 Task: Look for space in Orestiáda, Greece from 12th July, 2023 to 16th July, 2023 for 8 adults in price range Rs.10000 to Rs.16000. Place can be private room with 8 bedrooms having 8 beds and 8 bathrooms. Property type can be house, flat, hotel. Amenities needed are: wifi, TV, free parkinig on premises, gym, breakfast. Booking option can be shelf check-in. Required host language is English.
Action: Mouse moved to (450, 94)
Screenshot: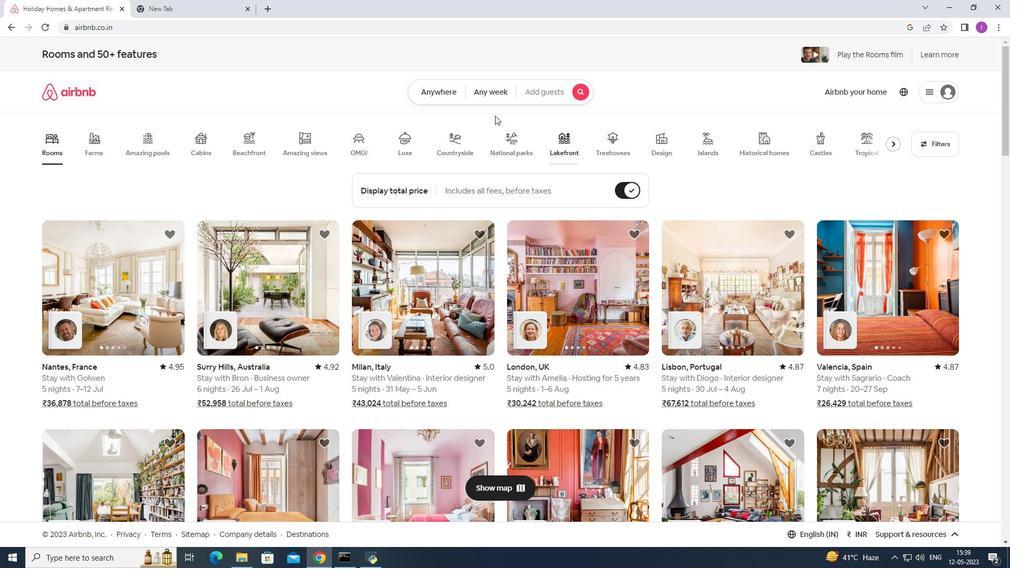 
Action: Mouse pressed left at (450, 94)
Screenshot: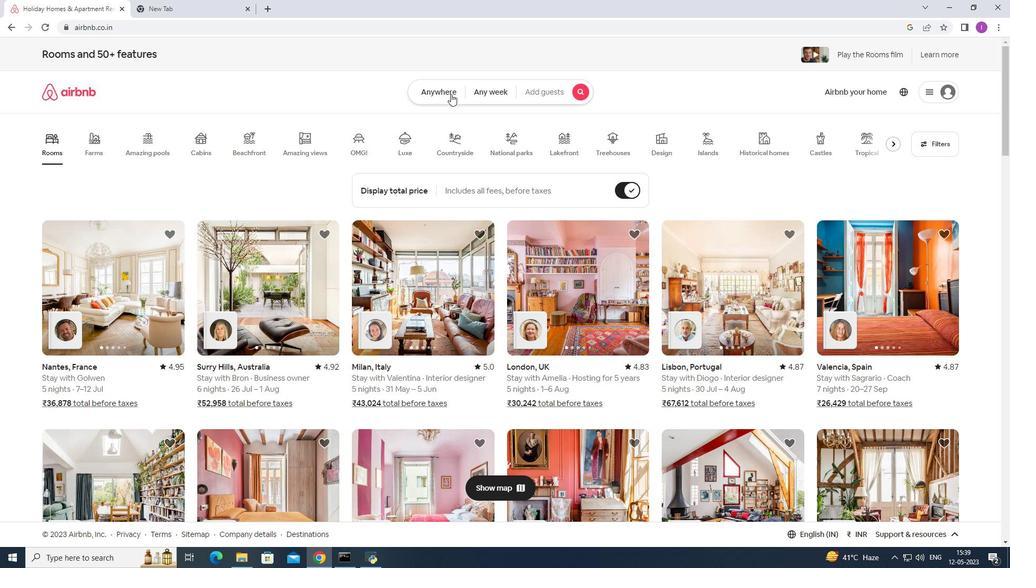
Action: Mouse moved to (301, 129)
Screenshot: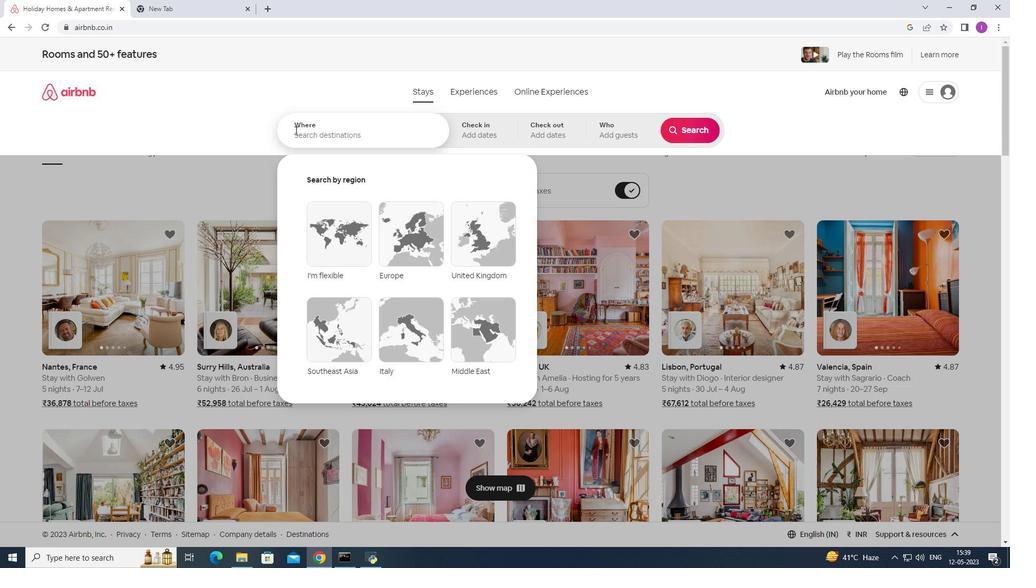 
Action: Mouse pressed left at (301, 129)
Screenshot: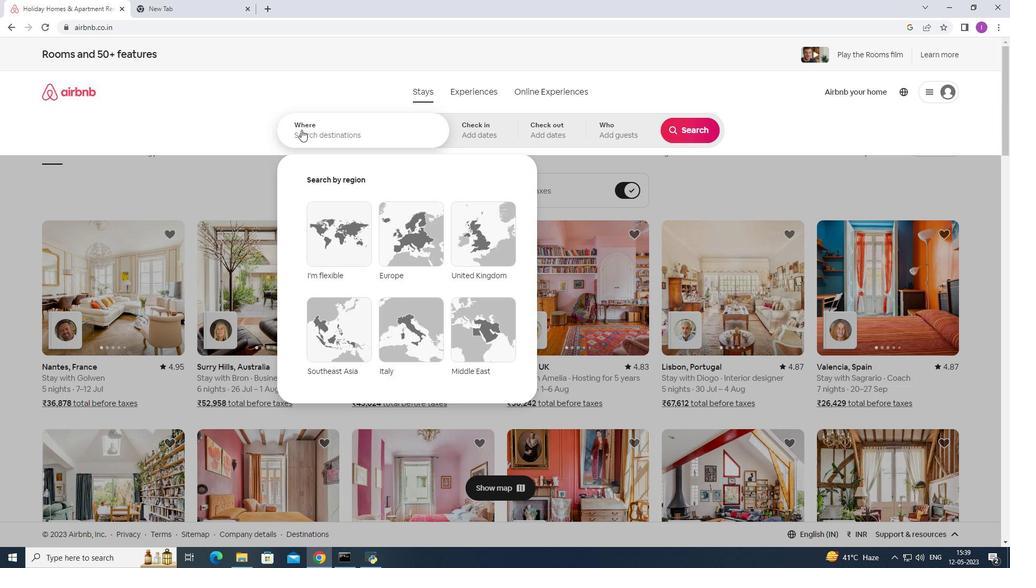 
Action: Mouse moved to (342, 132)
Screenshot: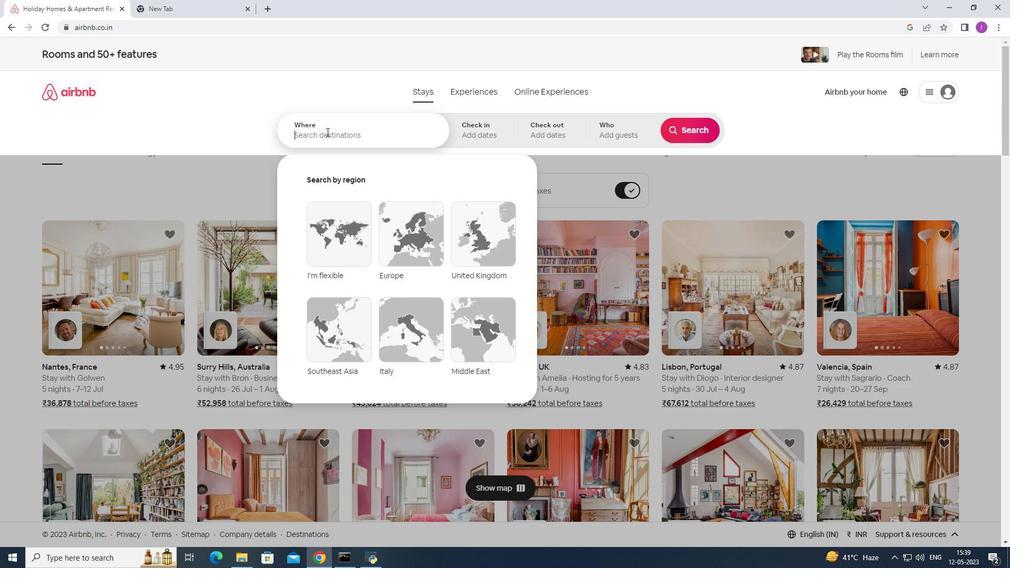 
Action: Key pressed <Key.shift>Orestis<Key.backspace>ada,<Key.shift><Key.shift><Key.shift><Key.shift><Key.shift><Key.shift><Key.shift><Key.shift><Key.shift><Key.shift><Key.shift><Key.shift><Key.shift><Key.shift><Key.shift><Key.shift><Key.shift><Key.shift><Key.shift>Ge<Key.backspace>reece
Screenshot: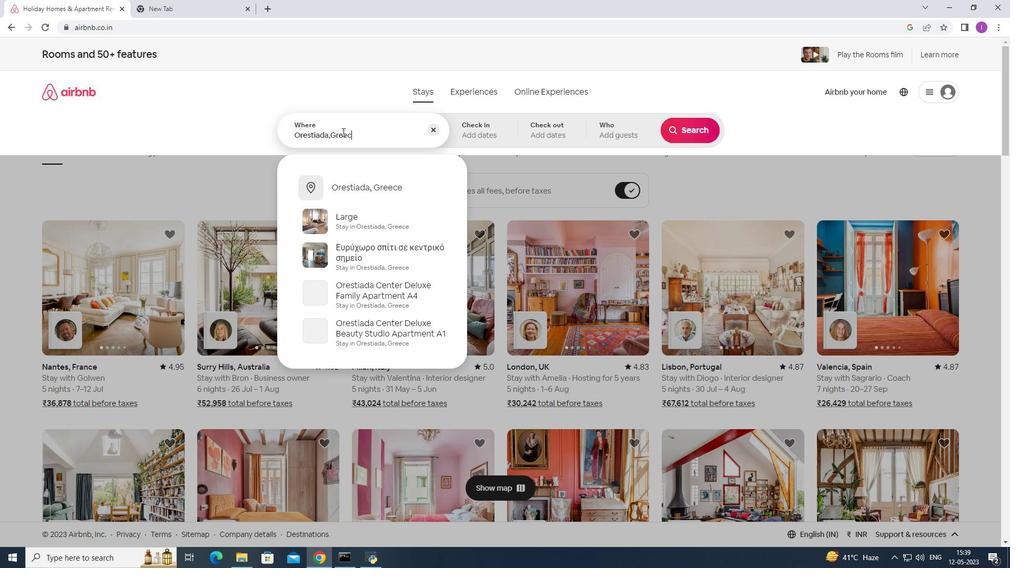
Action: Mouse moved to (372, 190)
Screenshot: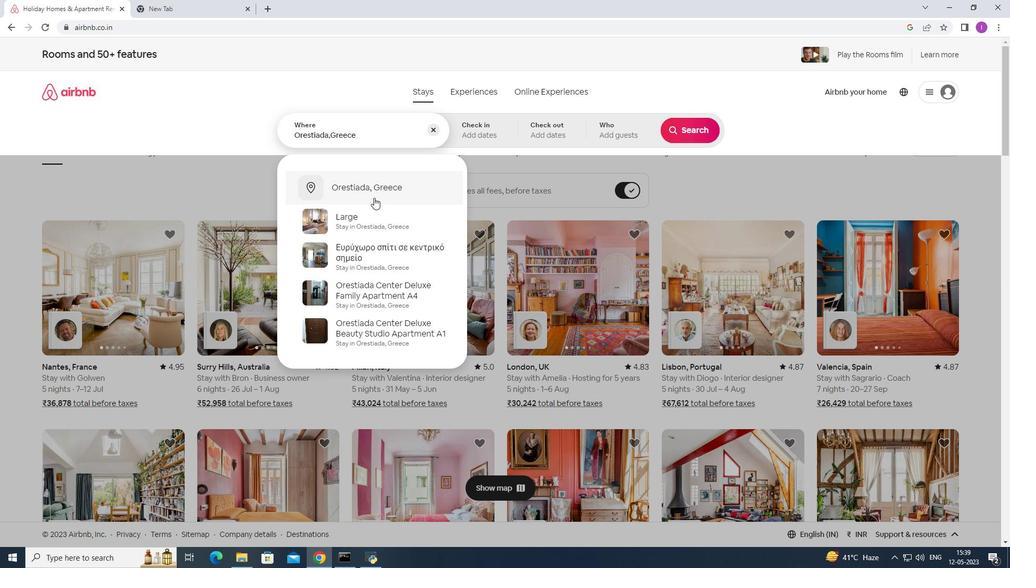 
Action: Mouse pressed left at (372, 190)
Screenshot: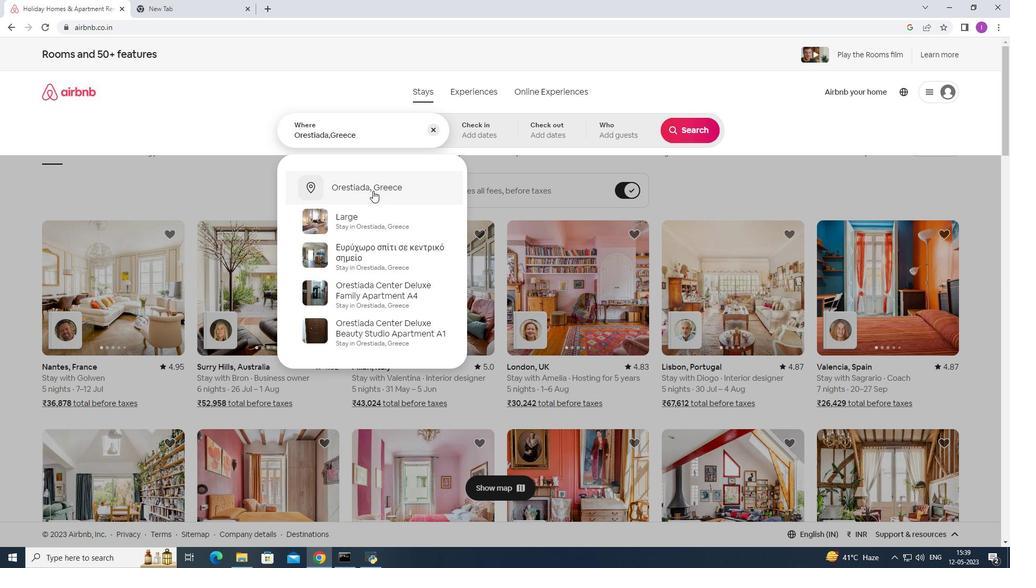 
Action: Mouse moved to (689, 210)
Screenshot: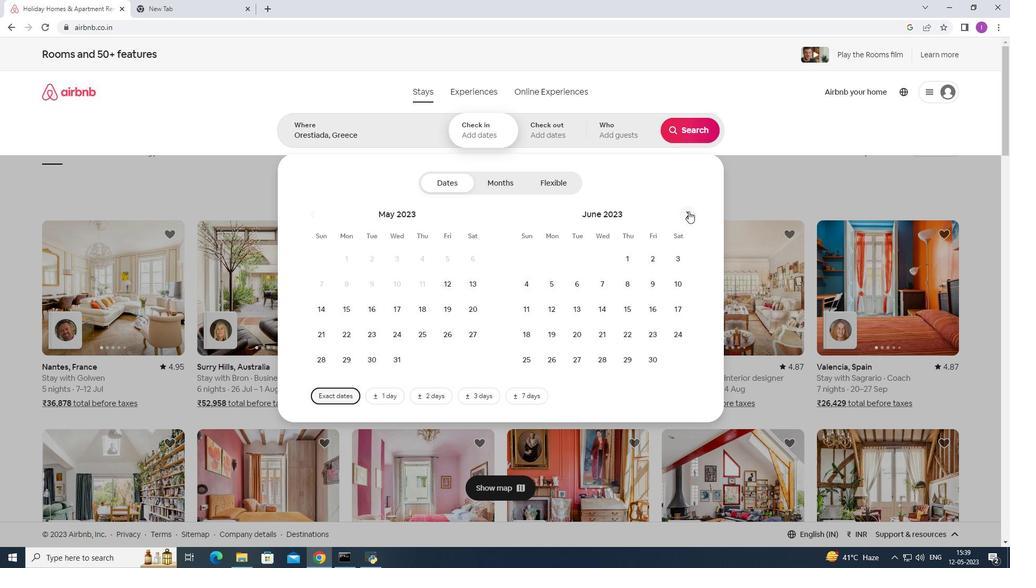 
Action: Mouse pressed left at (689, 210)
Screenshot: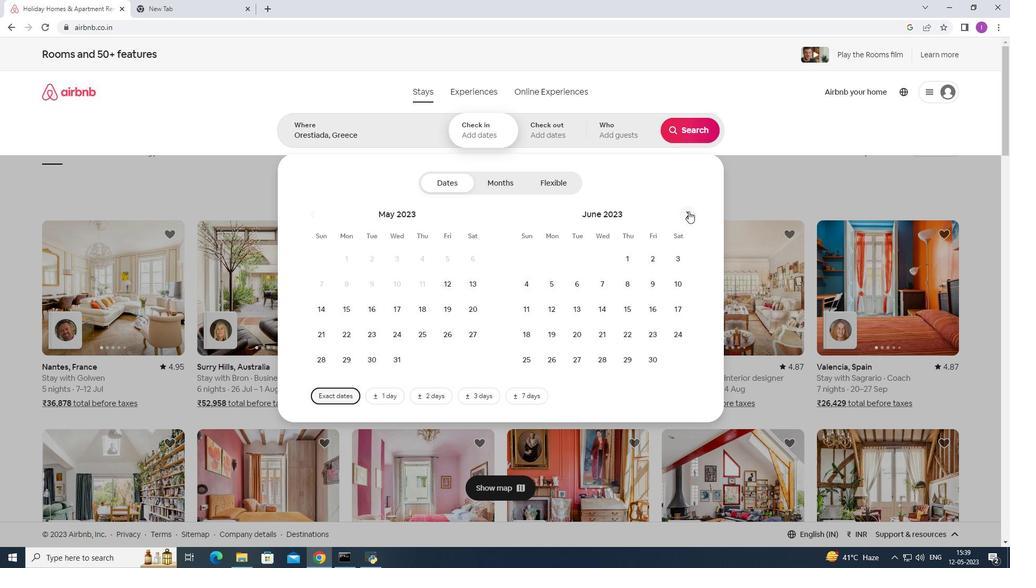 
Action: Mouse moved to (605, 310)
Screenshot: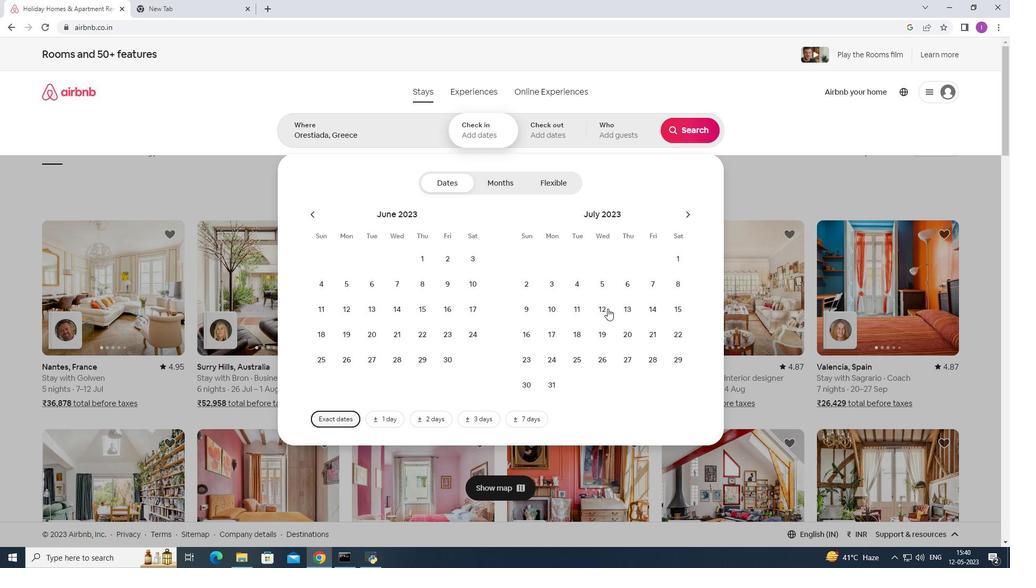 
Action: Mouse pressed left at (605, 310)
Screenshot: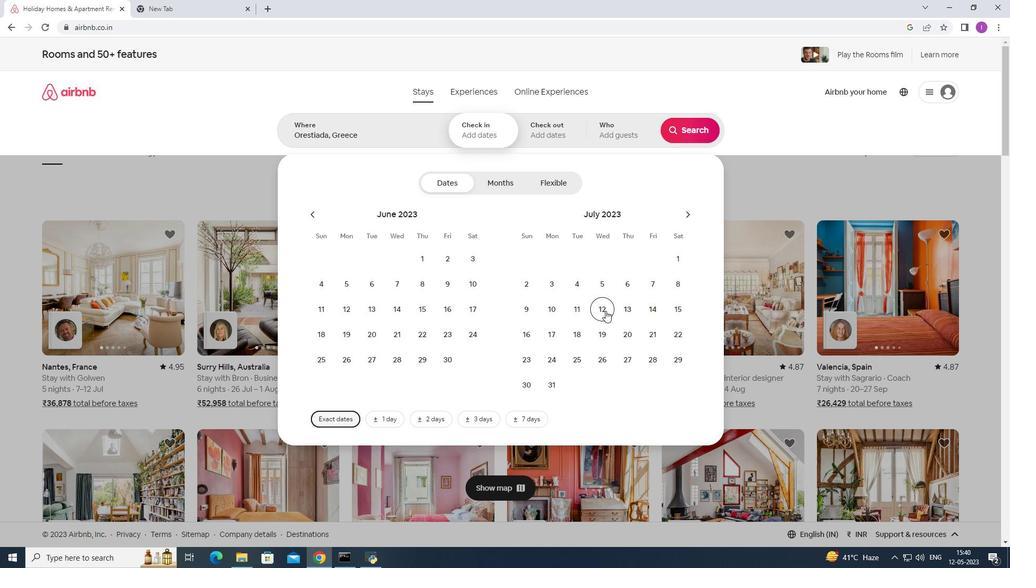 
Action: Mouse moved to (530, 334)
Screenshot: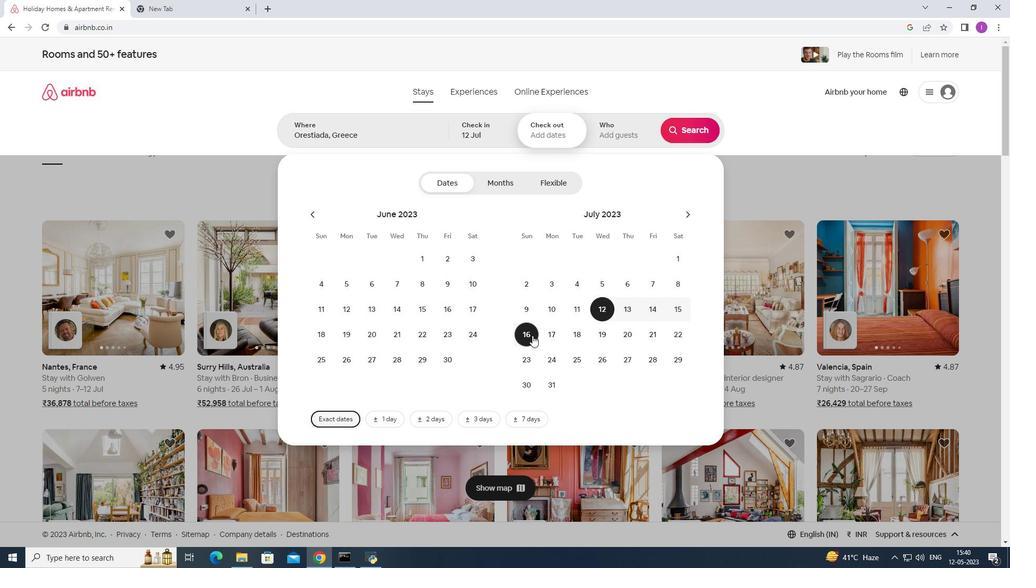 
Action: Mouse pressed left at (530, 334)
Screenshot: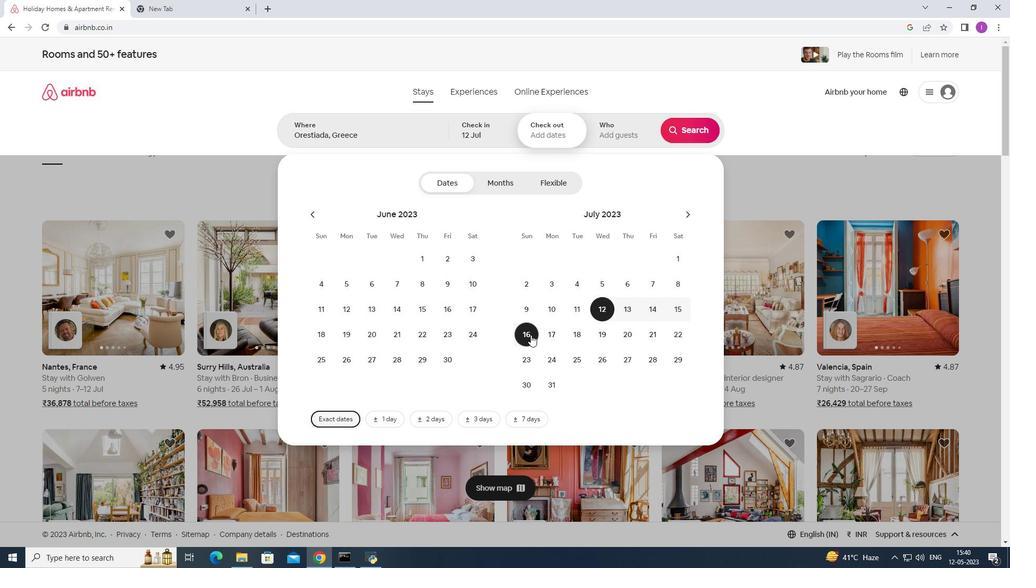 
Action: Mouse moved to (604, 132)
Screenshot: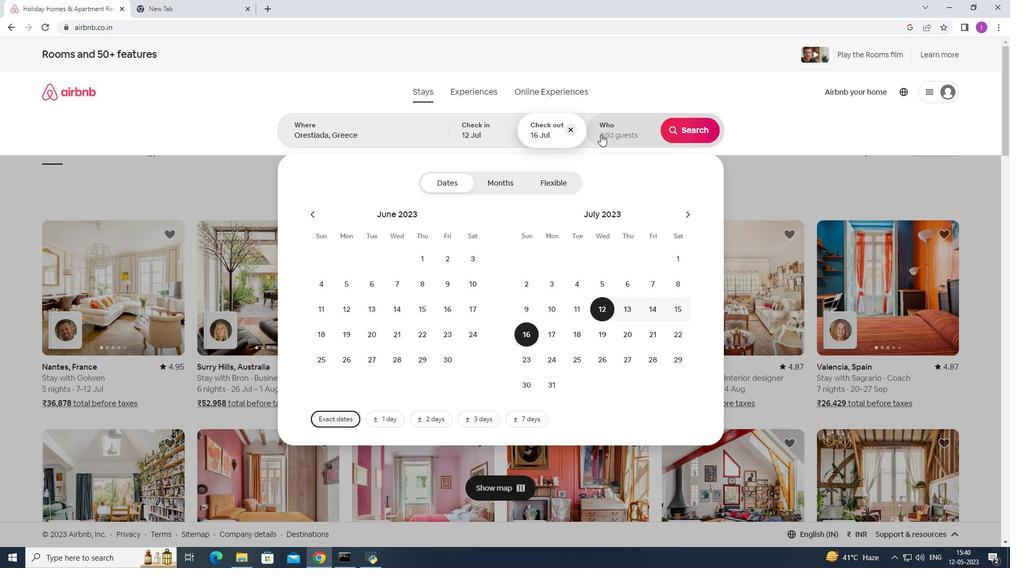 
Action: Mouse pressed left at (604, 132)
Screenshot: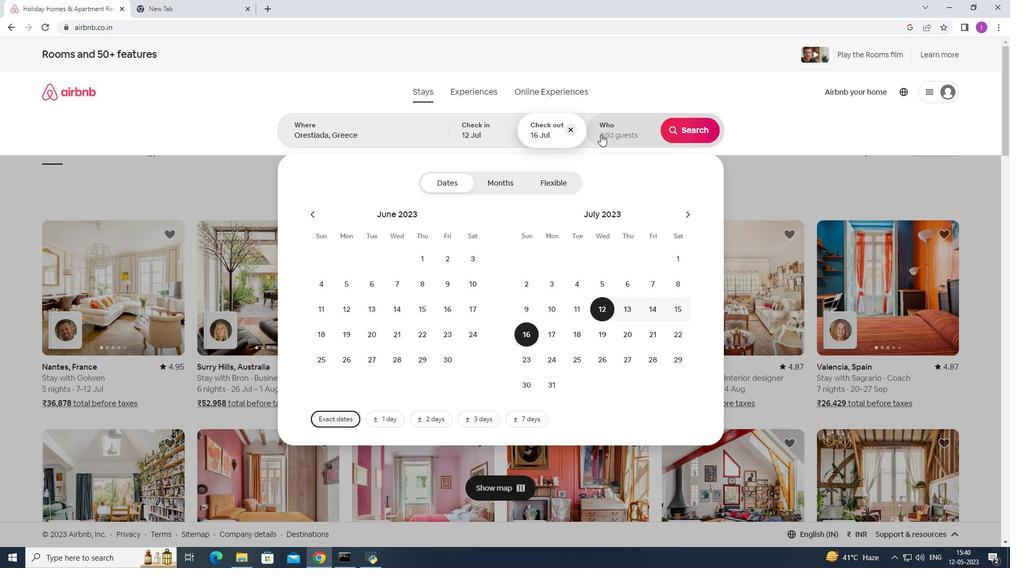 
Action: Mouse moved to (698, 189)
Screenshot: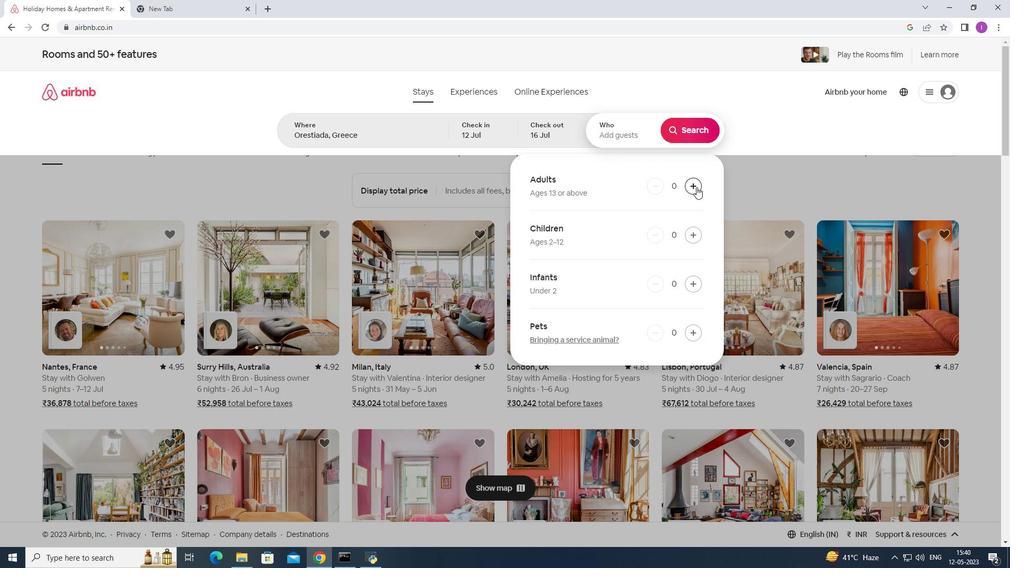 
Action: Mouse pressed left at (698, 189)
Screenshot: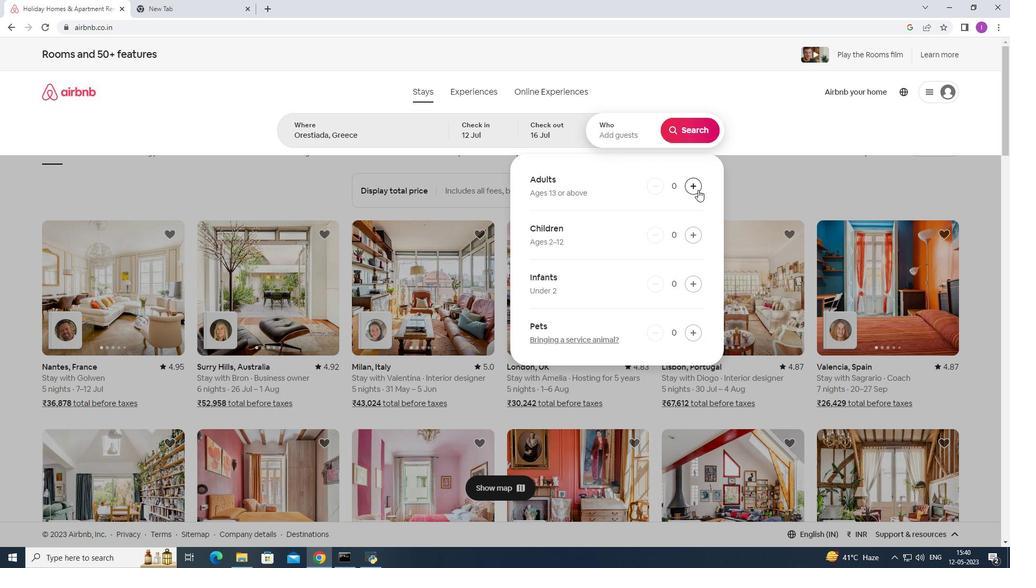 
Action: Mouse moved to (695, 186)
Screenshot: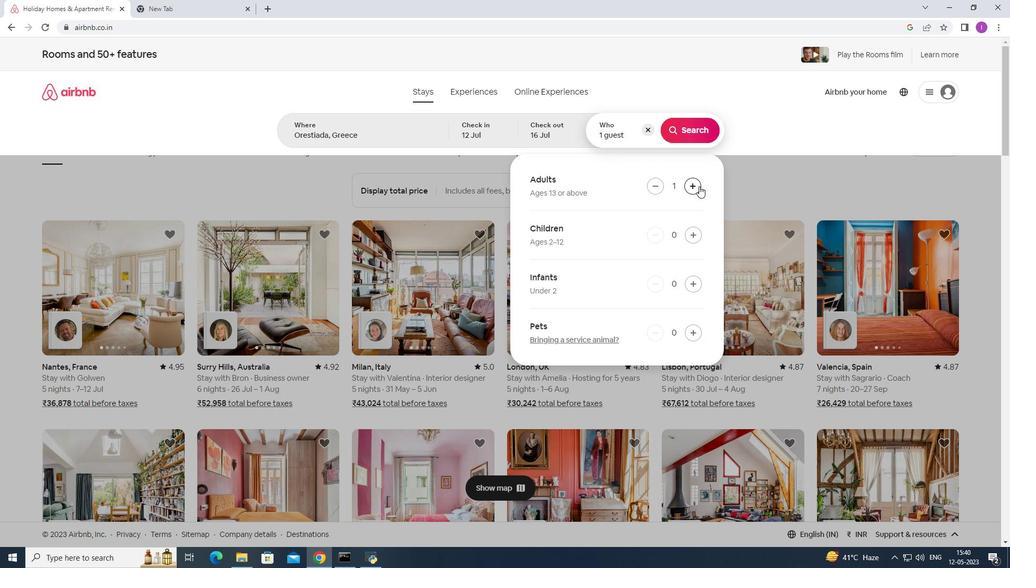 
Action: Mouse pressed left at (695, 186)
Screenshot: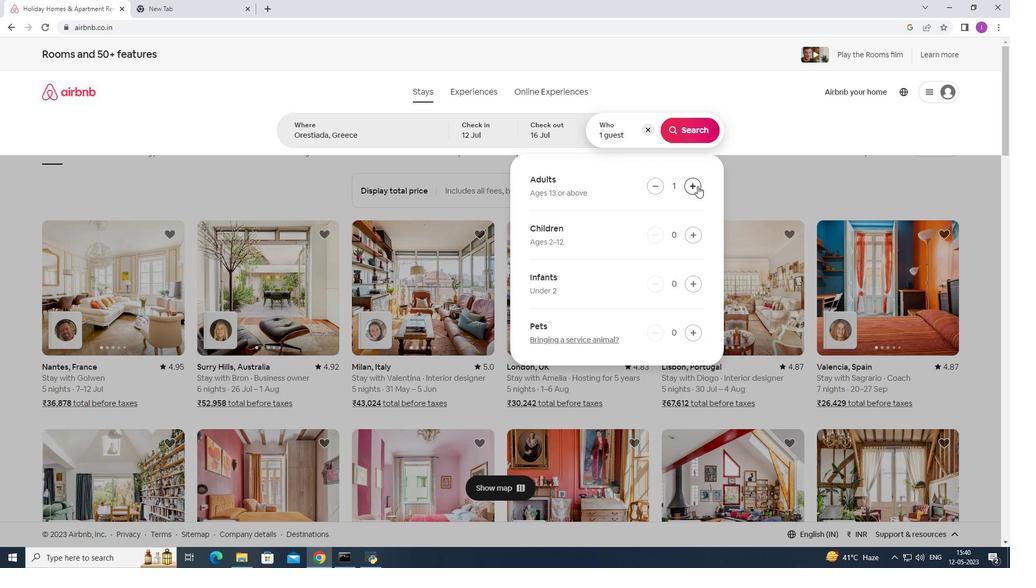 
Action: Mouse pressed left at (695, 186)
Screenshot: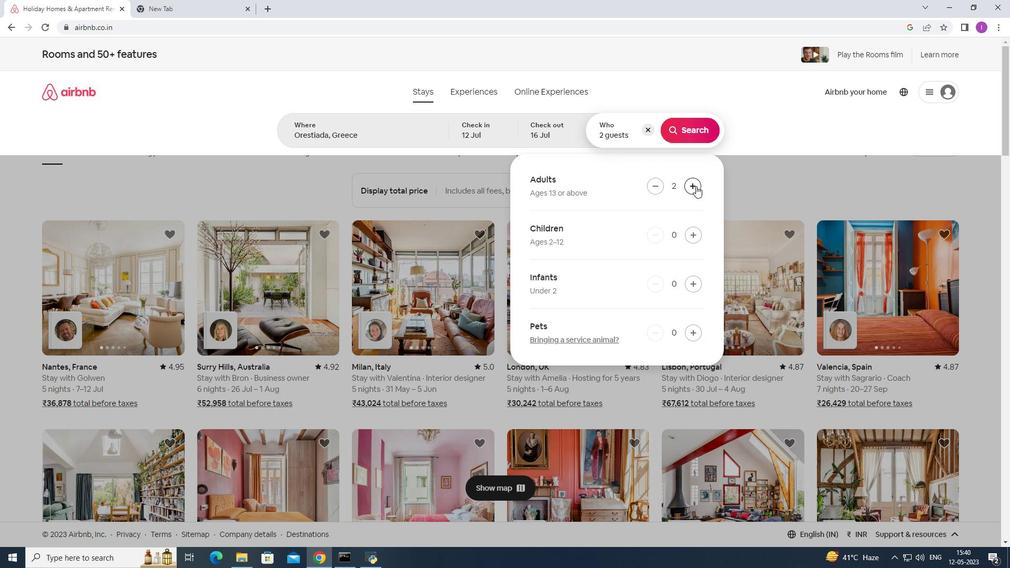 
Action: Mouse pressed left at (695, 186)
Screenshot: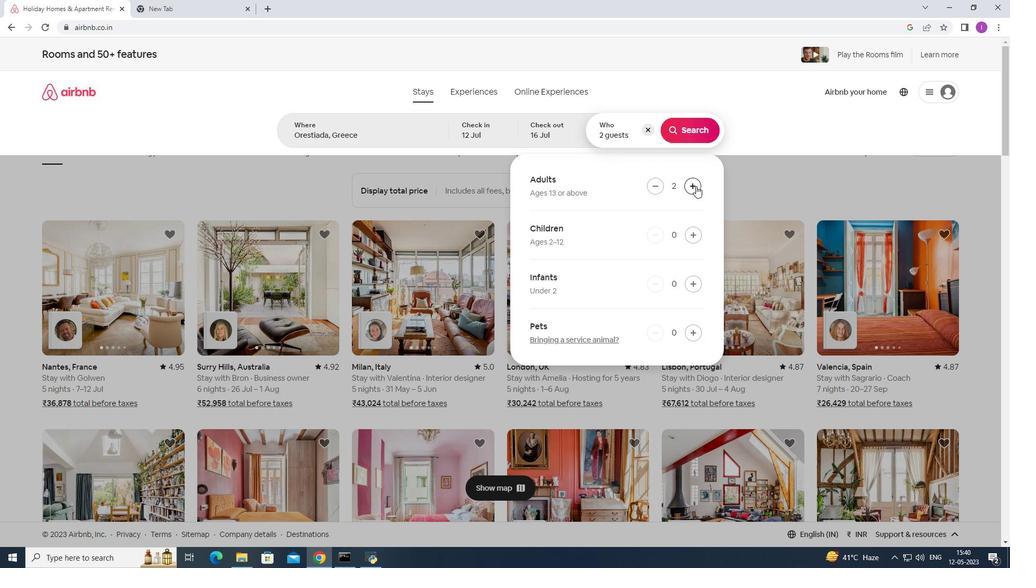 
Action: Mouse pressed left at (695, 186)
Screenshot: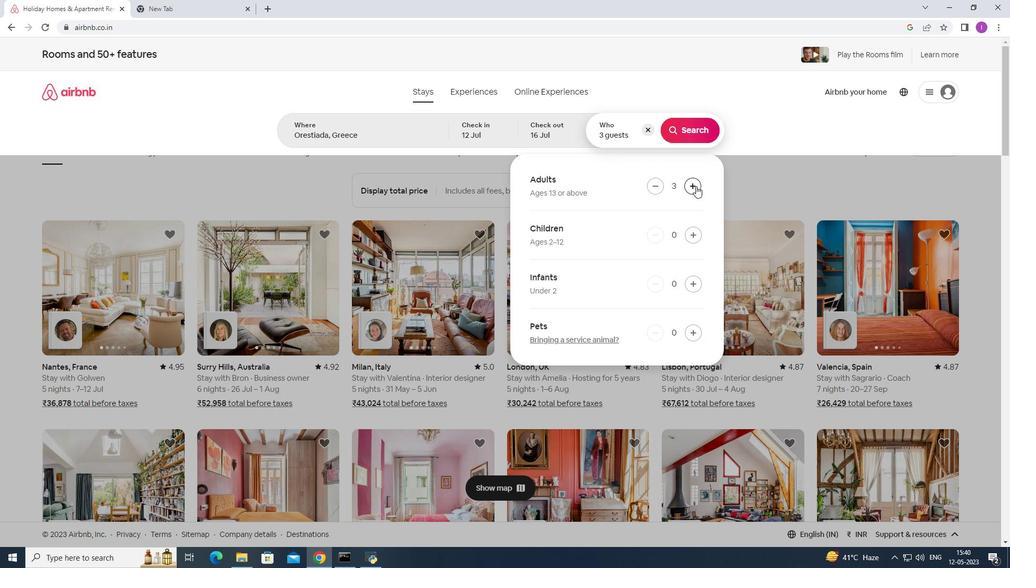 
Action: Mouse pressed left at (695, 186)
Screenshot: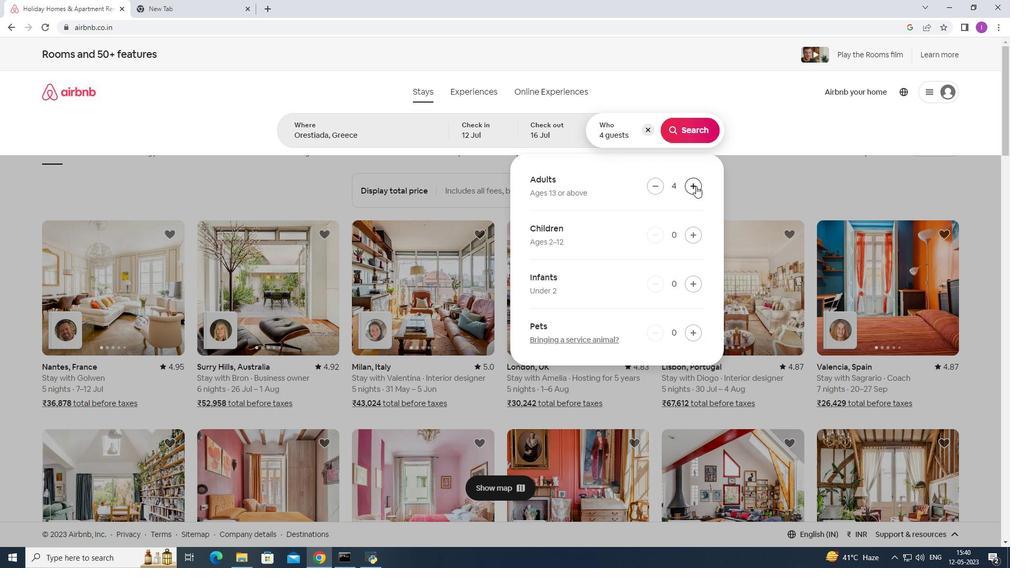 
Action: Mouse pressed left at (695, 186)
Screenshot: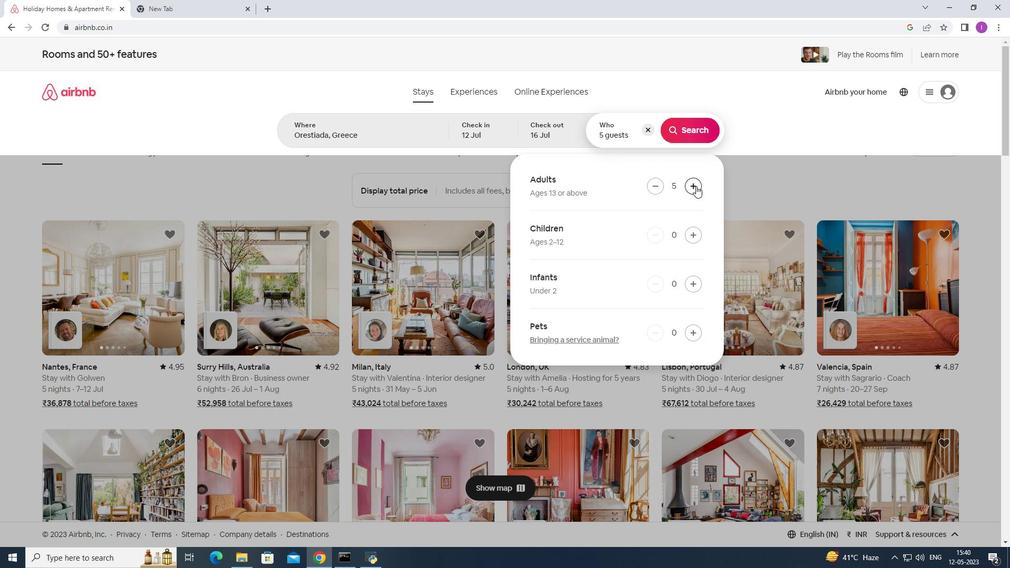 
Action: Mouse pressed left at (695, 186)
Screenshot: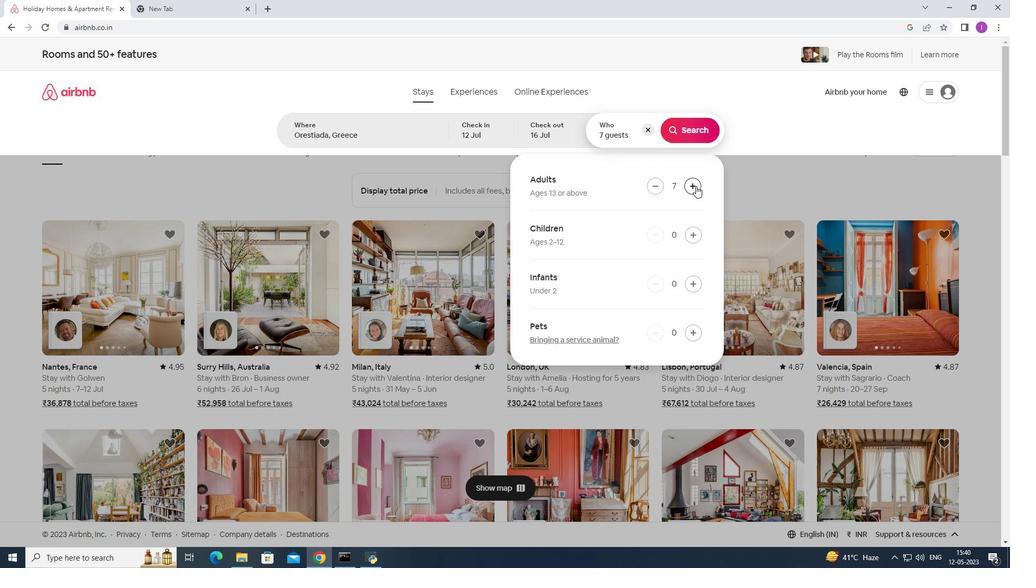 
Action: Mouse moved to (665, 128)
Screenshot: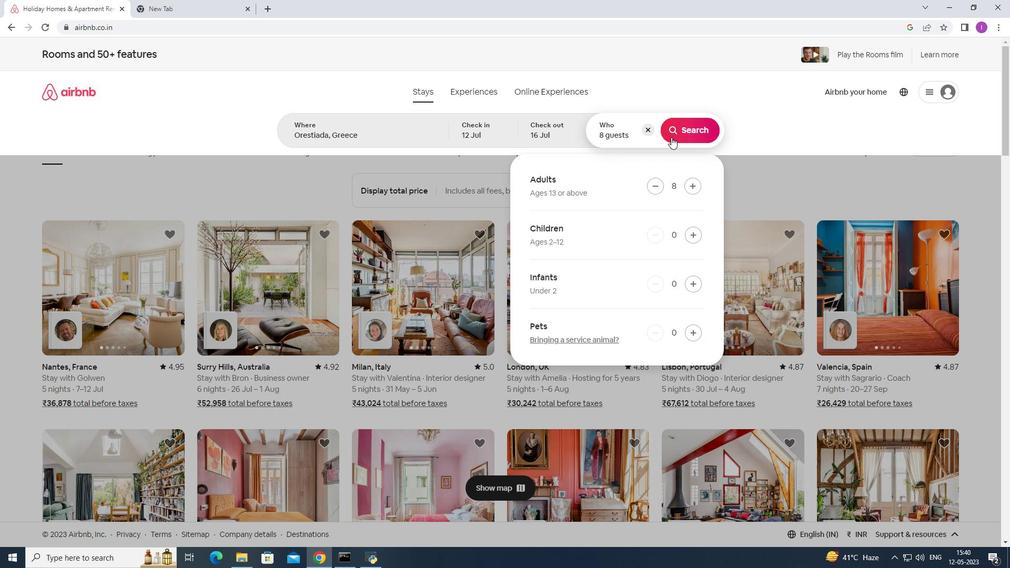 
Action: Mouse pressed left at (665, 128)
Screenshot: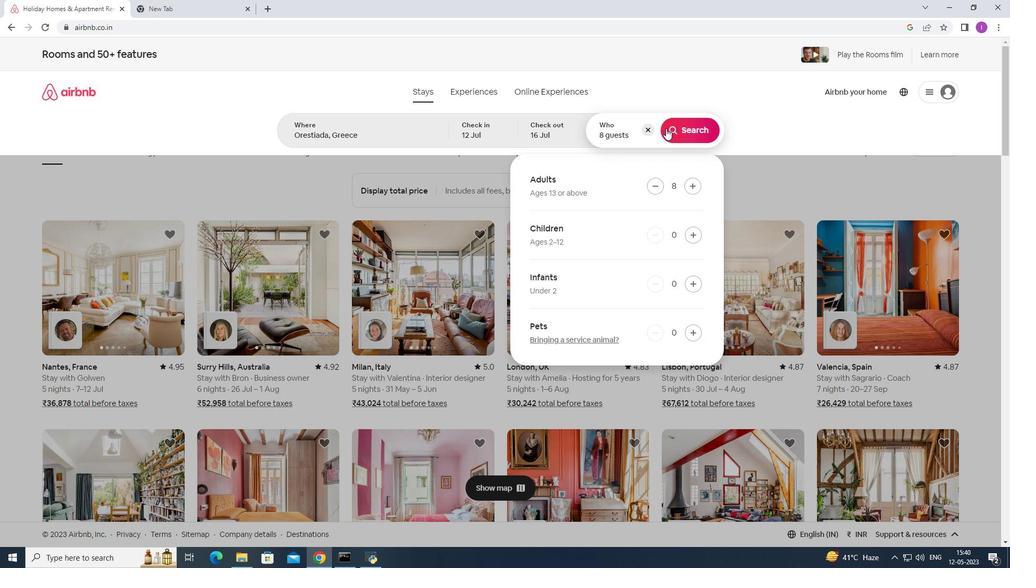 
Action: Mouse moved to (969, 101)
Screenshot: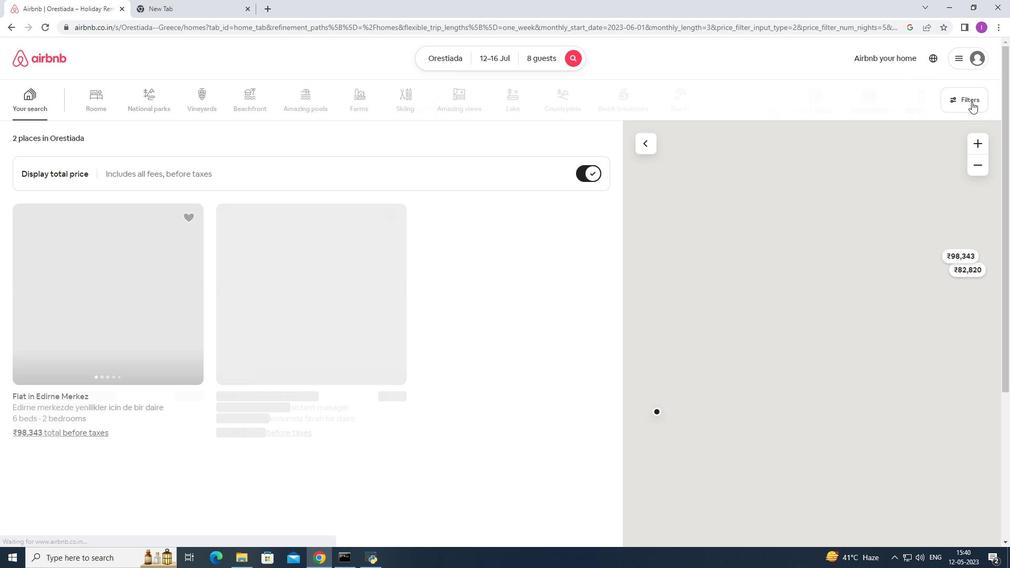 
Action: Mouse pressed left at (969, 101)
Screenshot: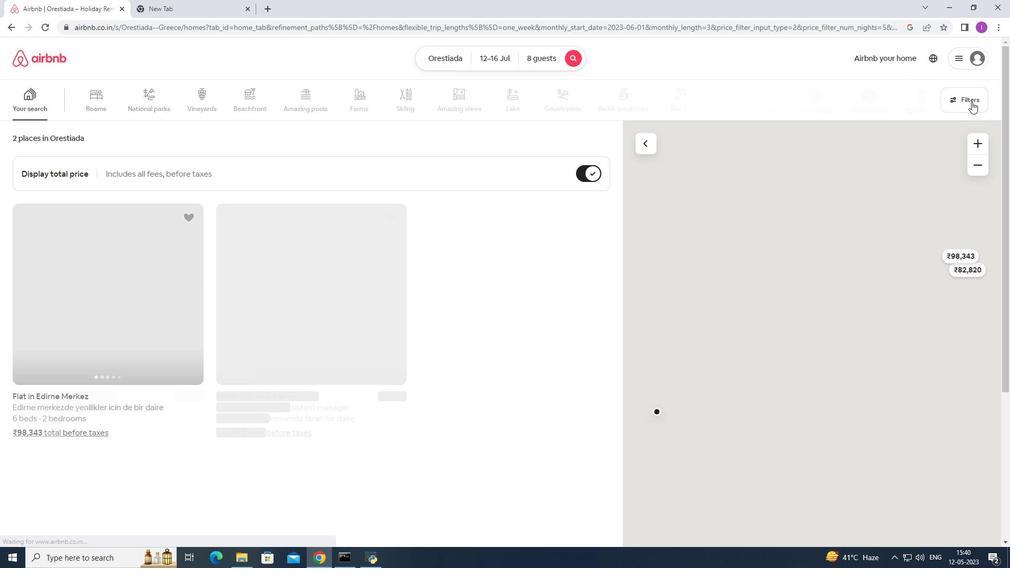
Action: Mouse moved to (570, 361)
Screenshot: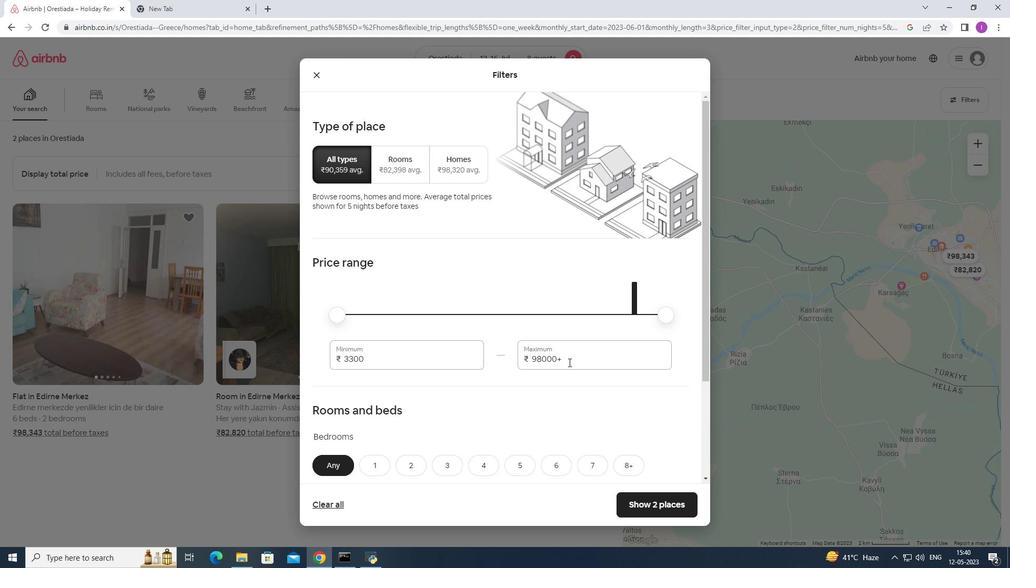 
Action: Mouse pressed left at (570, 361)
Screenshot: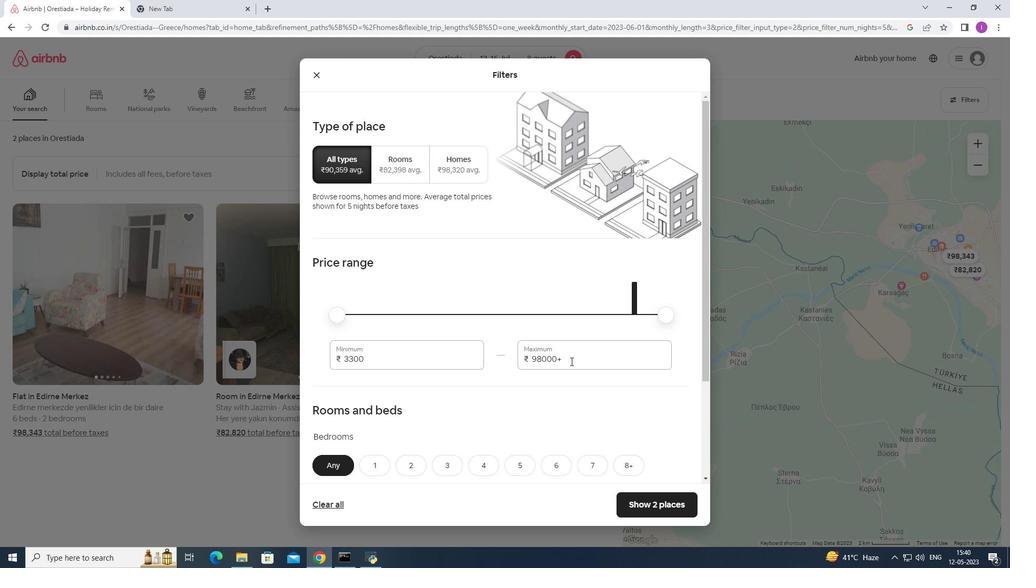 
Action: Mouse moved to (567, 357)
Screenshot: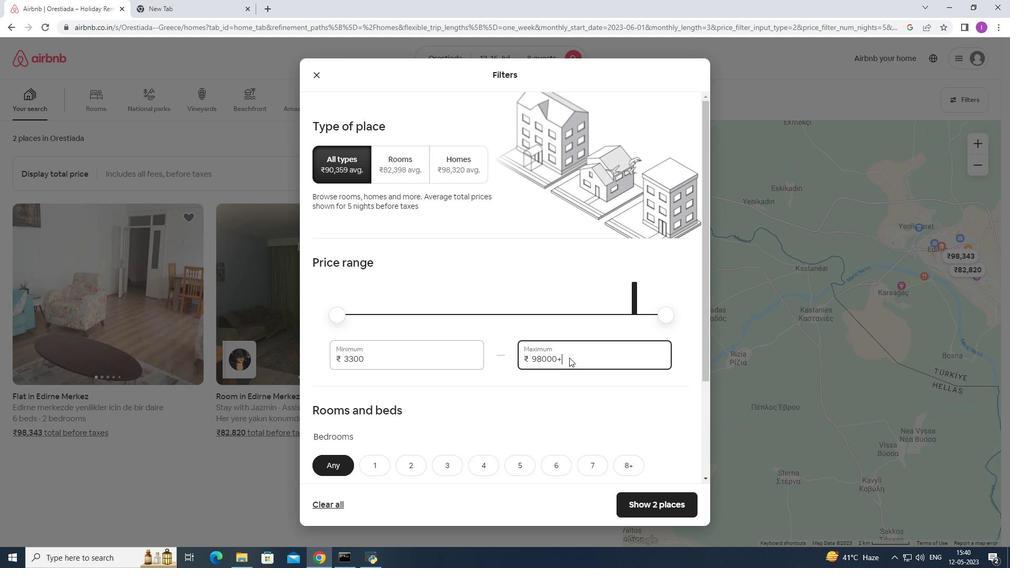 
Action: Mouse pressed left at (567, 357)
Screenshot: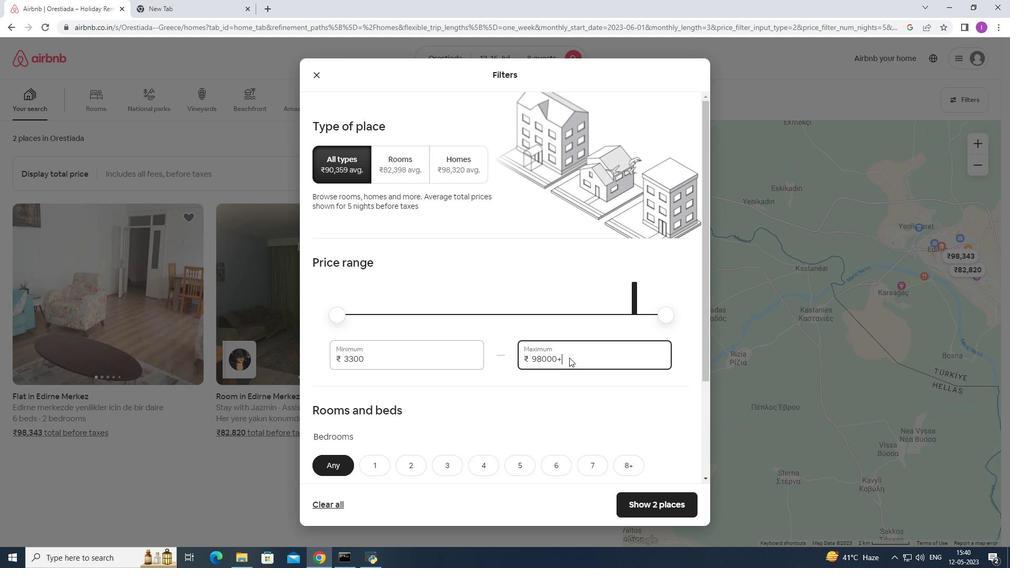 
Action: Mouse moved to (592, 355)
Screenshot: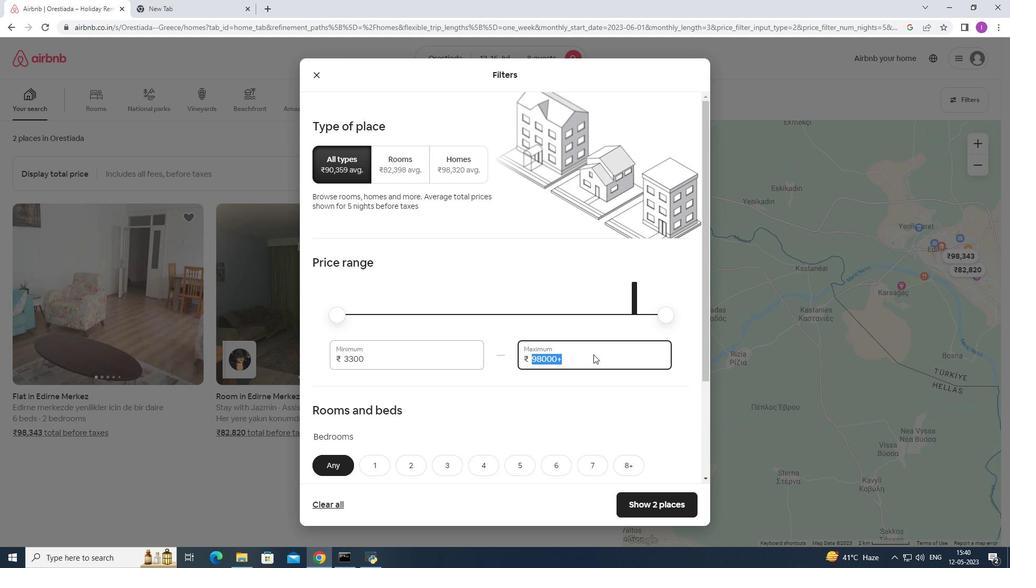 
Action: Key pressed 16000
Screenshot: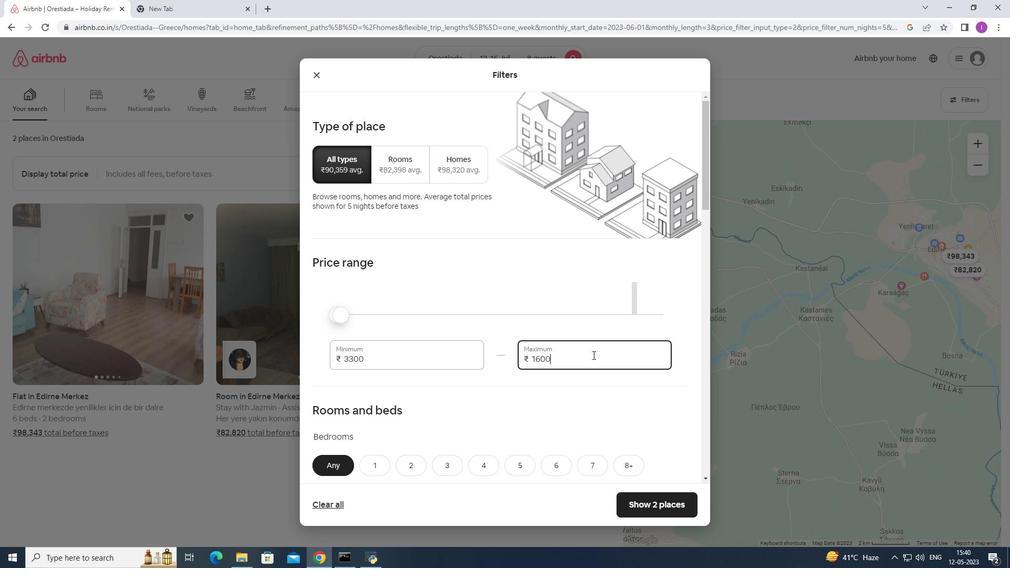 
Action: Mouse moved to (367, 361)
Screenshot: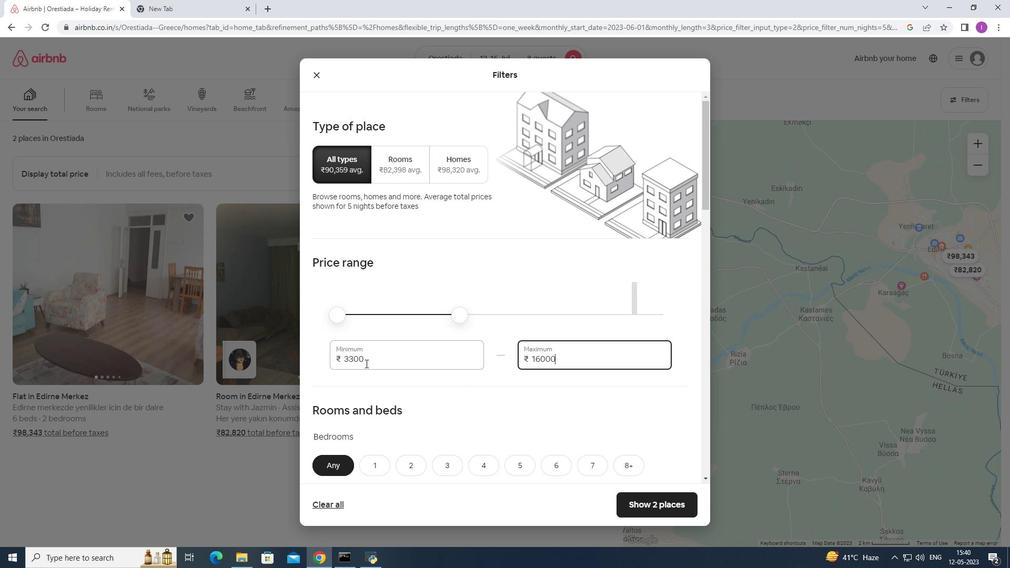 
Action: Mouse pressed left at (367, 361)
Screenshot: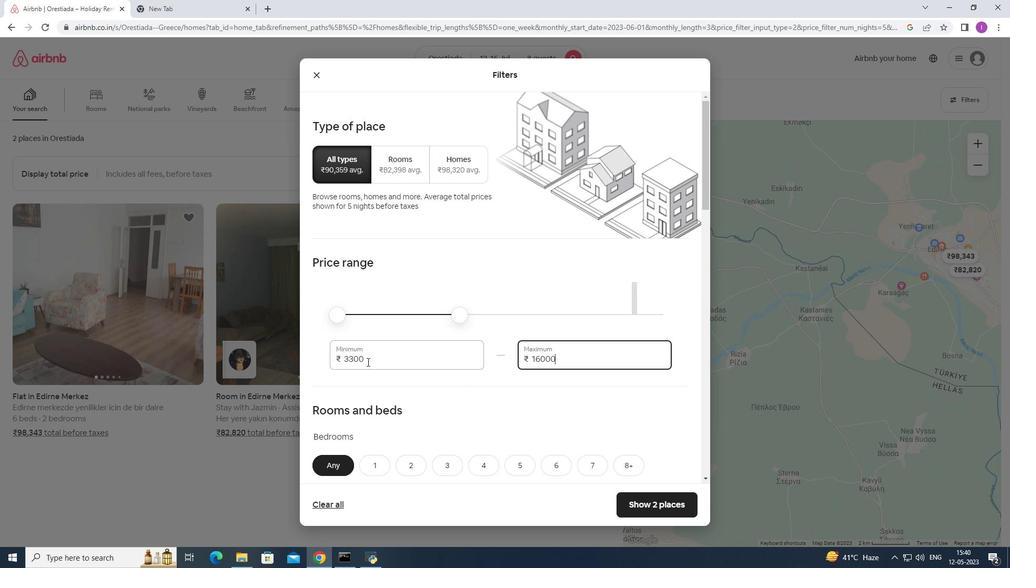 
Action: Mouse moved to (429, 374)
Screenshot: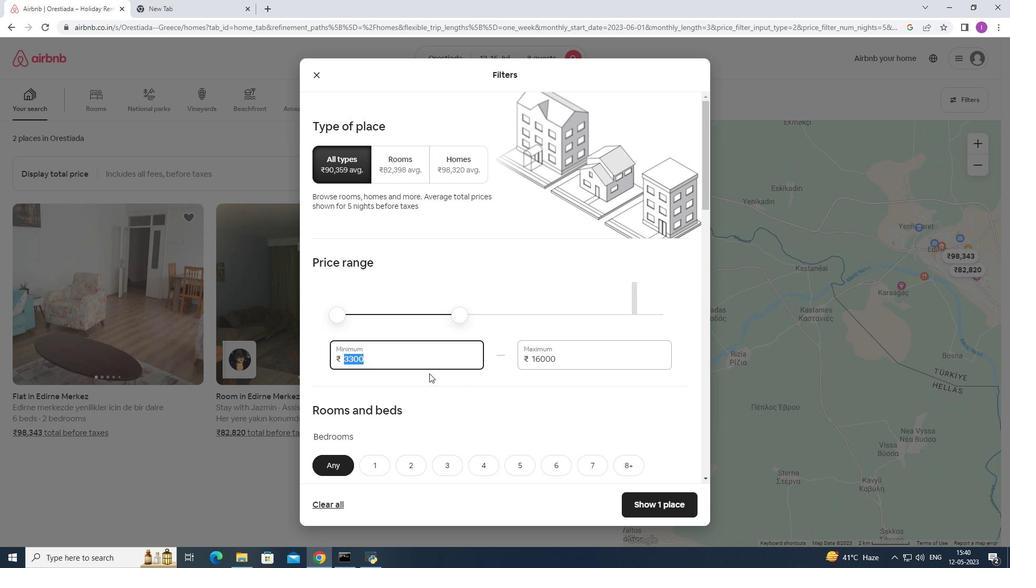 
Action: Key pressed 10
Screenshot: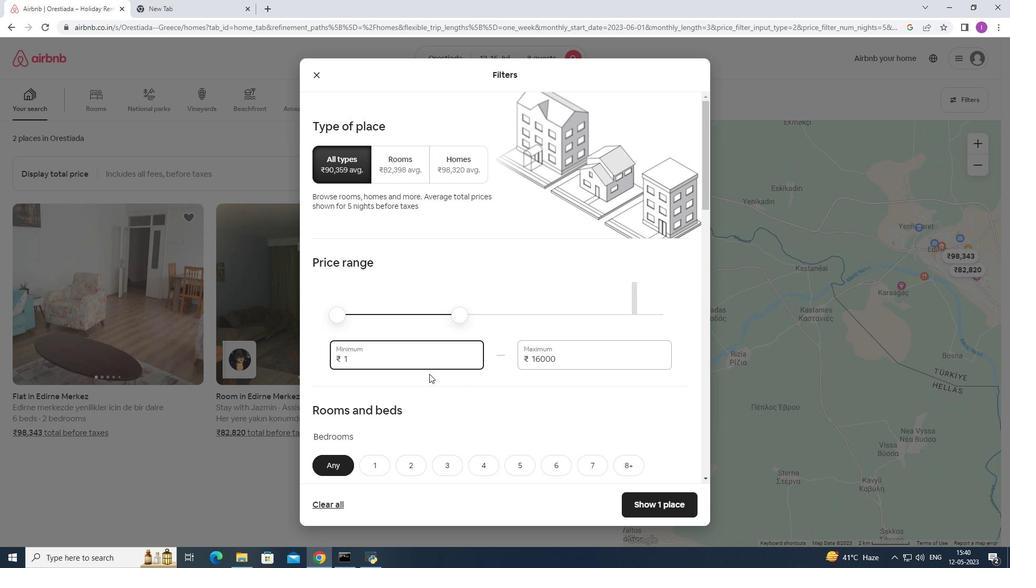 
Action: Mouse moved to (429, 374)
Screenshot: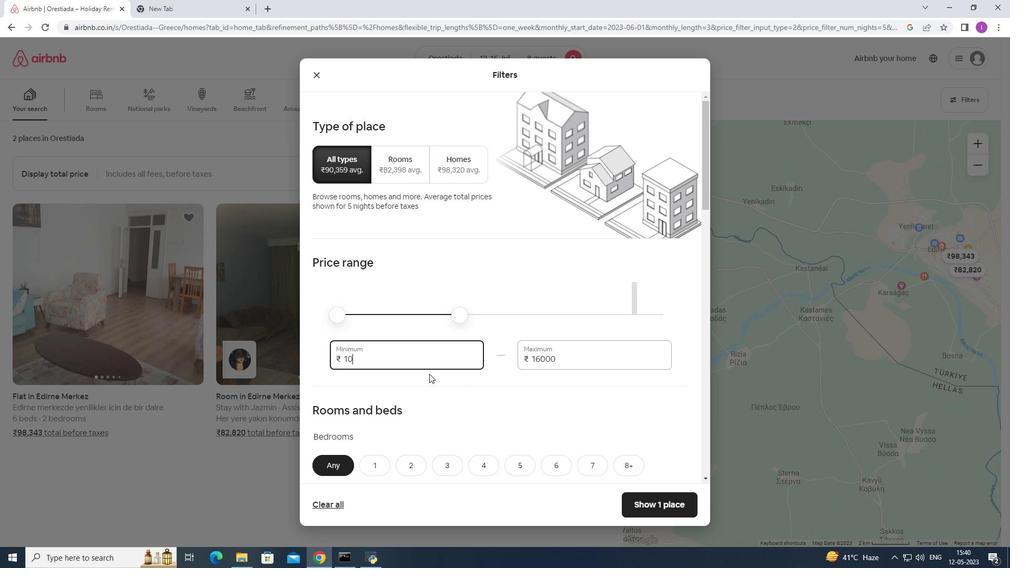 
Action: Key pressed 00
Screenshot: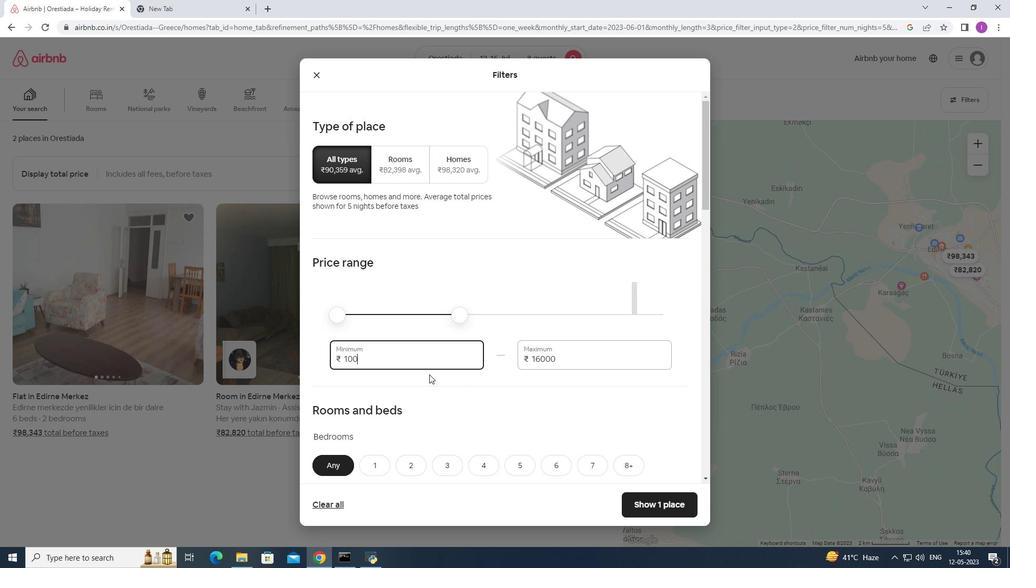 
Action: Mouse moved to (430, 374)
Screenshot: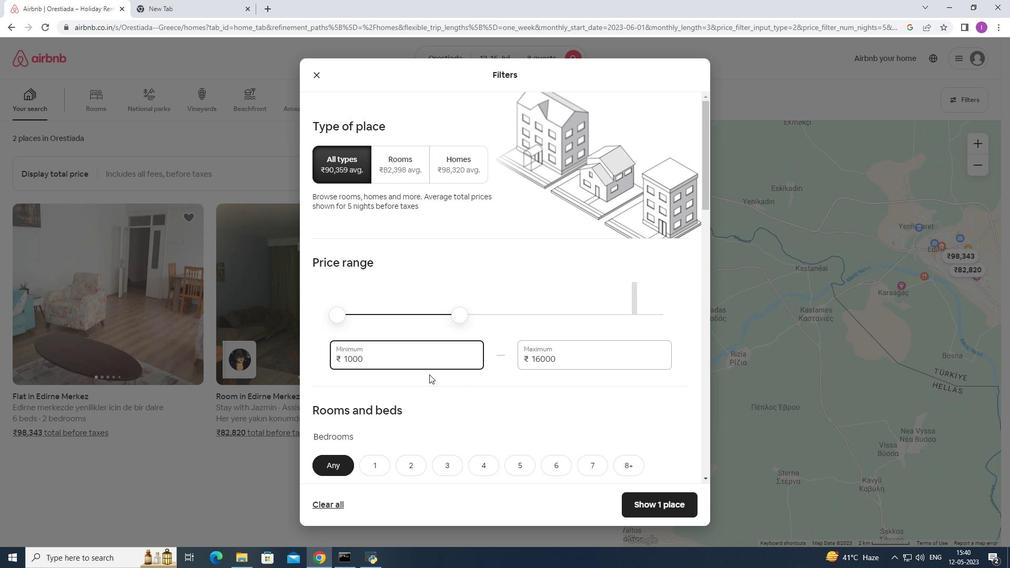 
Action: Key pressed 0
Screenshot: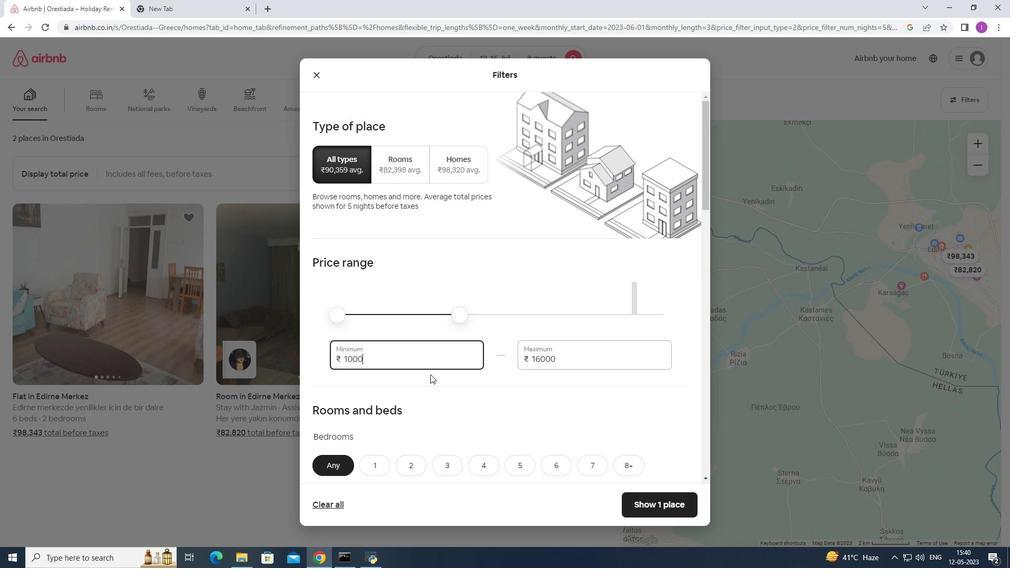 
Action: Mouse moved to (448, 372)
Screenshot: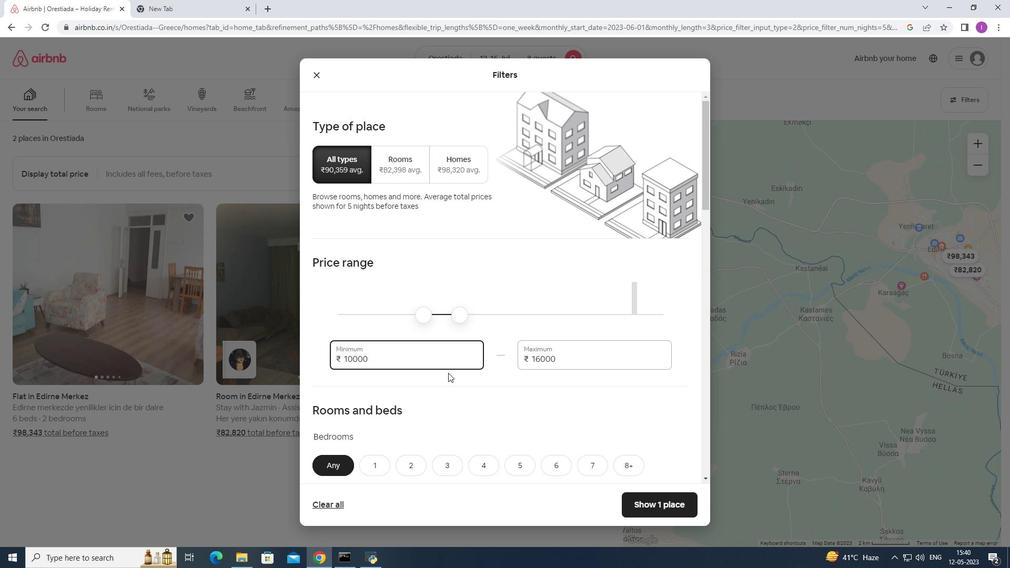 
Action: Mouse scrolled (448, 372) with delta (0, 0)
Screenshot: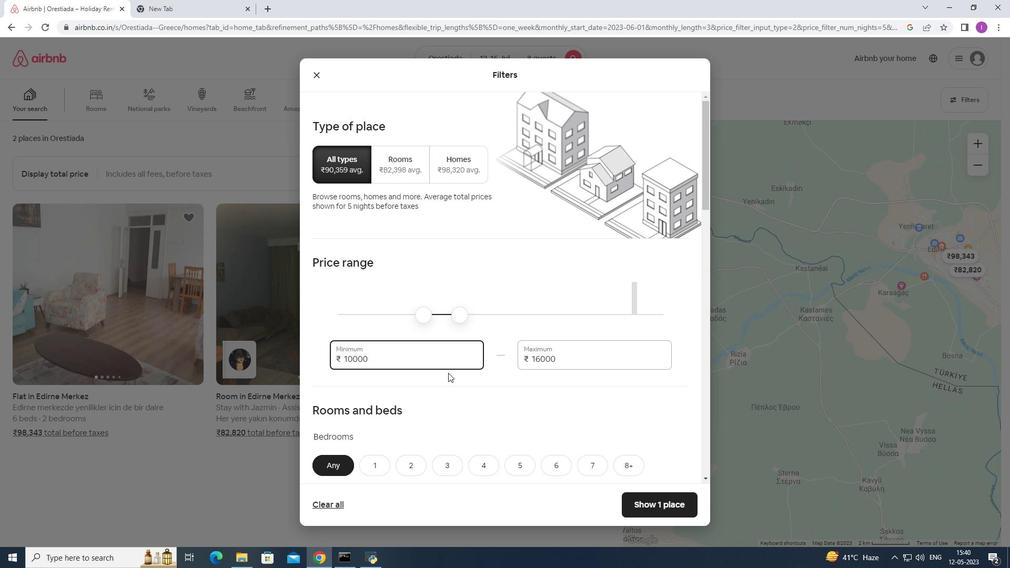 
Action: Mouse scrolled (448, 372) with delta (0, 0)
Screenshot: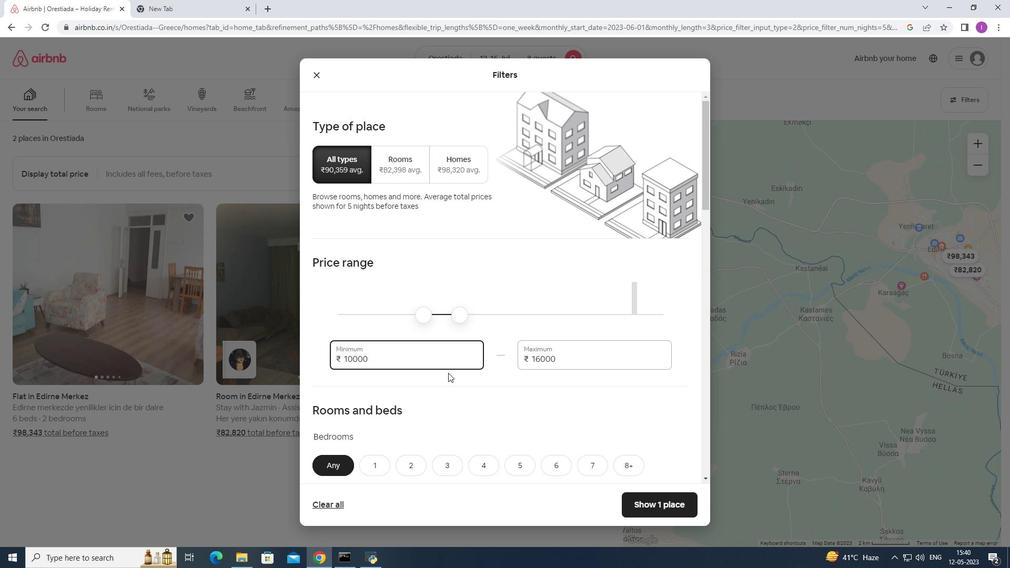 
Action: Mouse scrolled (448, 372) with delta (0, 0)
Screenshot: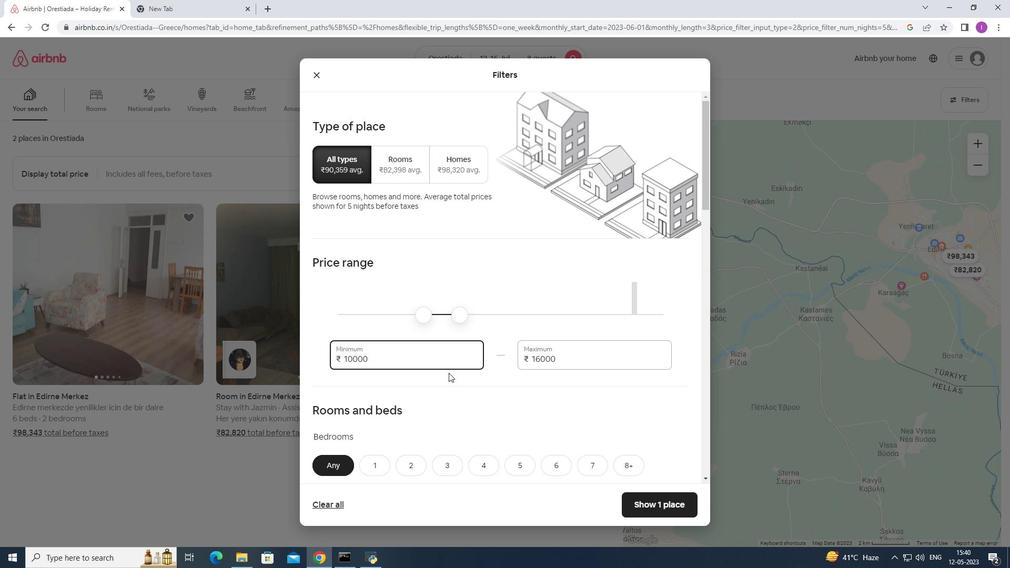 
Action: Mouse moved to (632, 307)
Screenshot: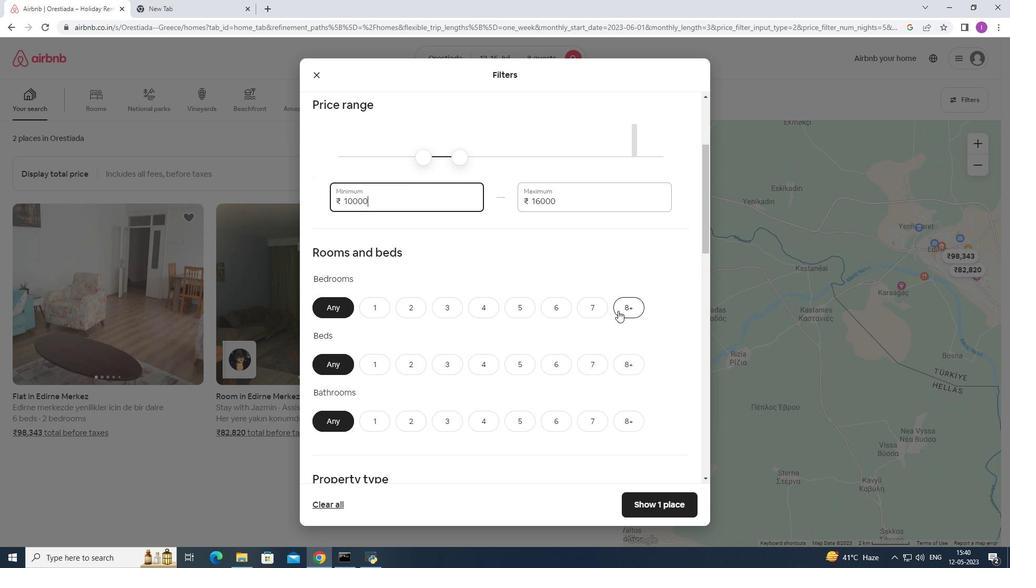 
Action: Mouse pressed left at (632, 307)
Screenshot: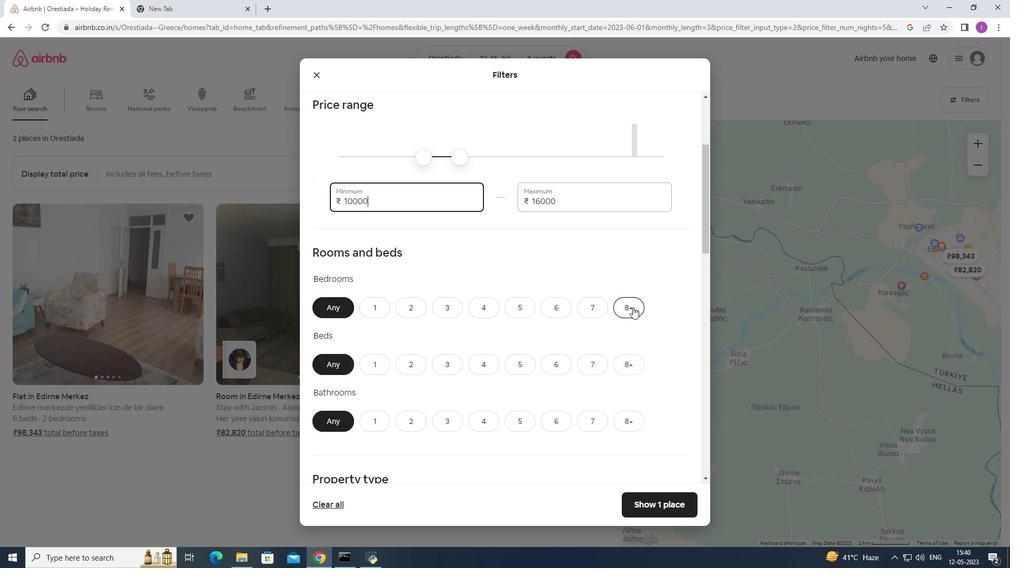 
Action: Mouse moved to (625, 365)
Screenshot: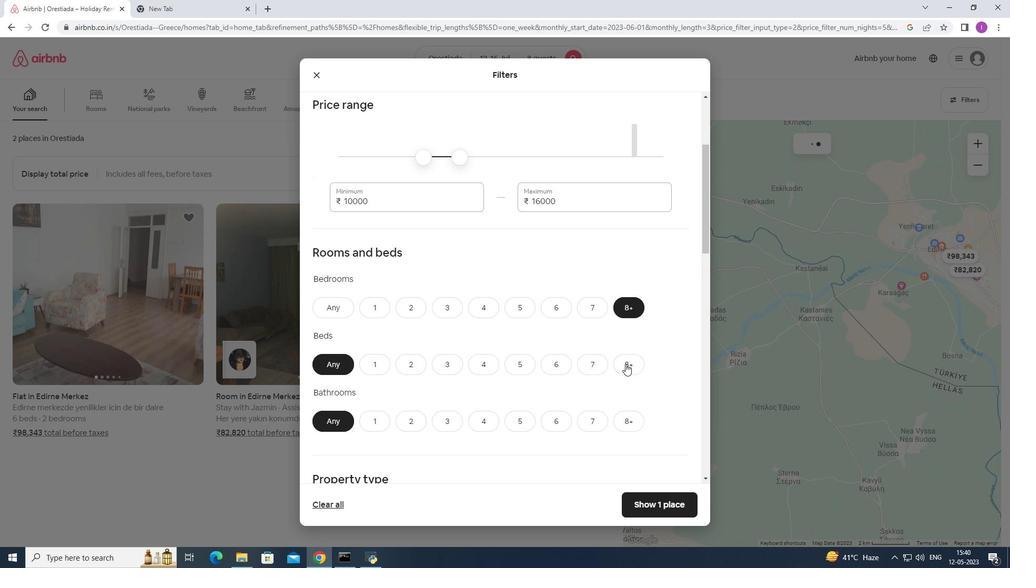 
Action: Mouse pressed left at (625, 365)
Screenshot: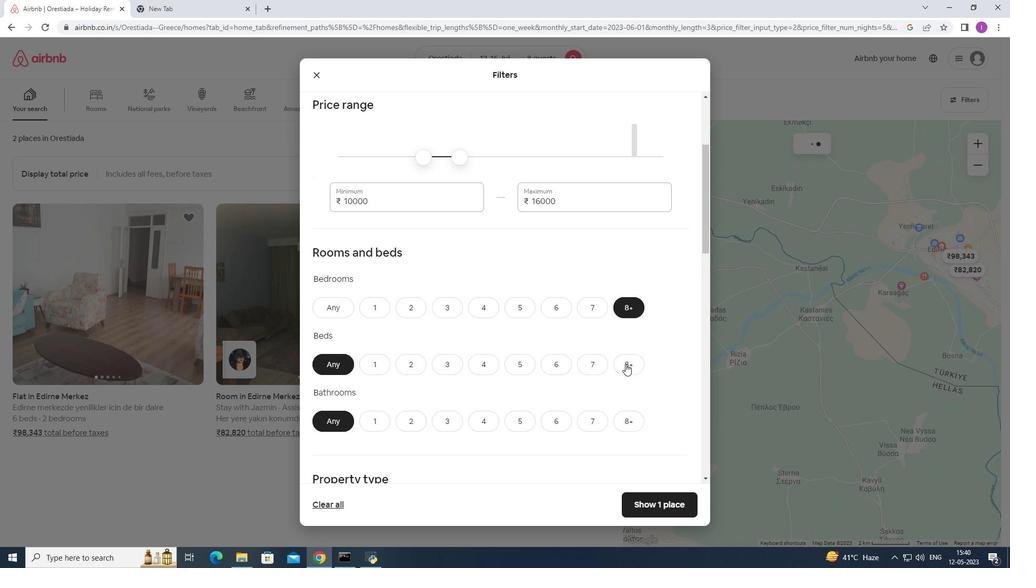 
Action: Mouse moved to (624, 420)
Screenshot: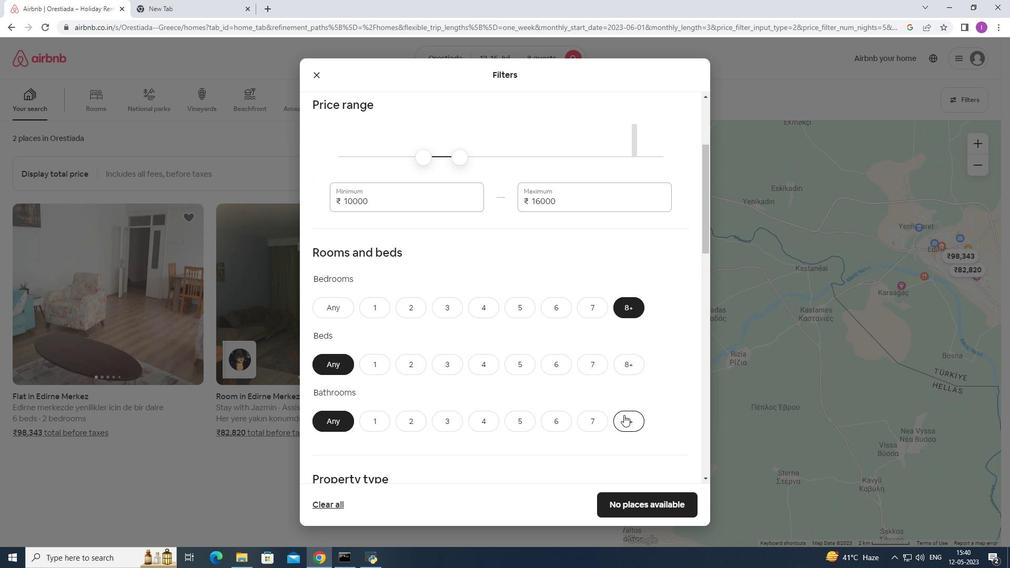 
Action: Mouse pressed left at (624, 420)
Screenshot: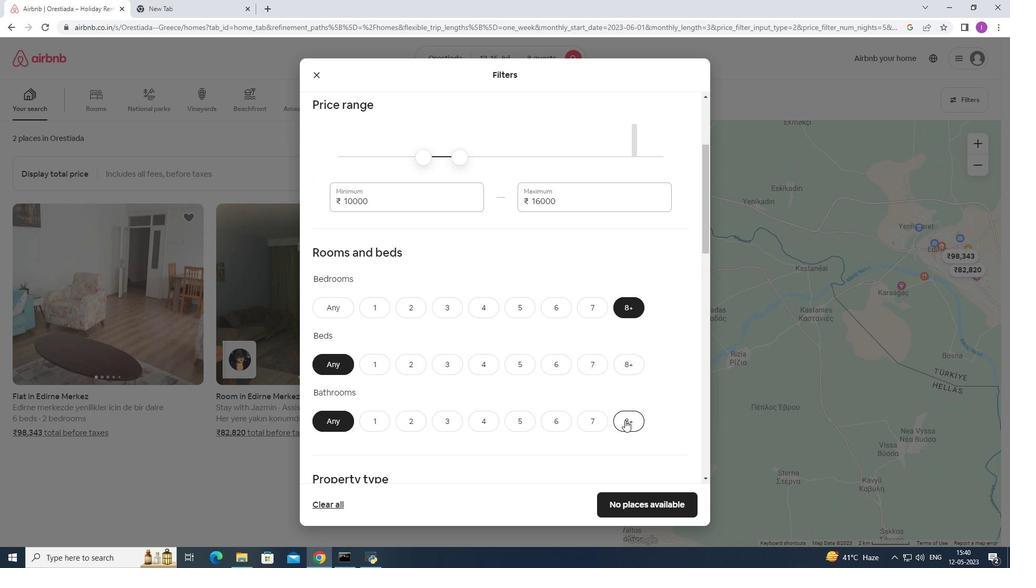 
Action: Mouse moved to (638, 364)
Screenshot: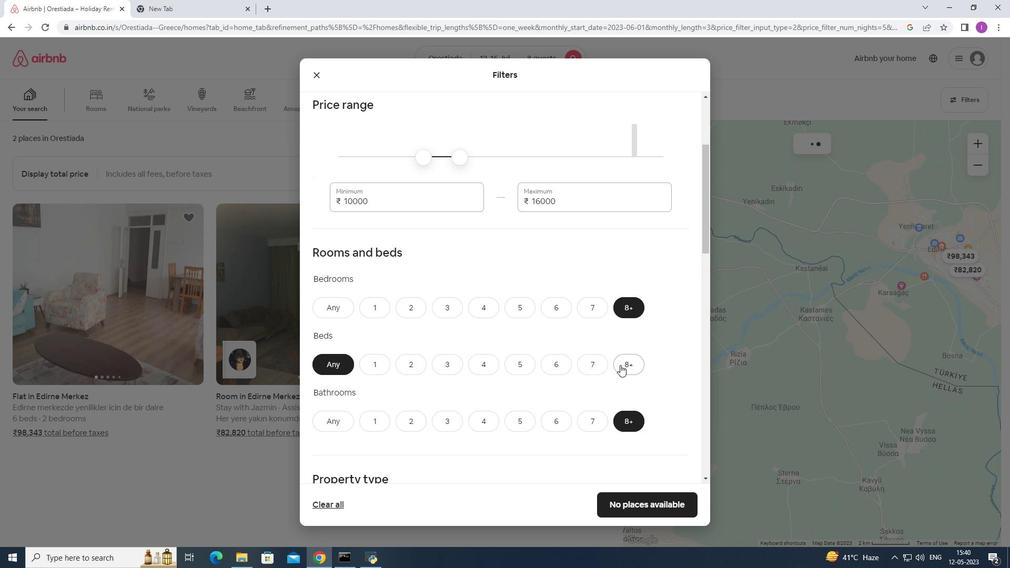 
Action: Mouse pressed left at (638, 364)
Screenshot: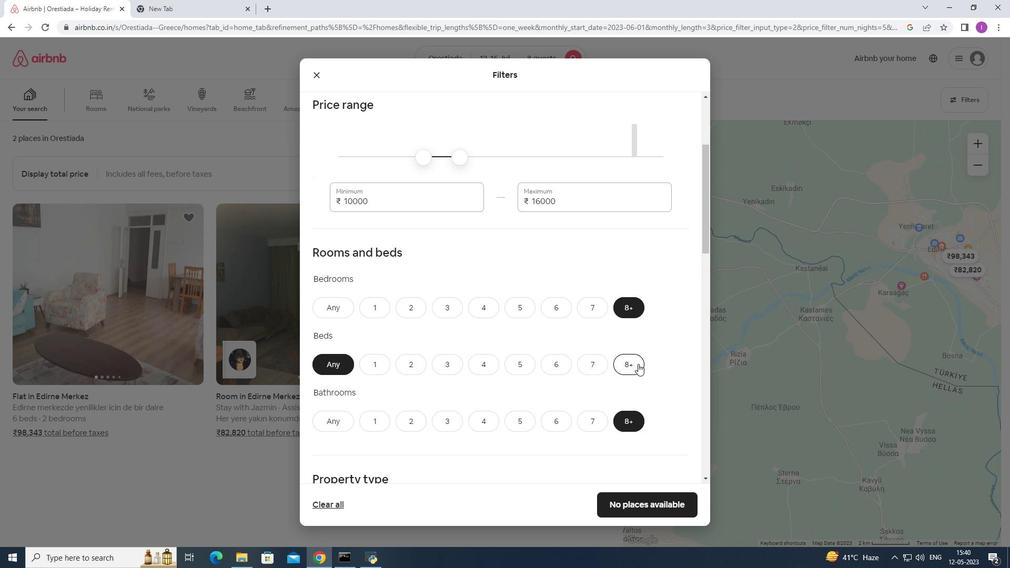 
Action: Mouse moved to (391, 365)
Screenshot: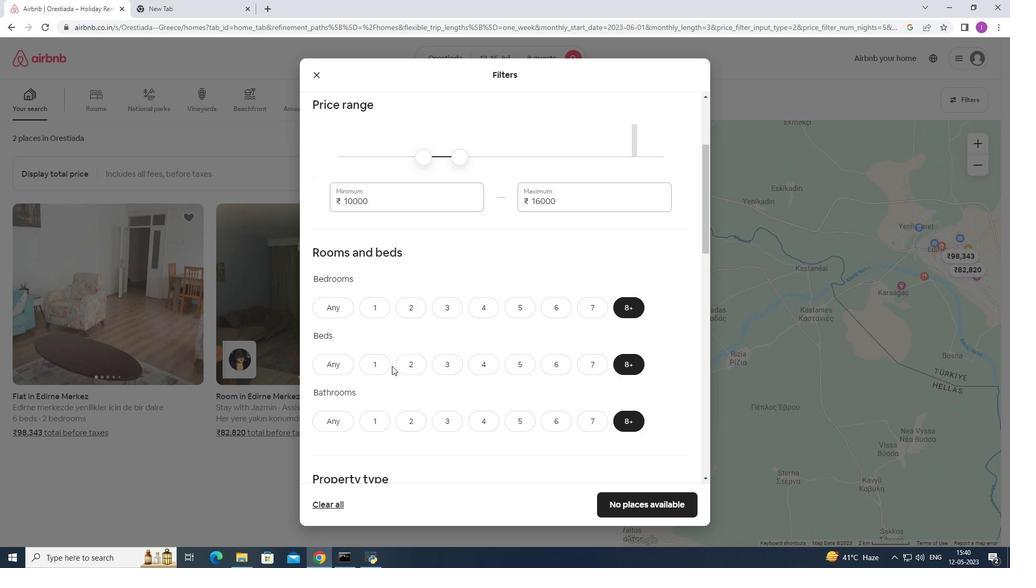 
Action: Mouse scrolled (391, 365) with delta (0, 0)
Screenshot: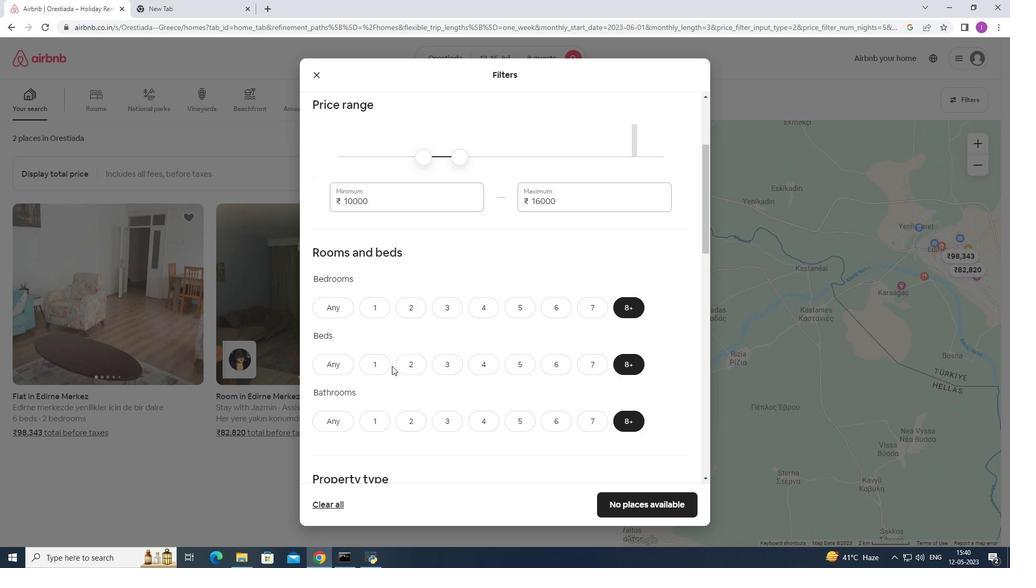 
Action: Mouse moved to (391, 365)
Screenshot: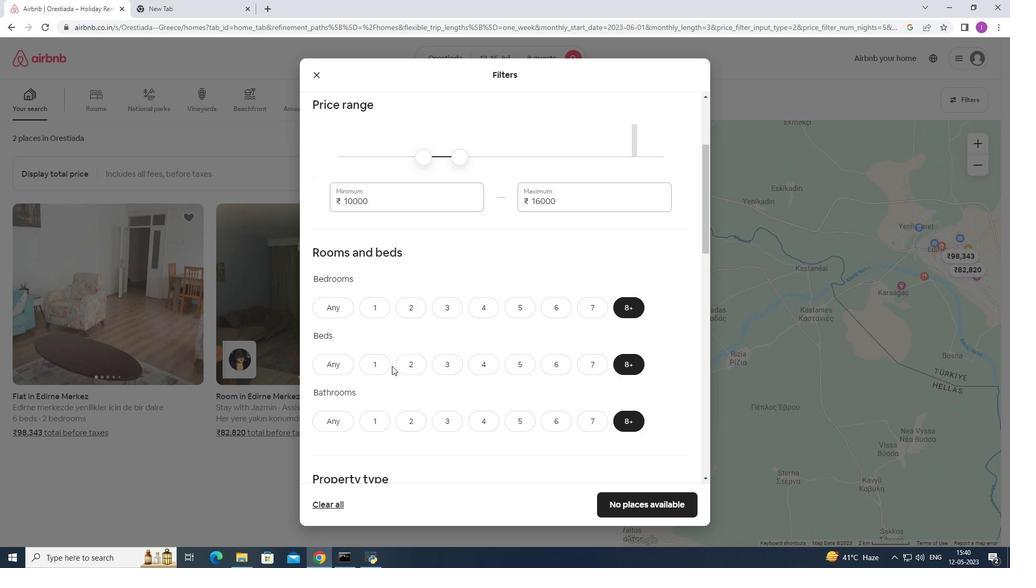 
Action: Mouse scrolled (391, 365) with delta (0, 0)
Screenshot: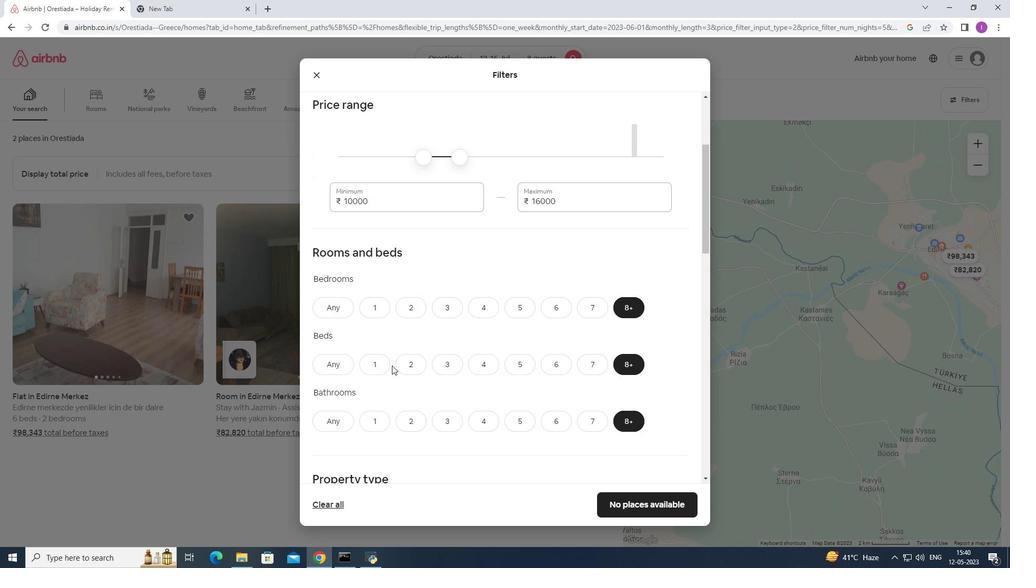 
Action: Mouse scrolled (391, 365) with delta (0, 0)
Screenshot: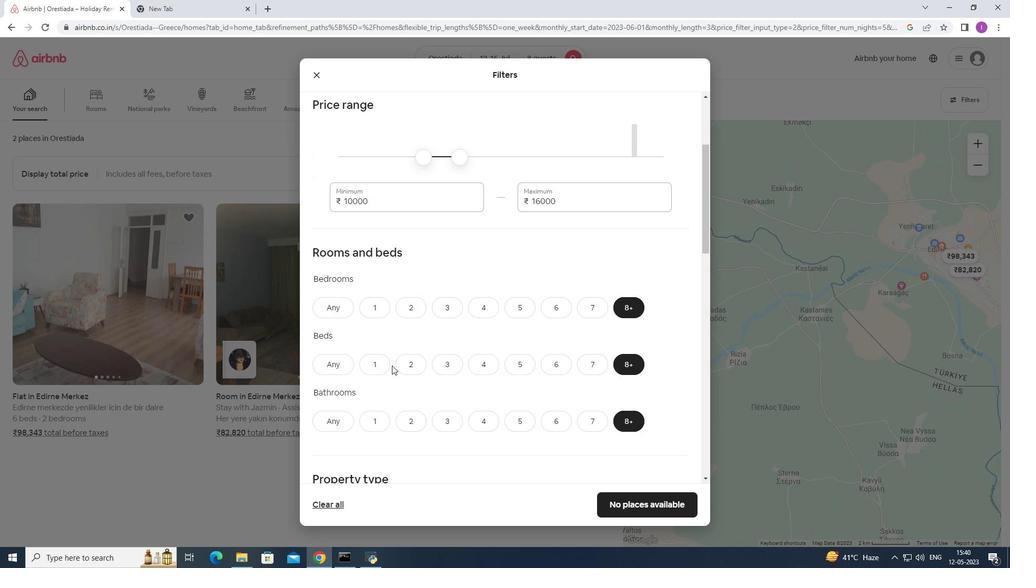 
Action: Mouse scrolled (391, 365) with delta (0, 0)
Screenshot: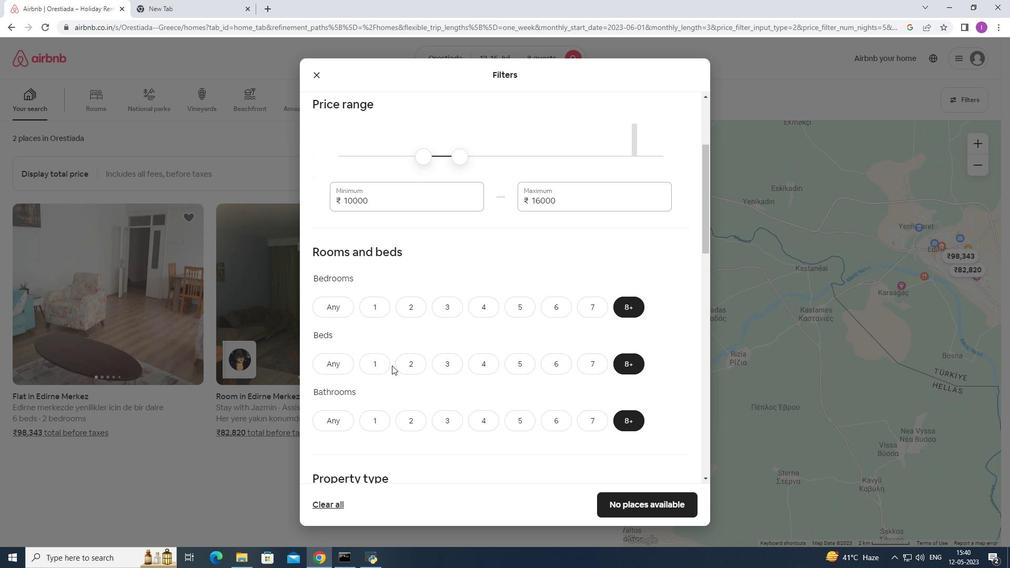 
Action: Mouse moved to (407, 365)
Screenshot: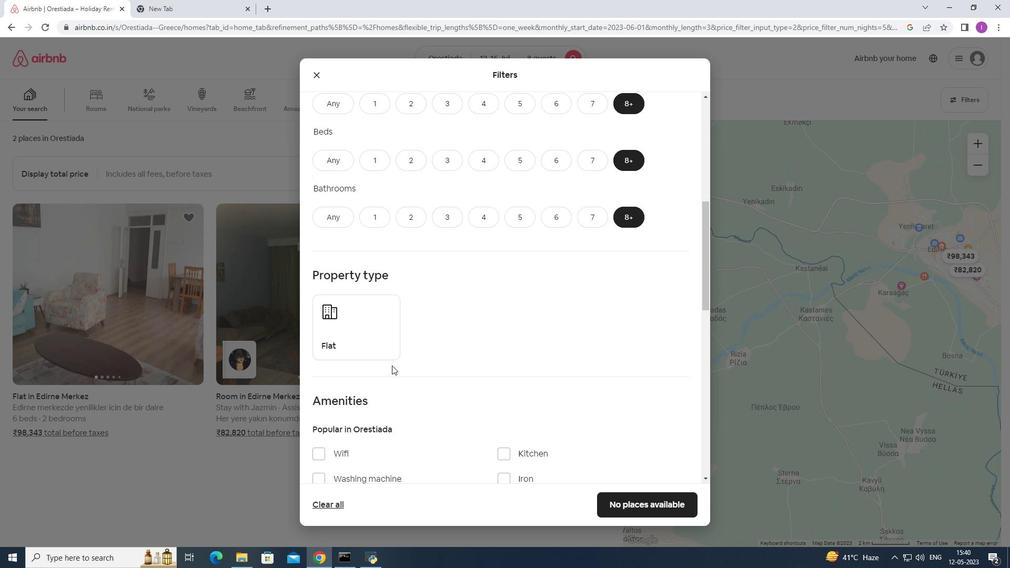 
Action: Mouse scrolled (407, 365) with delta (0, 0)
Screenshot: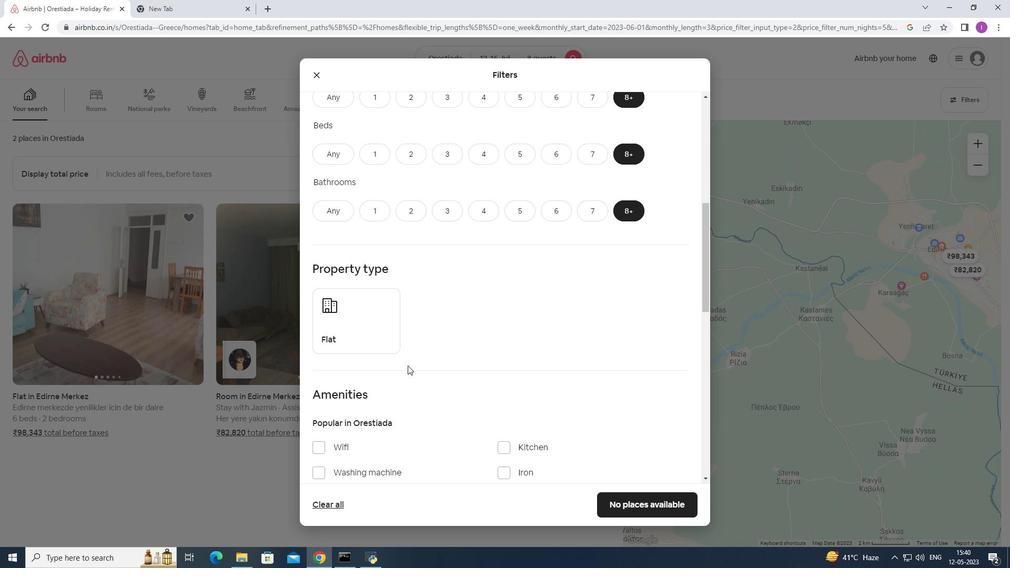 
Action: Mouse scrolled (407, 365) with delta (0, 0)
Screenshot: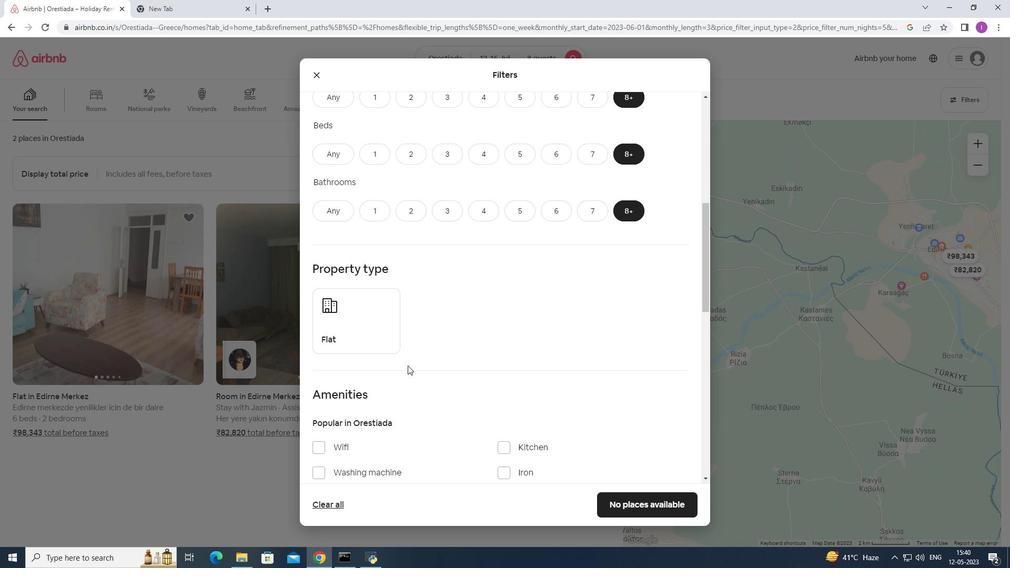 
Action: Mouse scrolled (407, 365) with delta (0, 0)
Screenshot: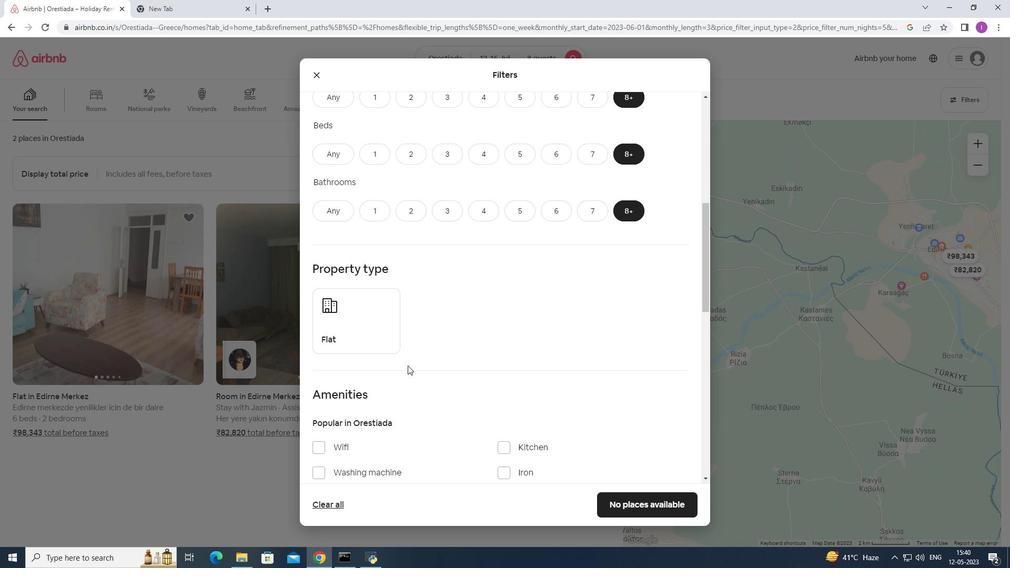
Action: Mouse moved to (409, 362)
Screenshot: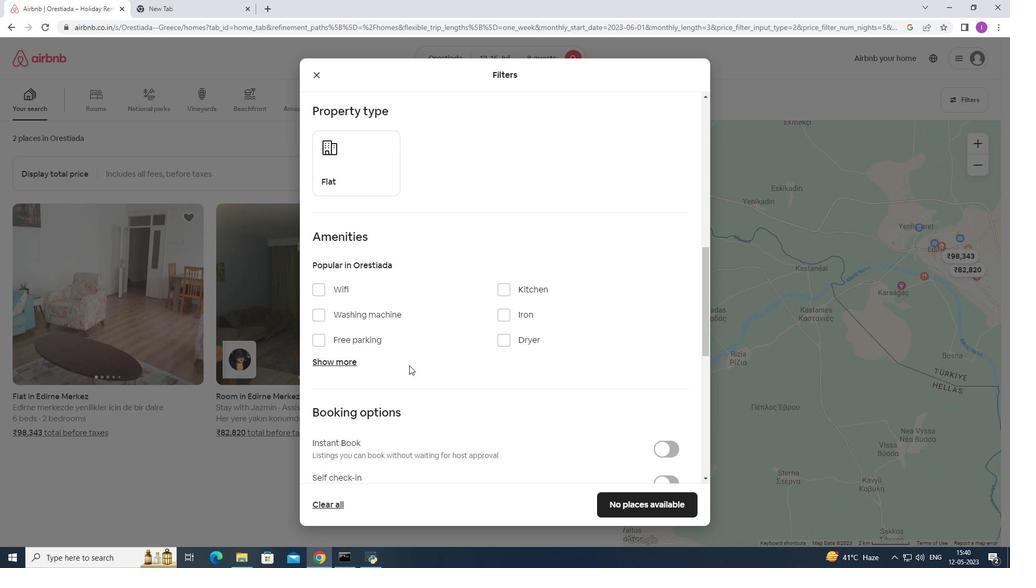 
Action: Mouse scrolled (409, 363) with delta (0, 0)
Screenshot: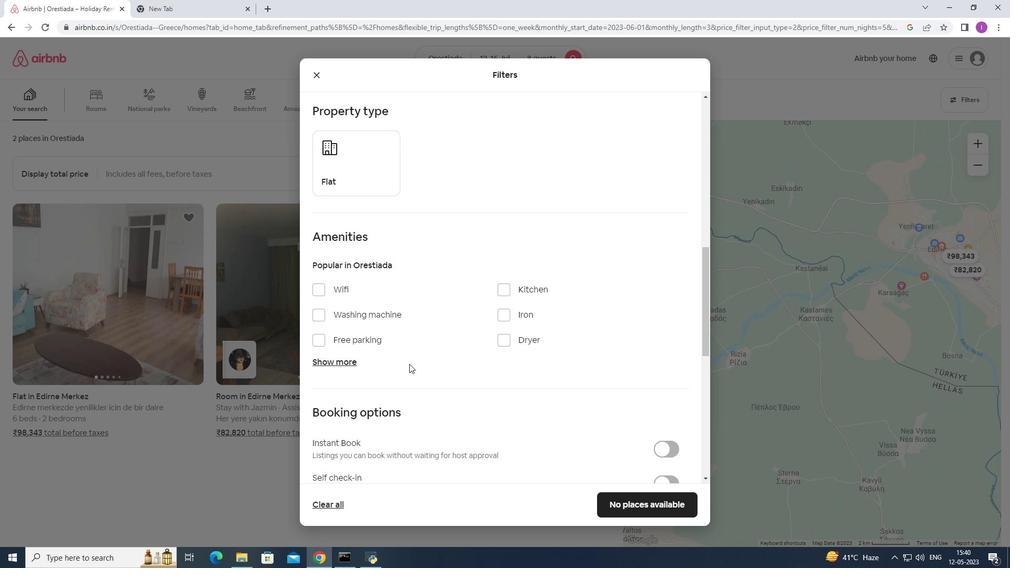 
Action: Mouse scrolled (409, 363) with delta (0, 0)
Screenshot: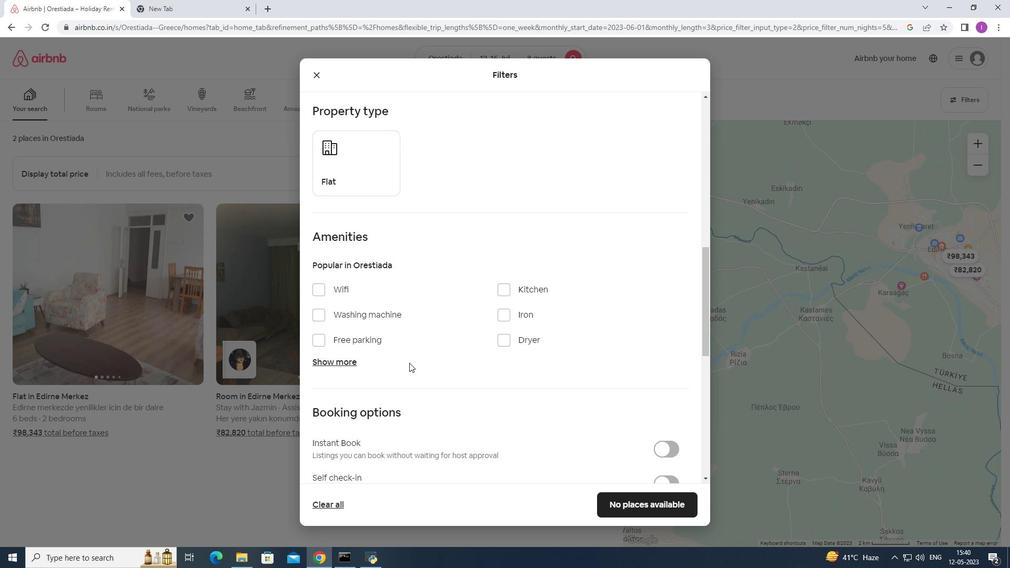 
Action: Mouse scrolled (409, 363) with delta (0, 0)
Screenshot: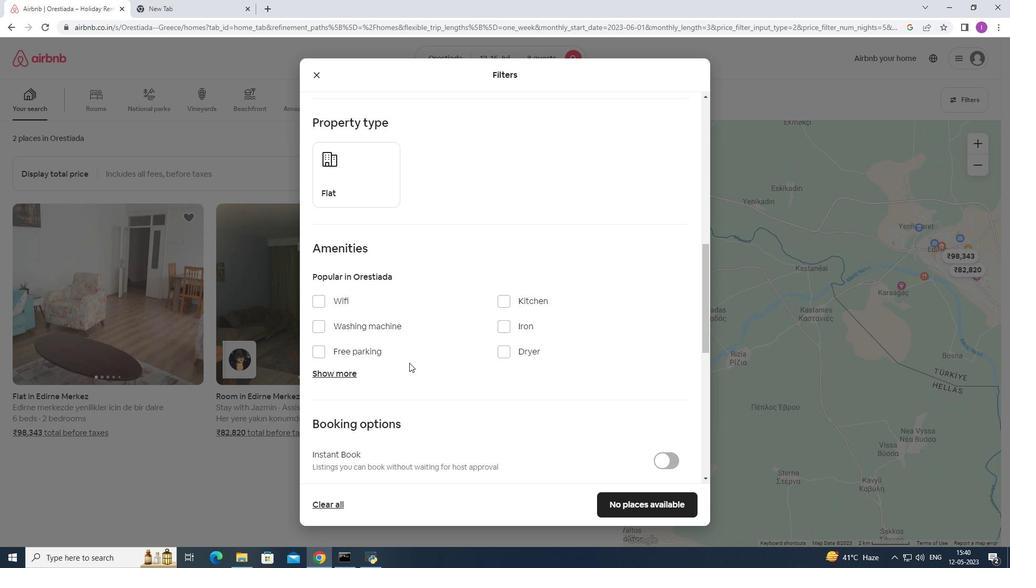 
Action: Mouse moved to (362, 336)
Screenshot: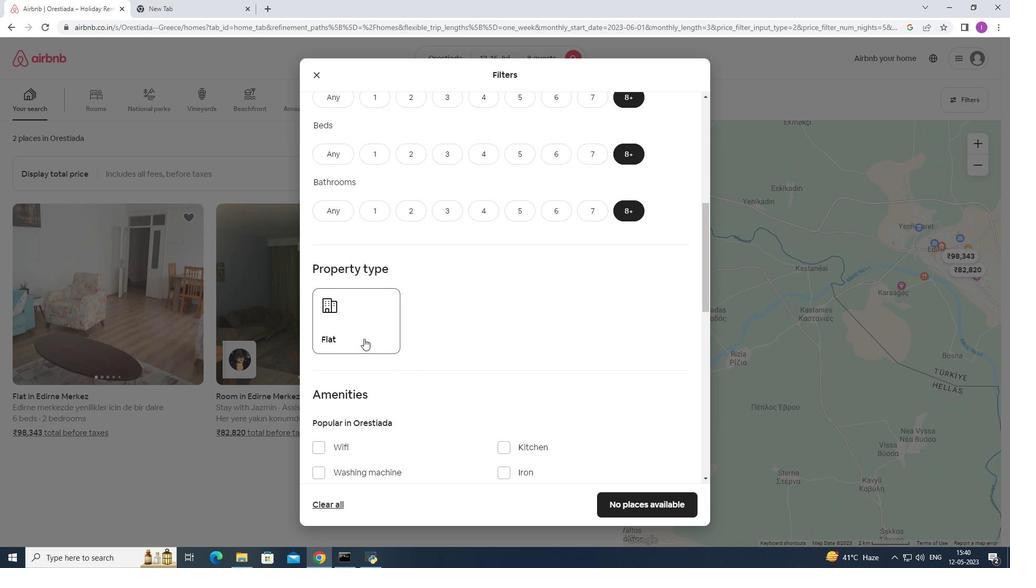 
Action: Mouse pressed left at (362, 336)
Screenshot: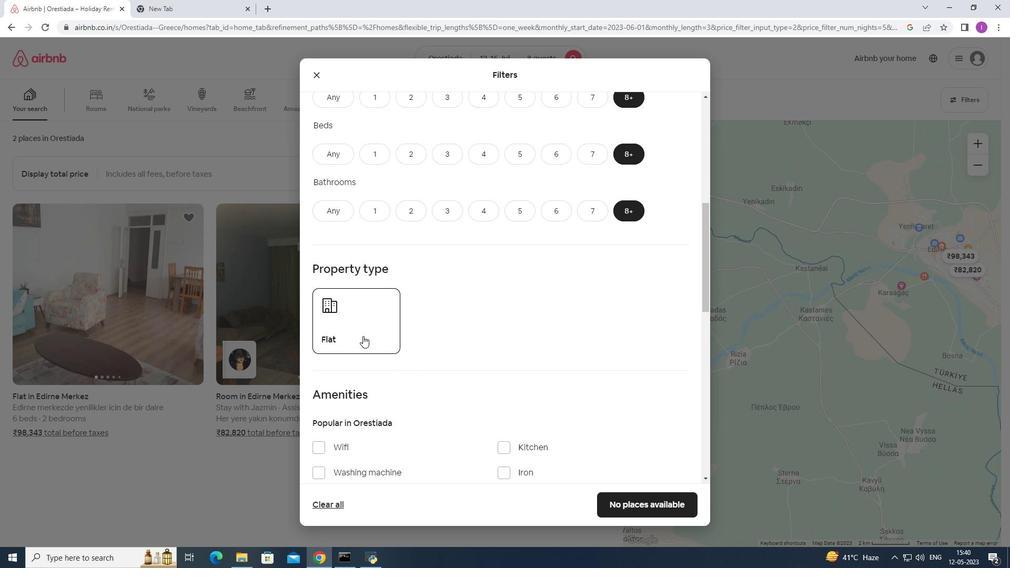 
Action: Mouse moved to (424, 345)
Screenshot: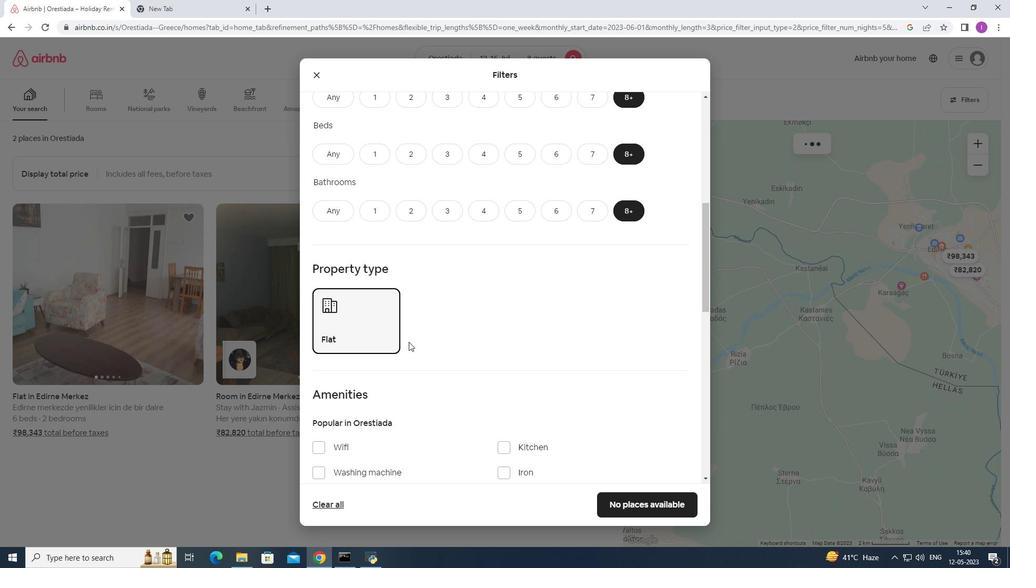 
Action: Mouse scrolled (424, 345) with delta (0, 0)
Screenshot: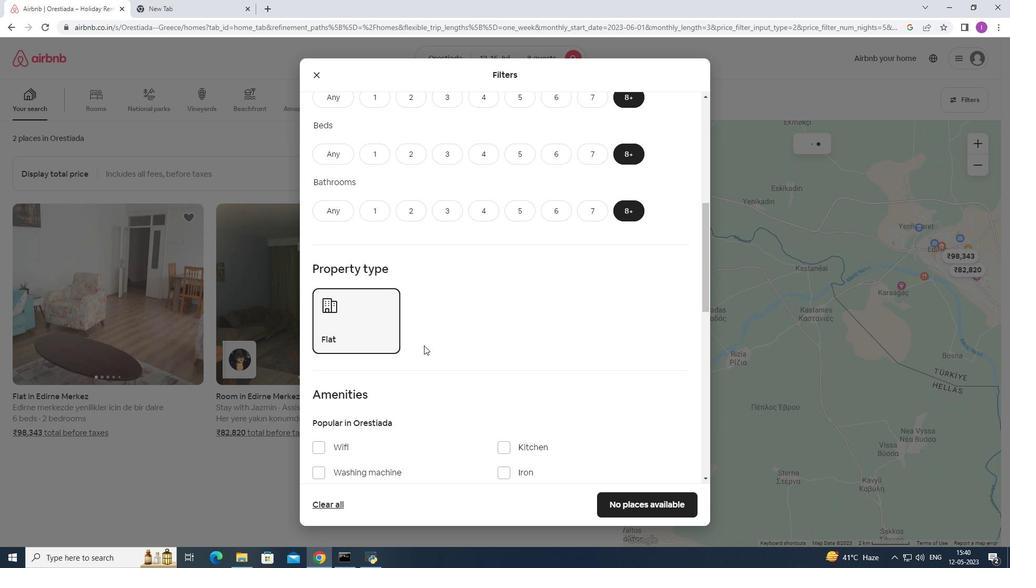
Action: Mouse scrolled (424, 345) with delta (0, 0)
Screenshot: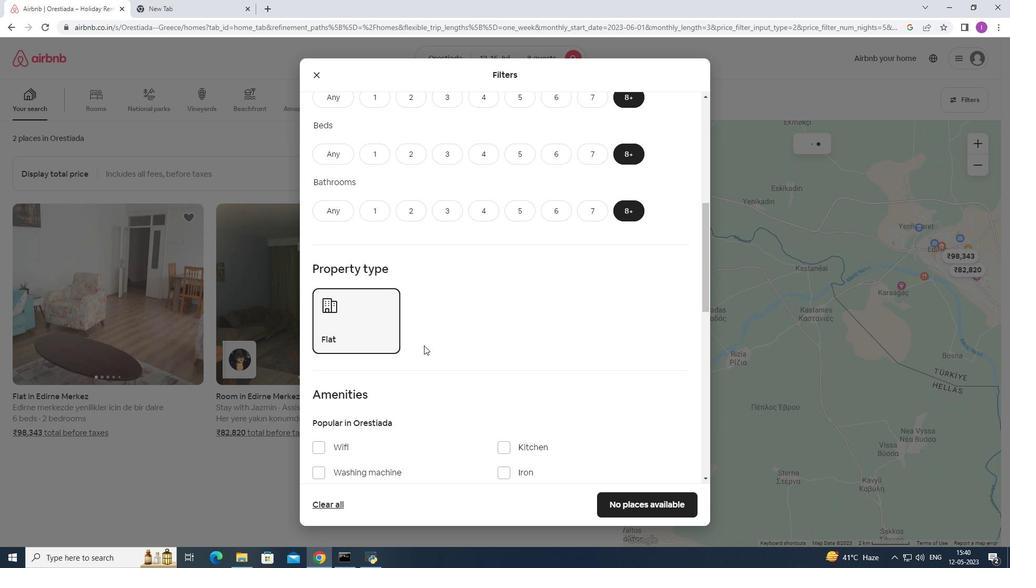 
Action: Mouse scrolled (424, 345) with delta (0, 0)
Screenshot: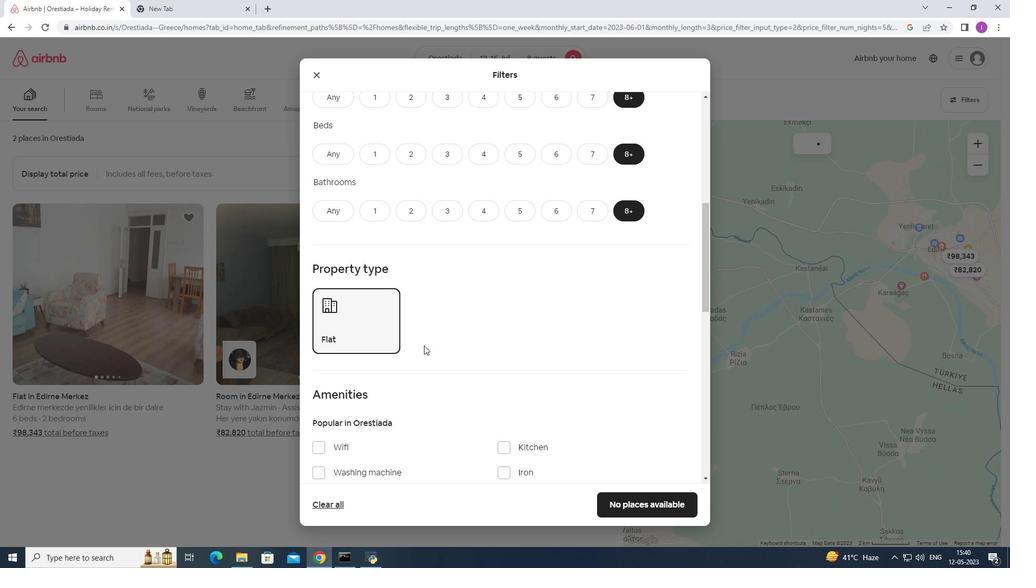 
Action: Mouse scrolled (424, 345) with delta (0, 0)
Screenshot: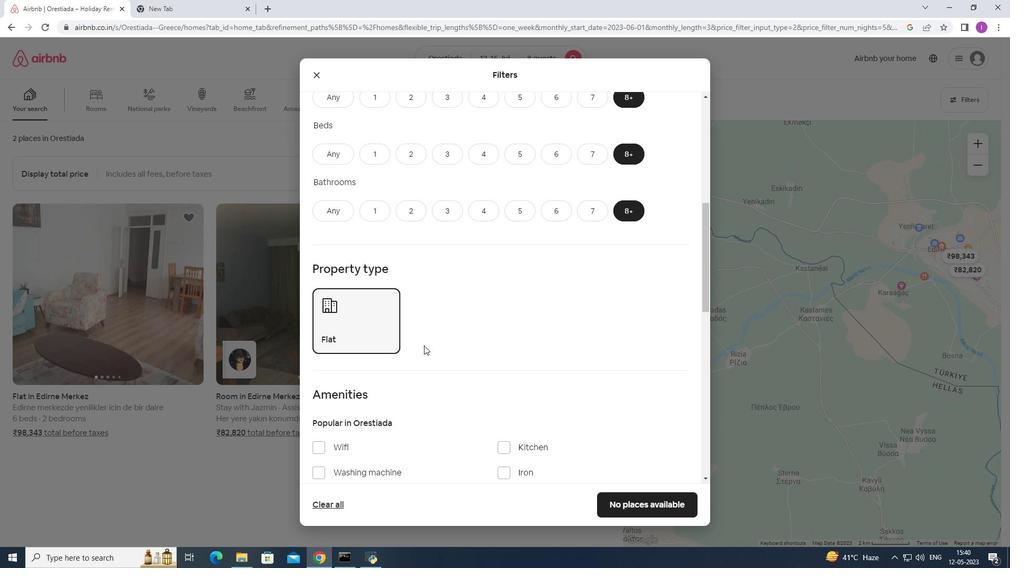 
Action: Mouse moved to (316, 291)
Screenshot: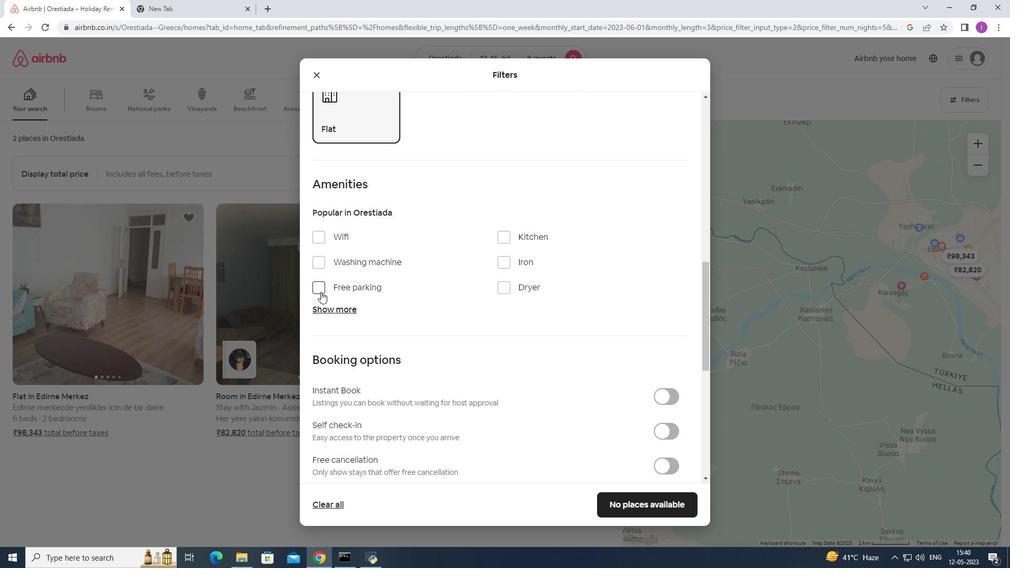 
Action: Mouse pressed left at (316, 291)
Screenshot: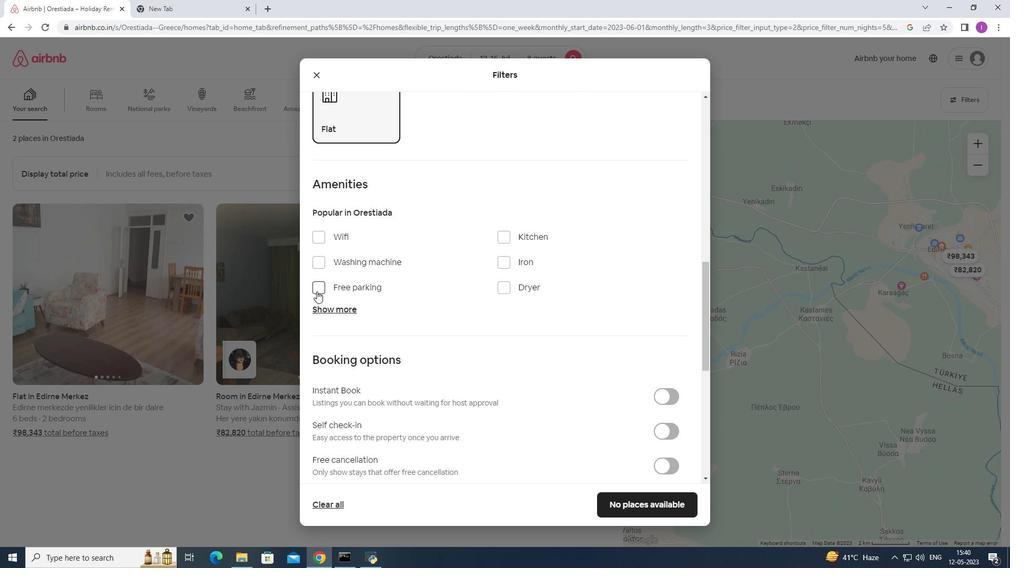 
Action: Mouse moved to (326, 236)
Screenshot: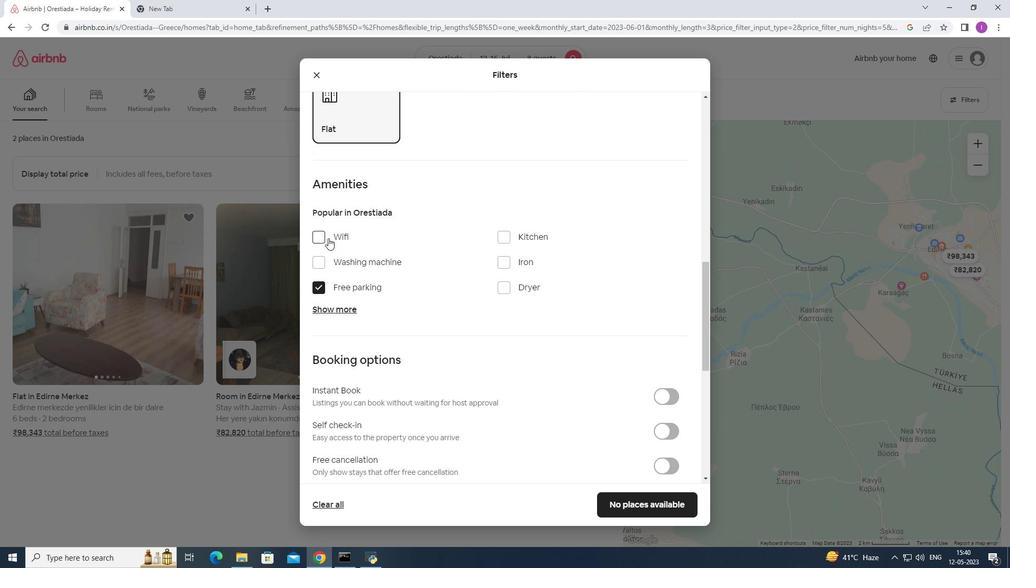 
Action: Mouse pressed left at (326, 236)
Screenshot: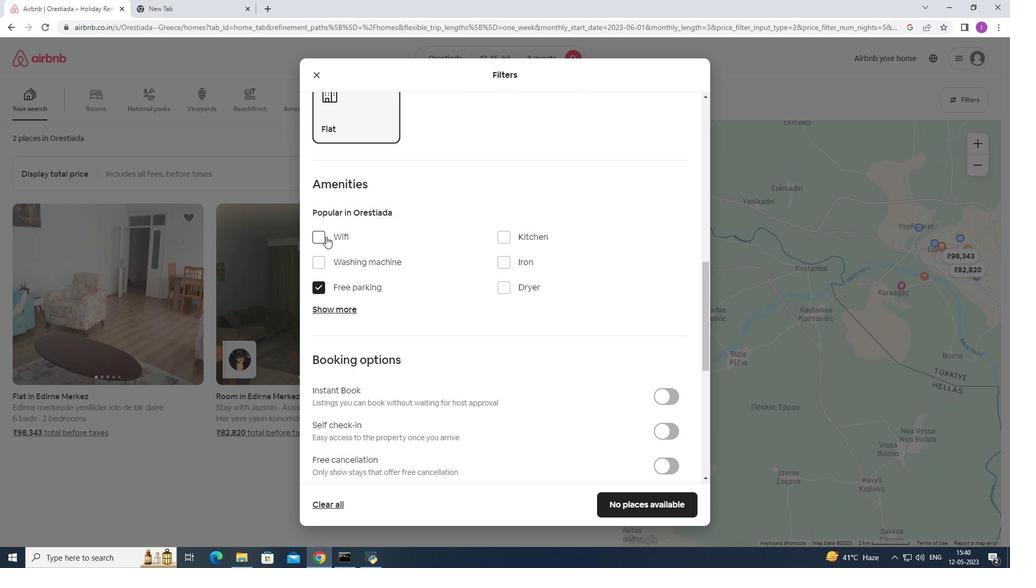 
Action: Mouse moved to (351, 308)
Screenshot: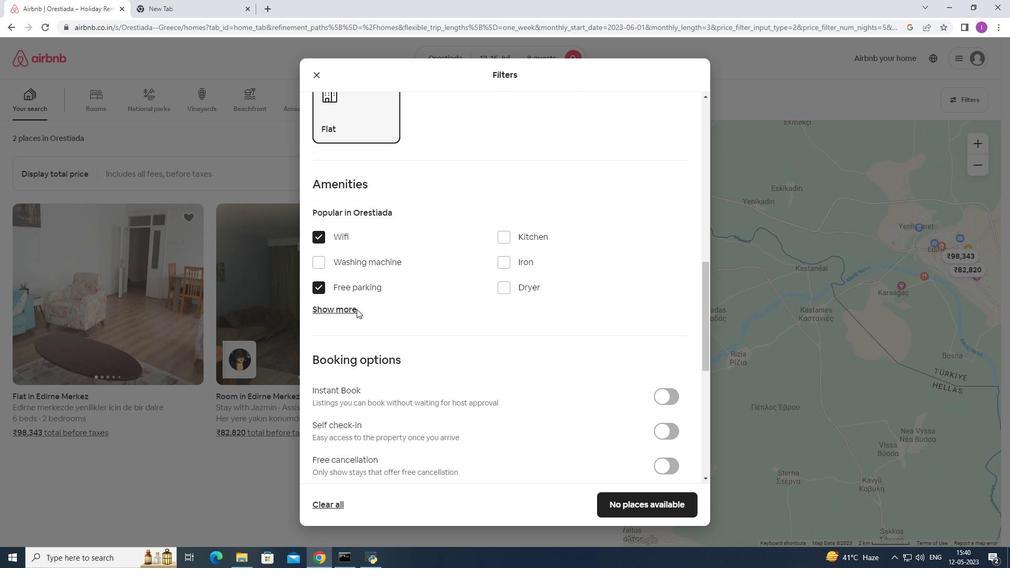 
Action: Mouse pressed left at (351, 308)
Screenshot: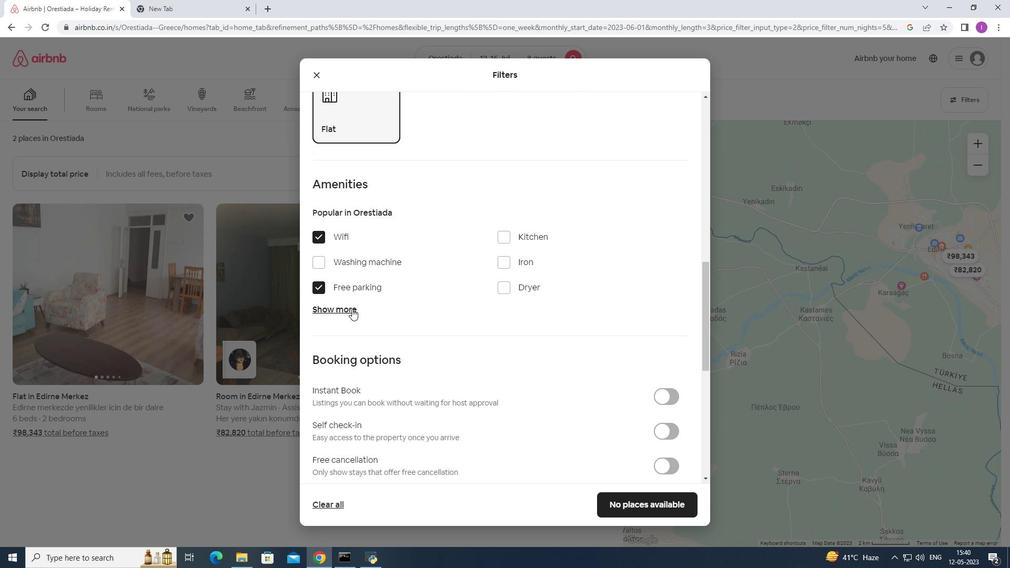 
Action: Mouse moved to (504, 371)
Screenshot: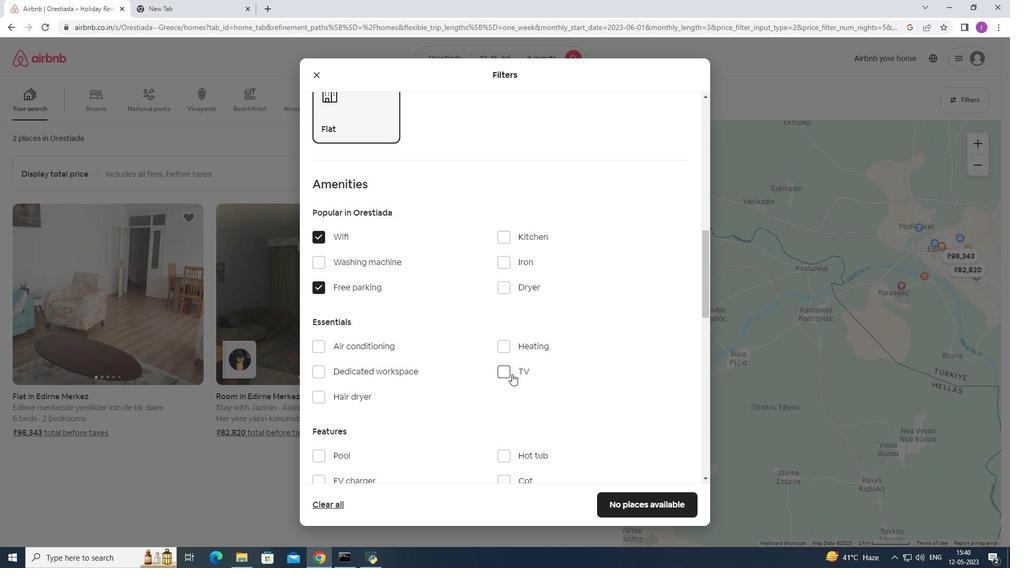 
Action: Mouse pressed left at (504, 371)
Screenshot: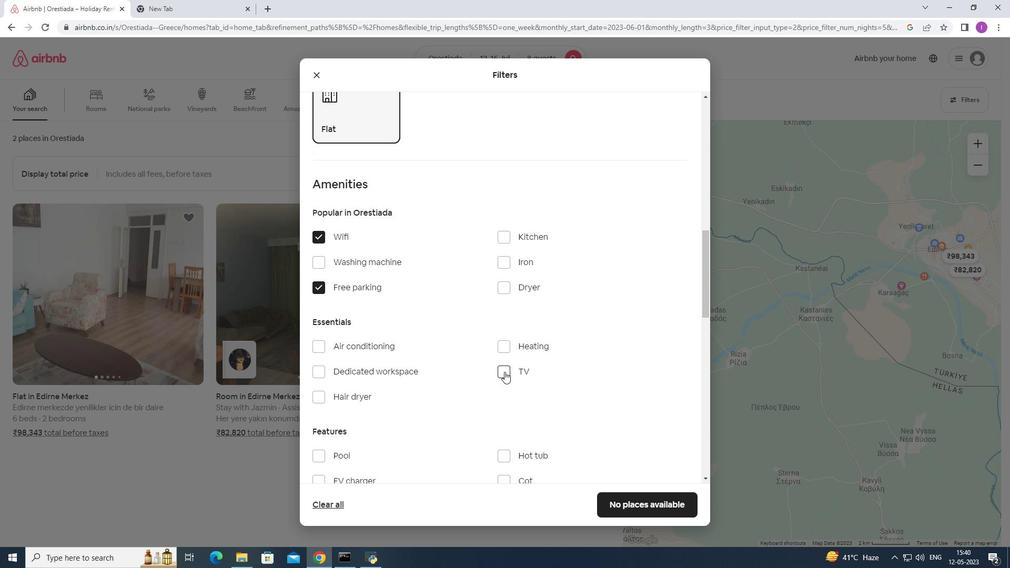 
Action: Mouse moved to (425, 357)
Screenshot: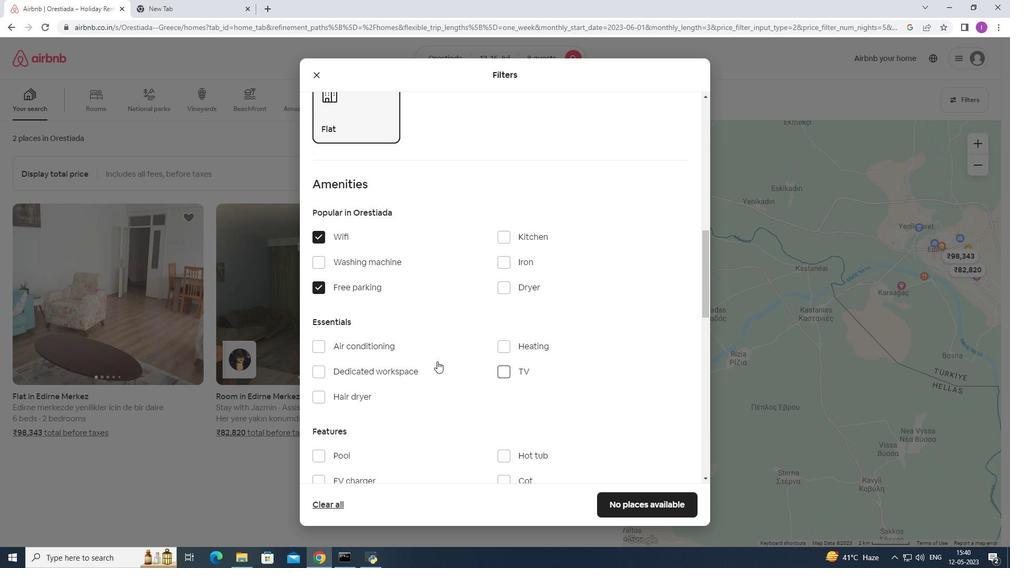 
Action: Mouse scrolled (425, 357) with delta (0, 0)
Screenshot: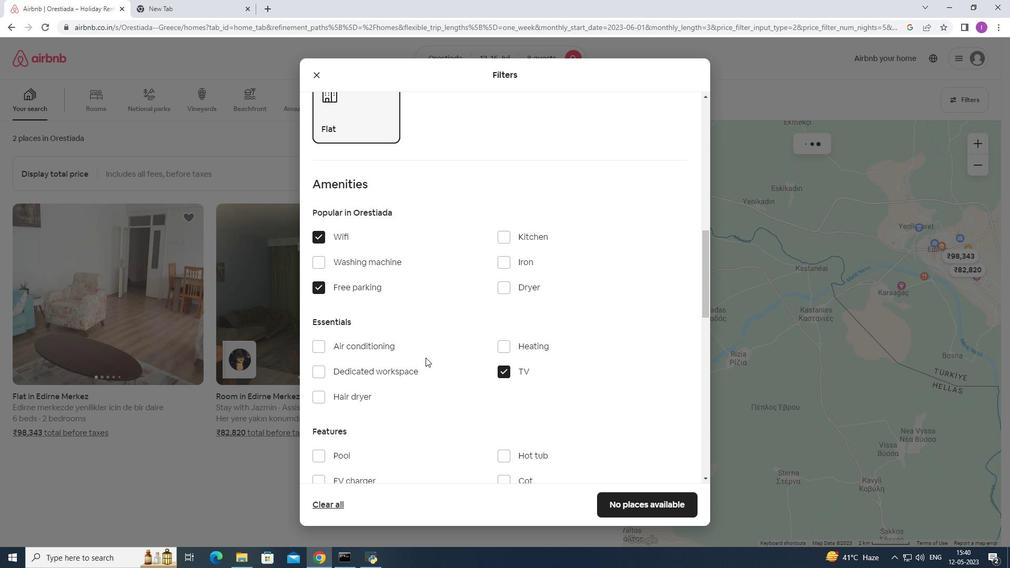 
Action: Mouse scrolled (425, 357) with delta (0, 0)
Screenshot: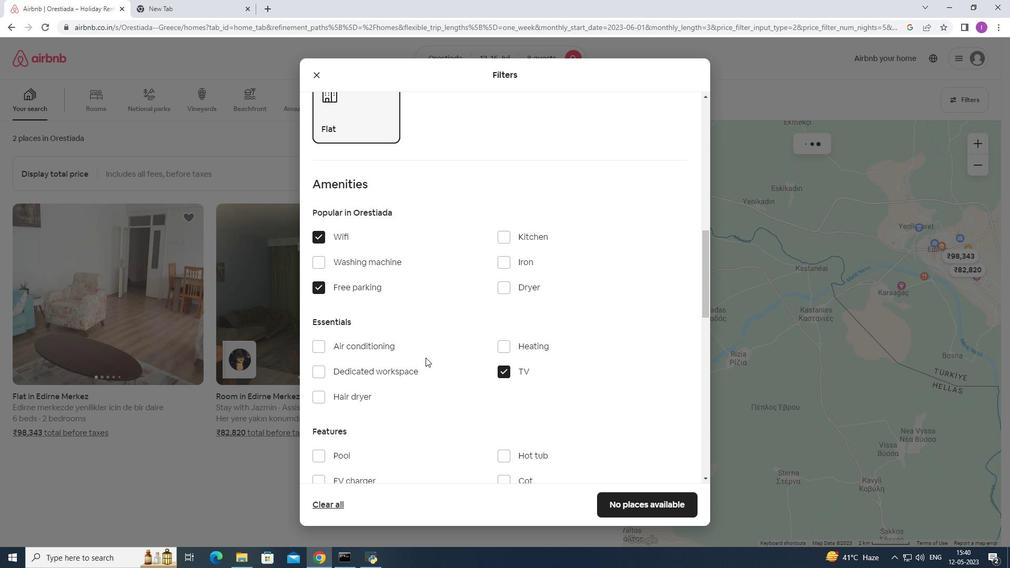
Action: Mouse scrolled (425, 357) with delta (0, 0)
Screenshot: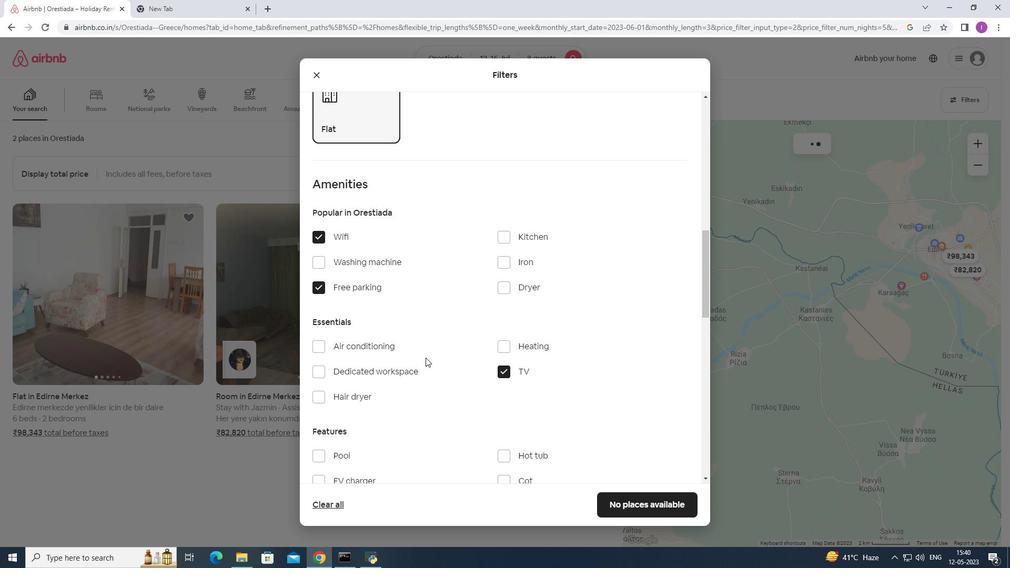 
Action: Mouse scrolled (425, 357) with delta (0, 0)
Screenshot: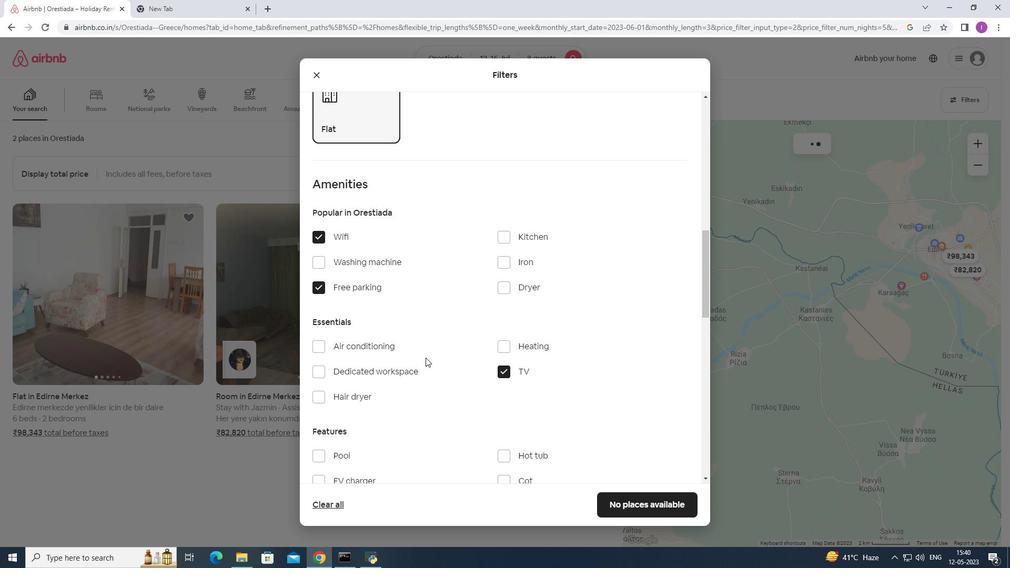 
Action: Mouse moved to (317, 296)
Screenshot: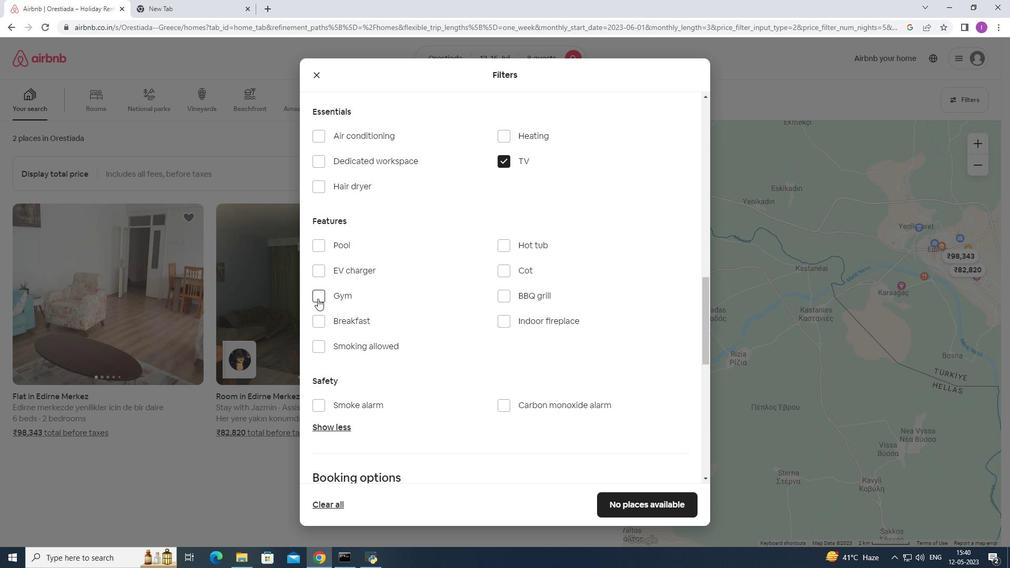 
Action: Mouse pressed left at (317, 296)
Screenshot: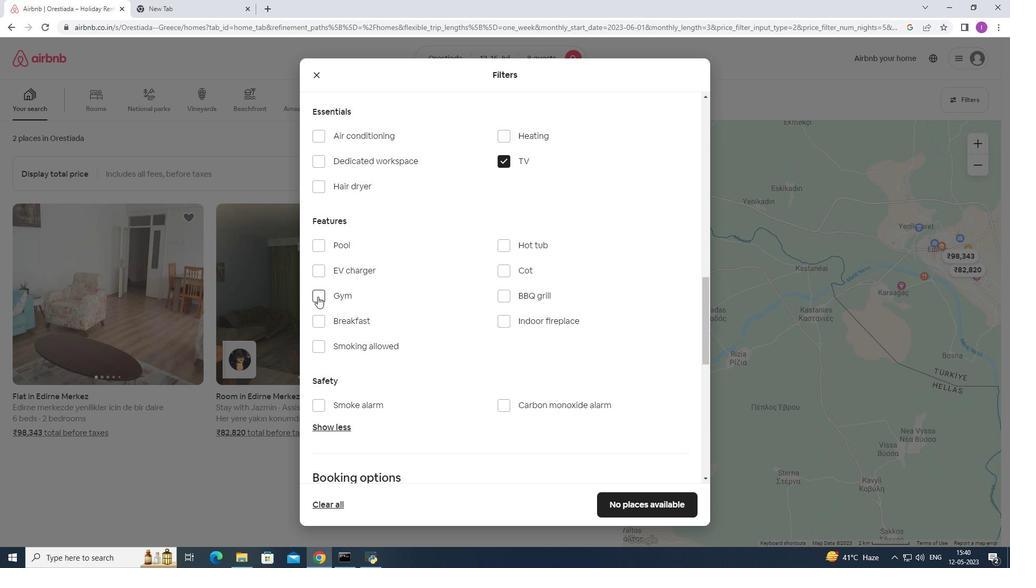 
Action: Mouse moved to (325, 322)
Screenshot: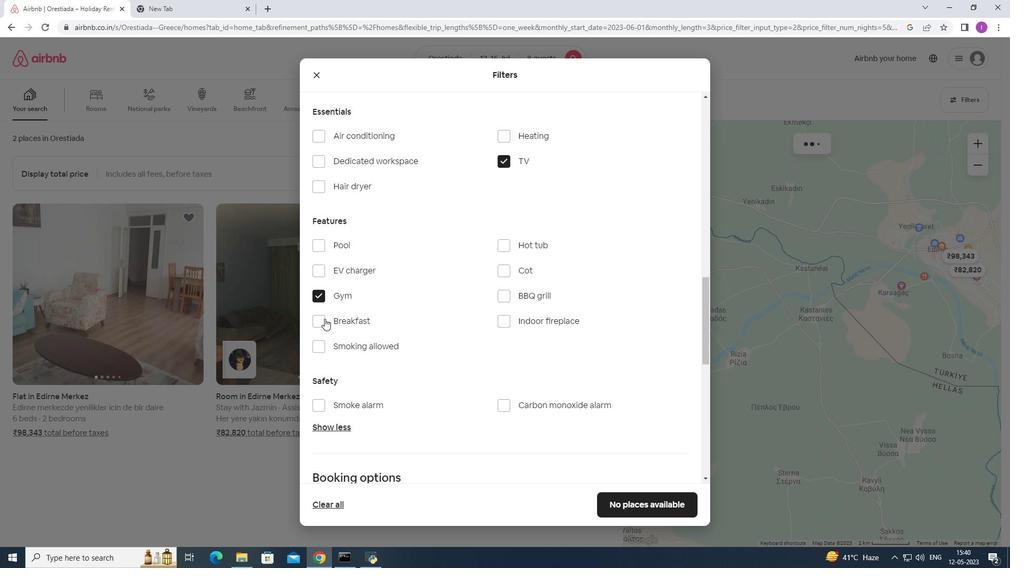 
Action: Mouse pressed left at (325, 322)
Screenshot: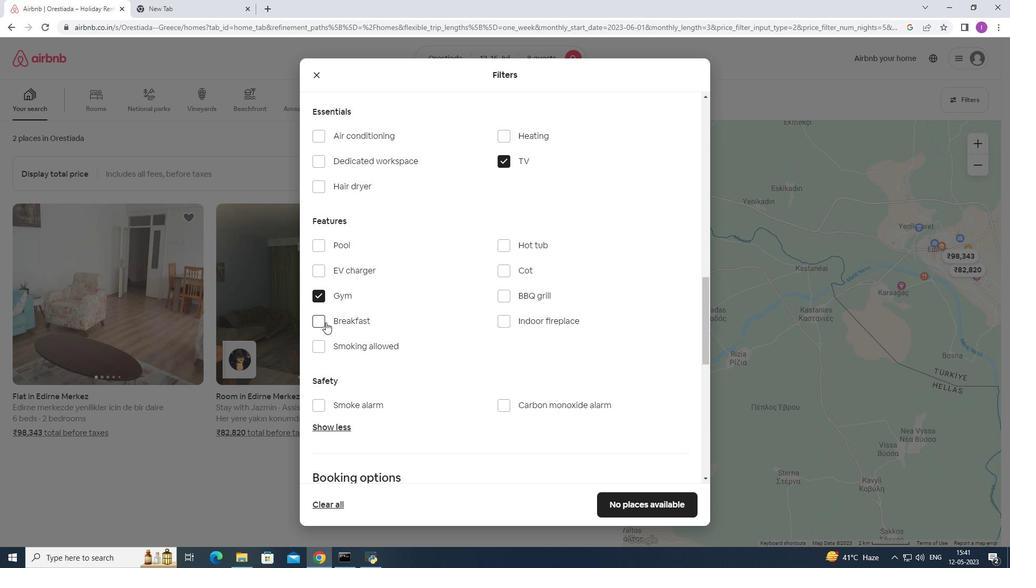 
Action: Mouse moved to (419, 342)
Screenshot: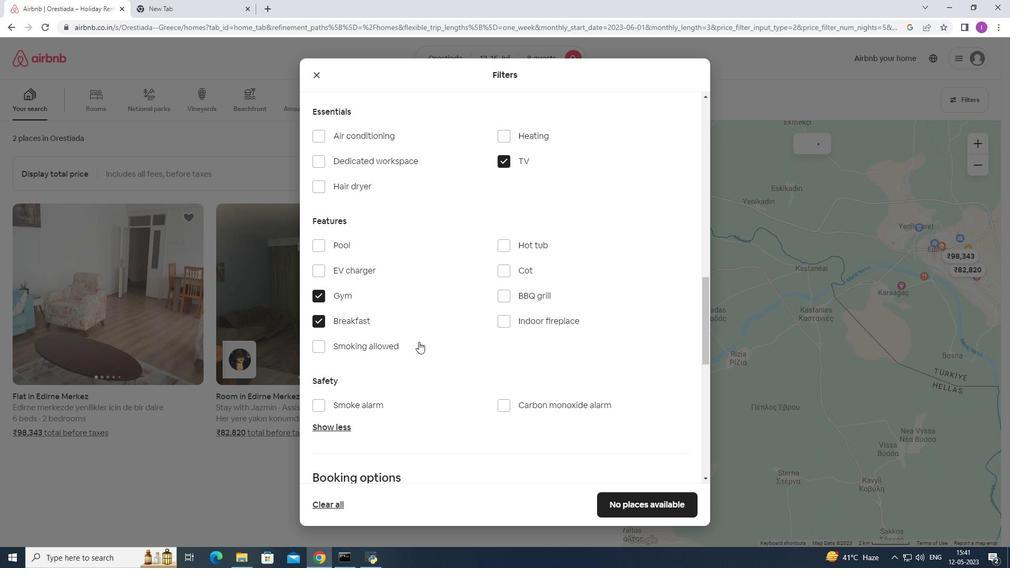 
Action: Mouse scrolled (419, 341) with delta (0, 0)
Screenshot: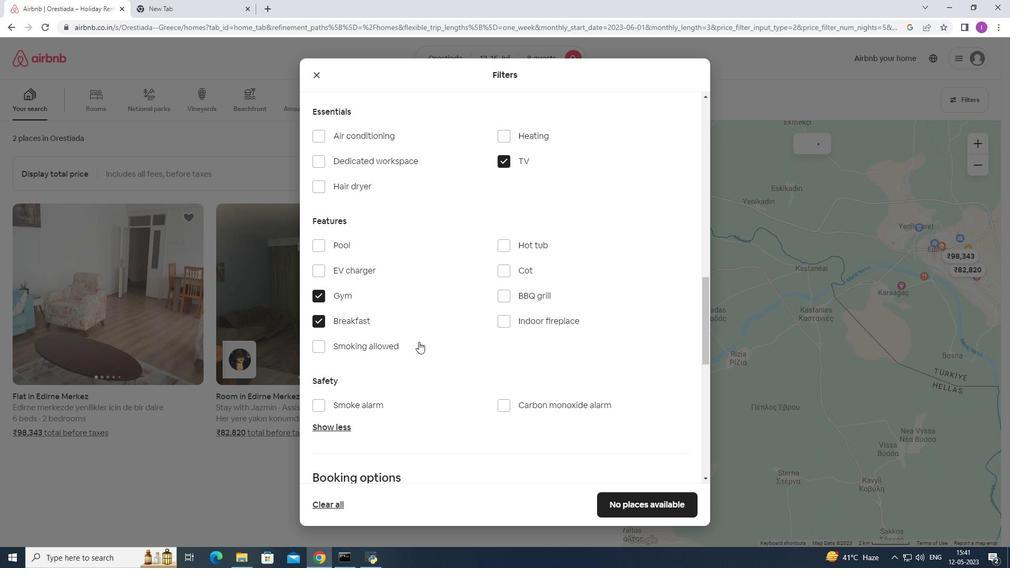 
Action: Mouse moved to (419, 342)
Screenshot: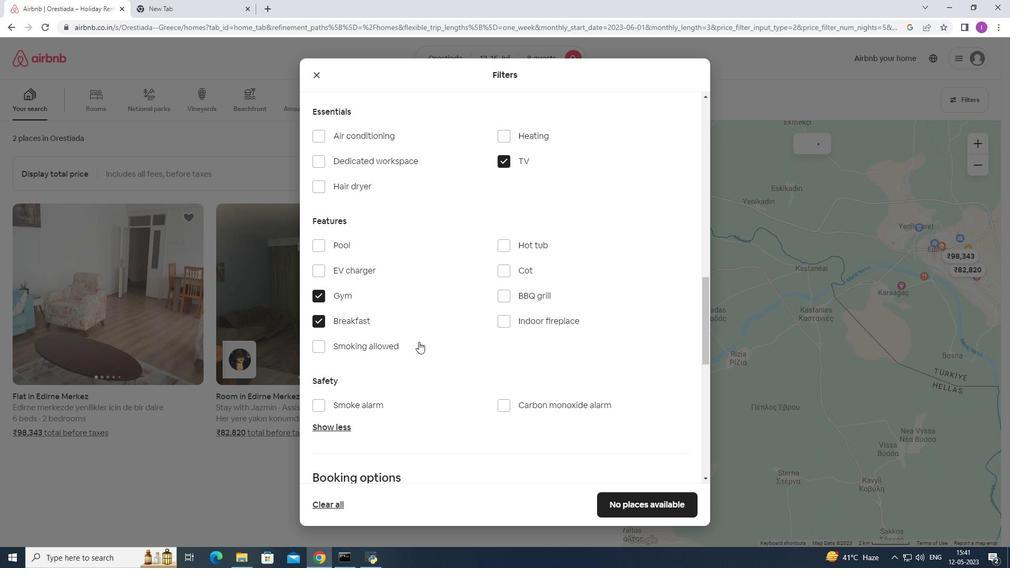 
Action: Mouse scrolled (419, 342) with delta (0, 0)
Screenshot: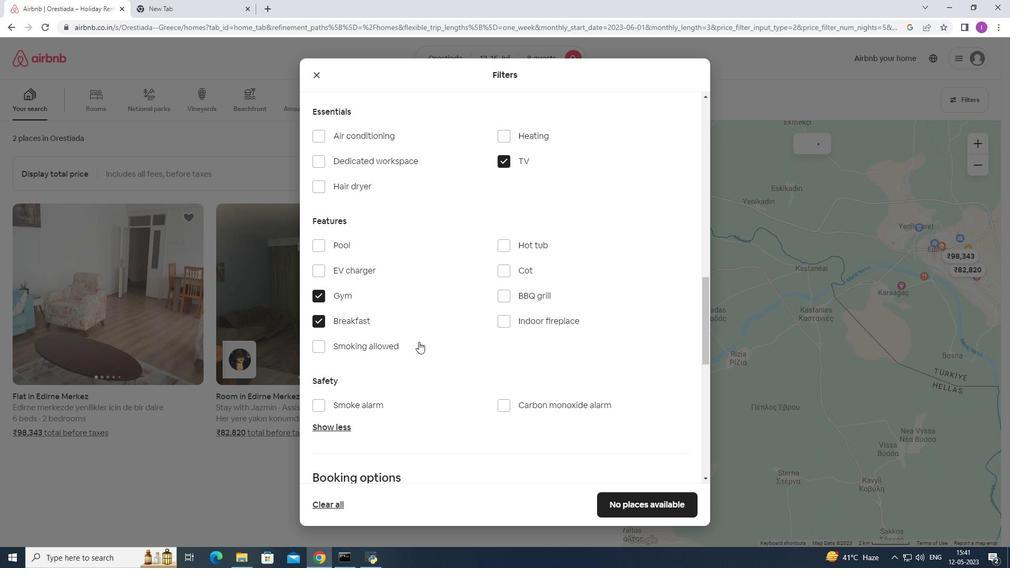 
Action: Mouse moved to (419, 343)
Screenshot: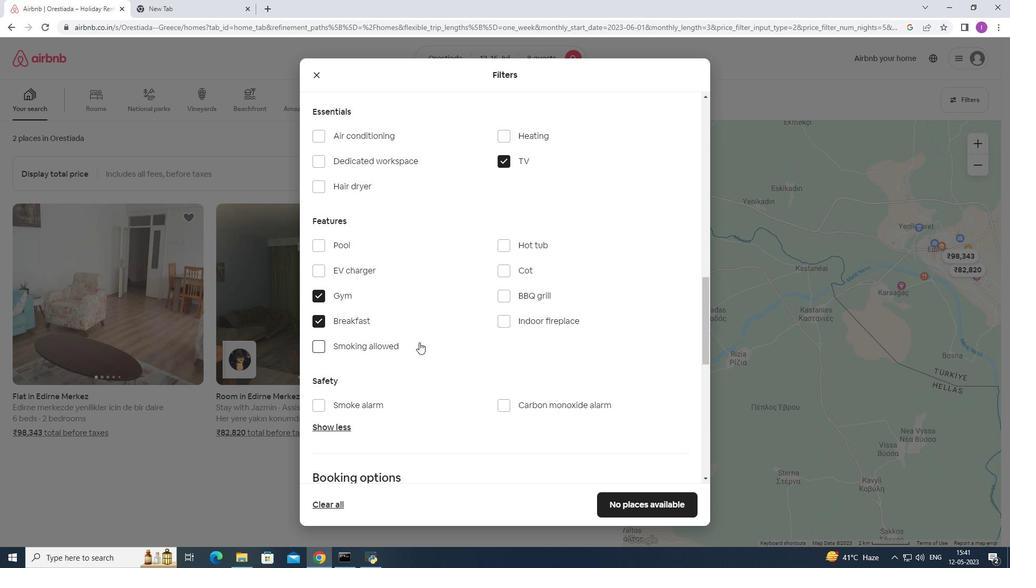 
Action: Mouse scrolled (419, 342) with delta (0, 0)
Screenshot: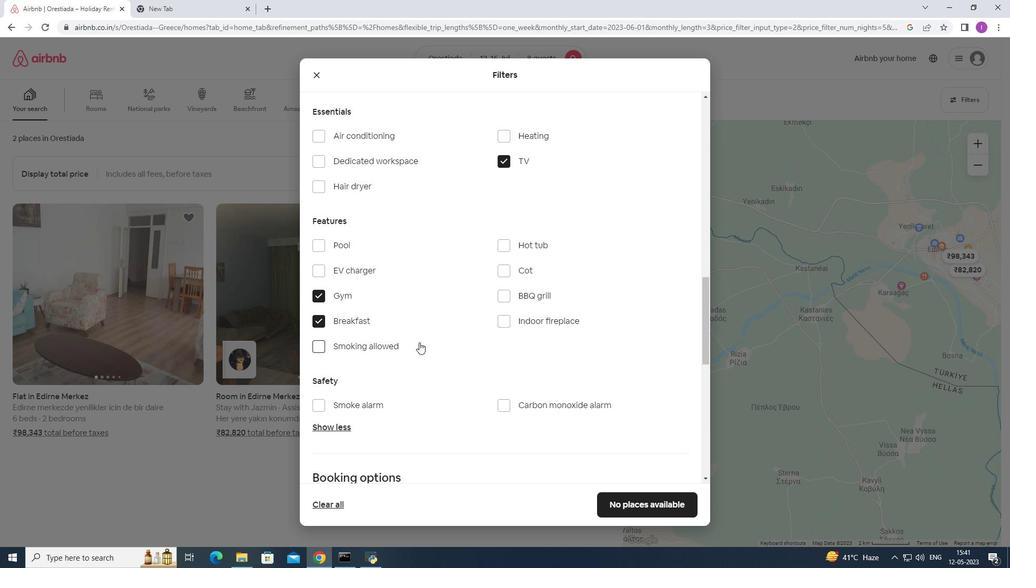 
Action: Mouse moved to (419, 343)
Screenshot: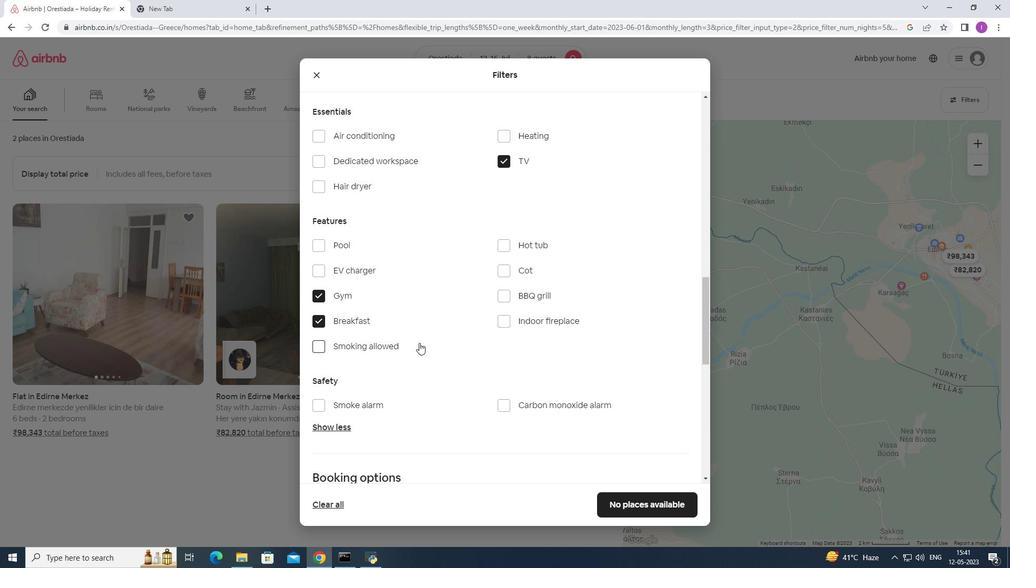 
Action: Mouse scrolled (419, 342) with delta (0, 0)
Screenshot: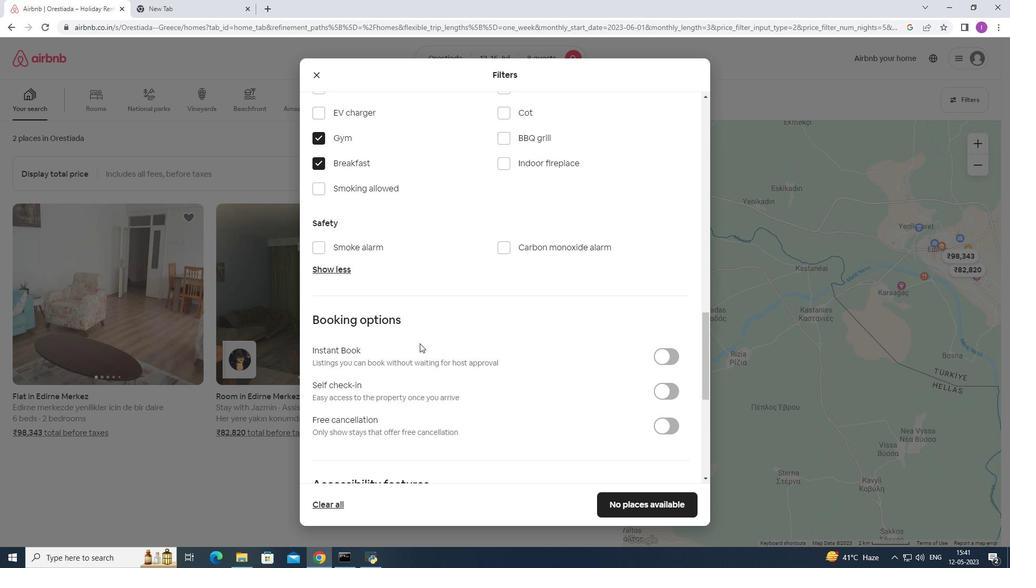 
Action: Mouse scrolled (419, 342) with delta (0, 0)
Screenshot: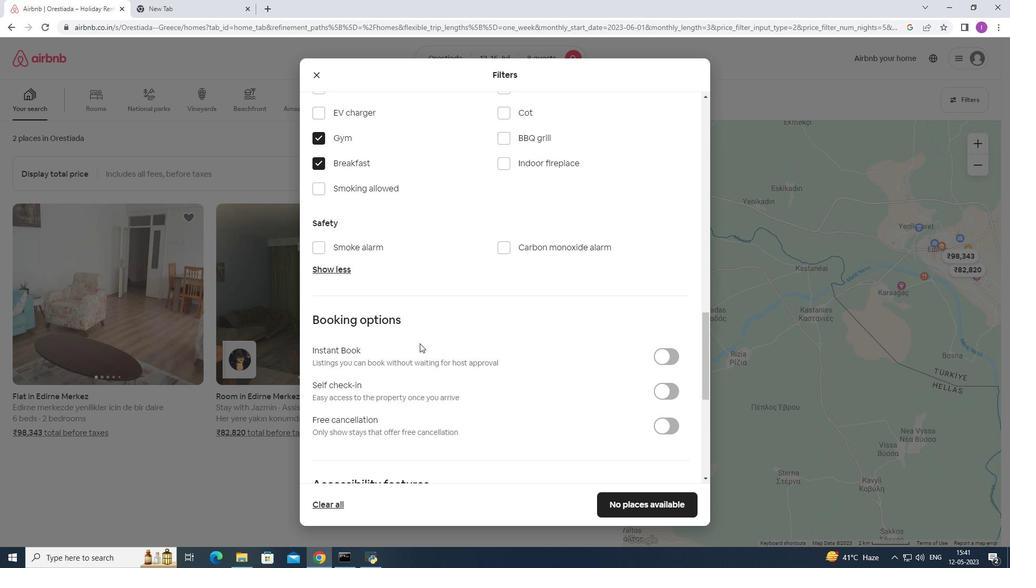 
Action: Mouse moved to (671, 289)
Screenshot: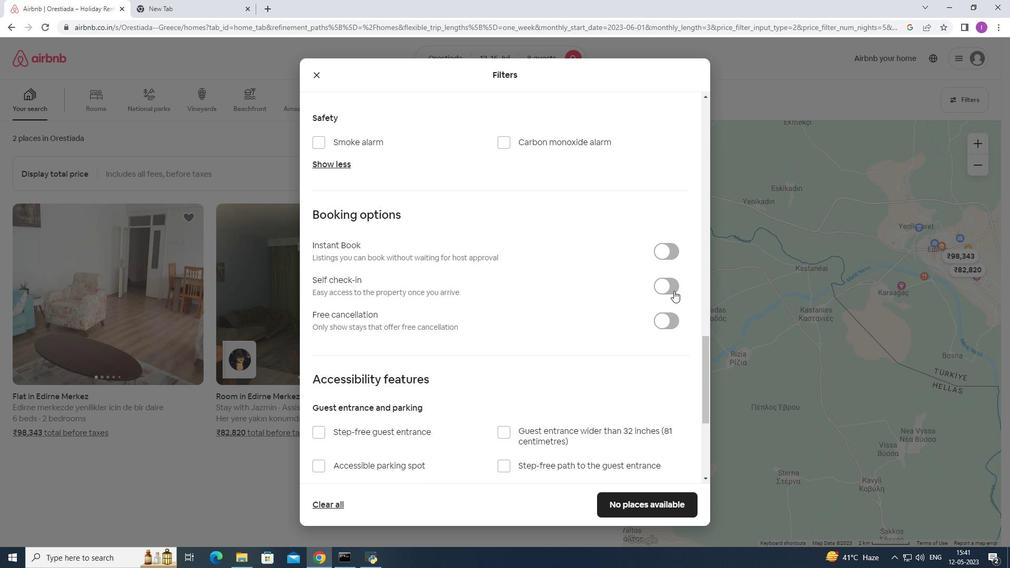 
Action: Mouse pressed left at (671, 289)
Screenshot: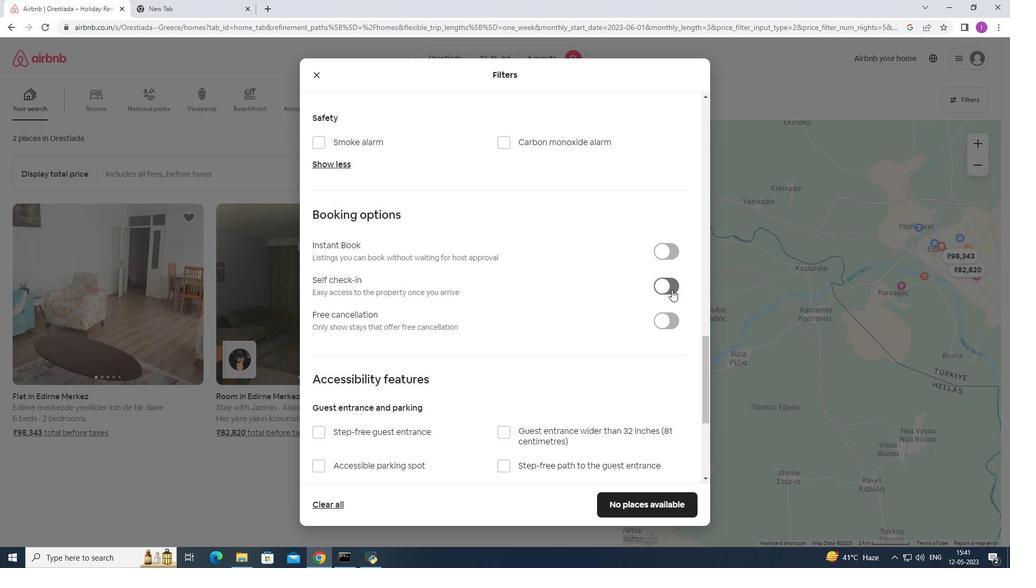 
Action: Mouse moved to (512, 370)
Screenshot: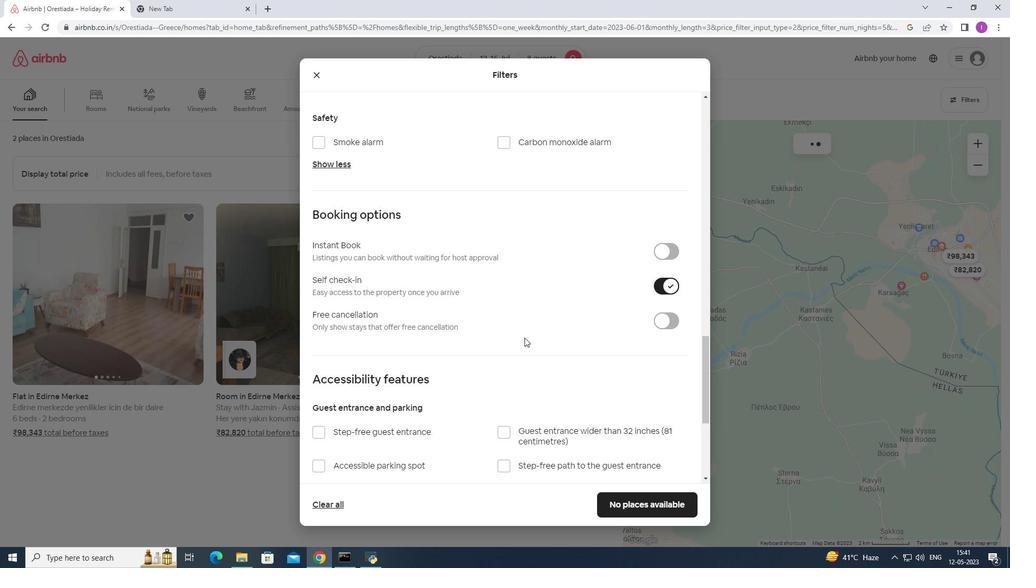 
Action: Mouse scrolled (515, 366) with delta (0, 0)
Screenshot: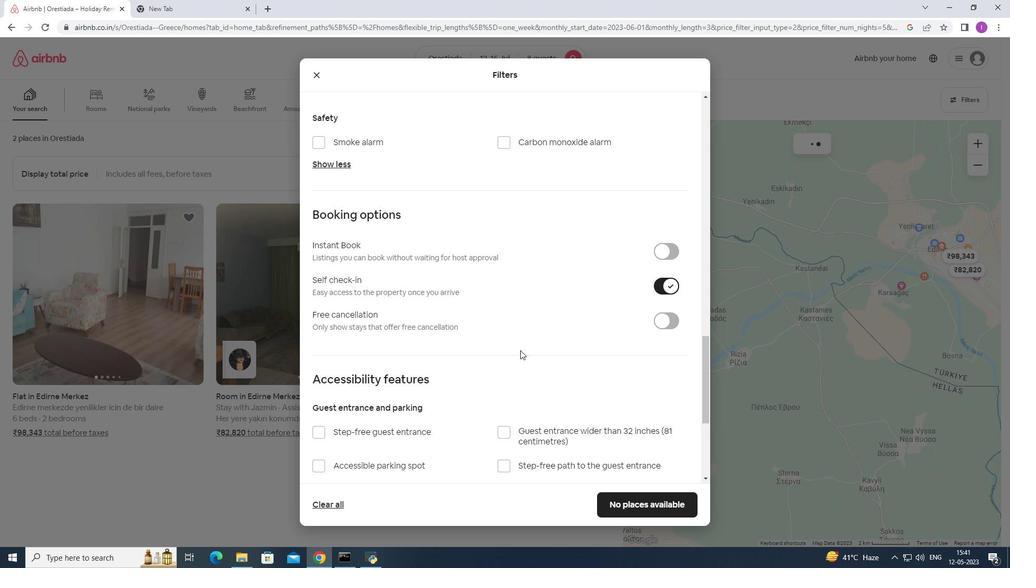 
Action: Mouse moved to (505, 385)
Screenshot: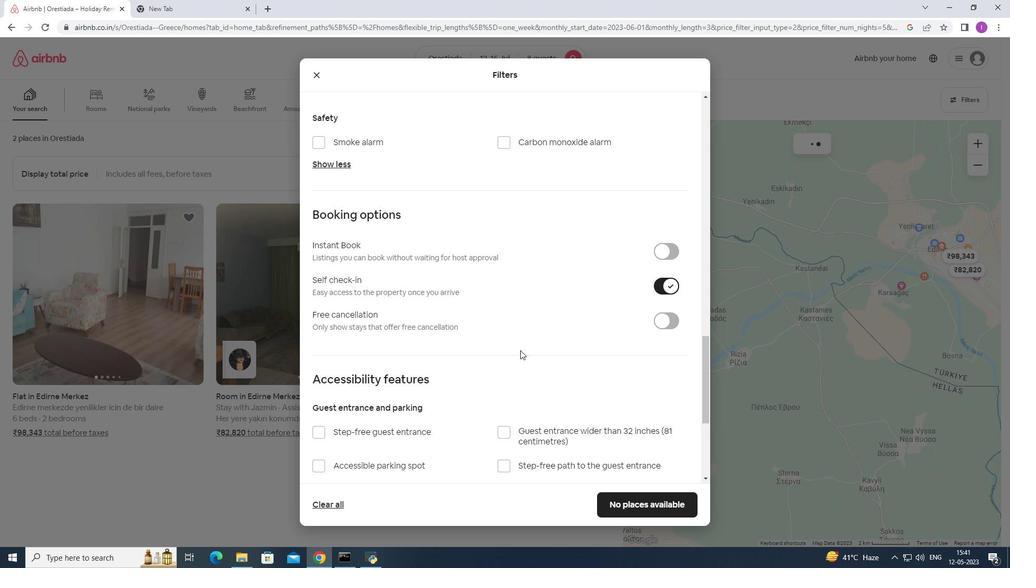 
Action: Mouse scrolled (506, 384) with delta (0, 0)
Screenshot: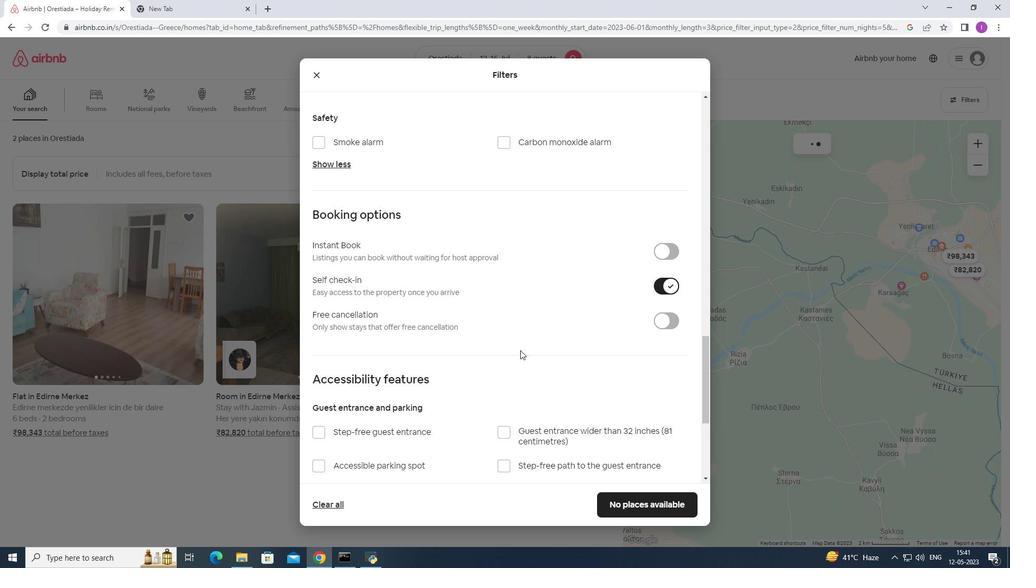 
Action: Mouse moved to (498, 391)
Screenshot: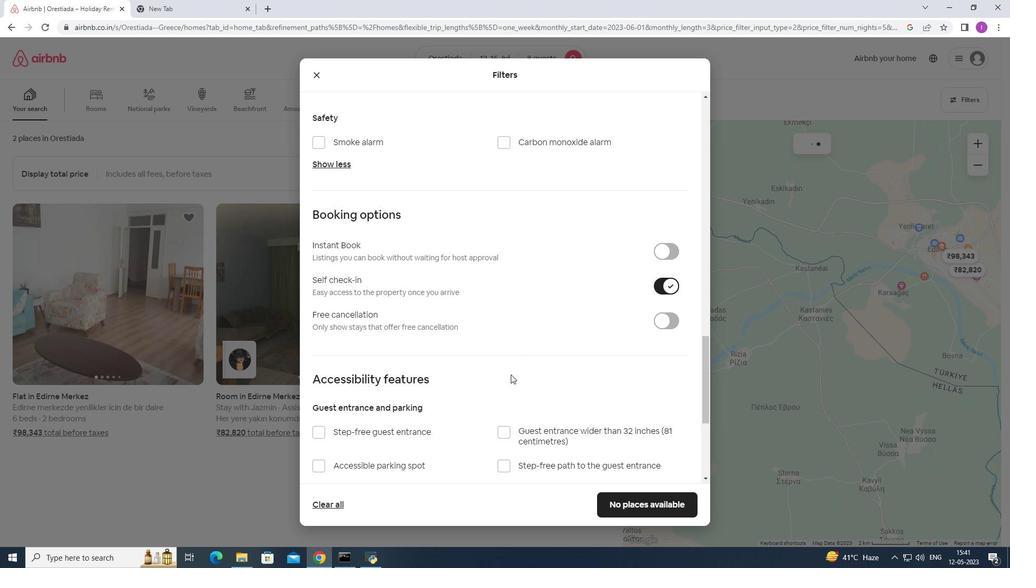 
Action: Mouse scrolled (502, 387) with delta (0, 0)
Screenshot: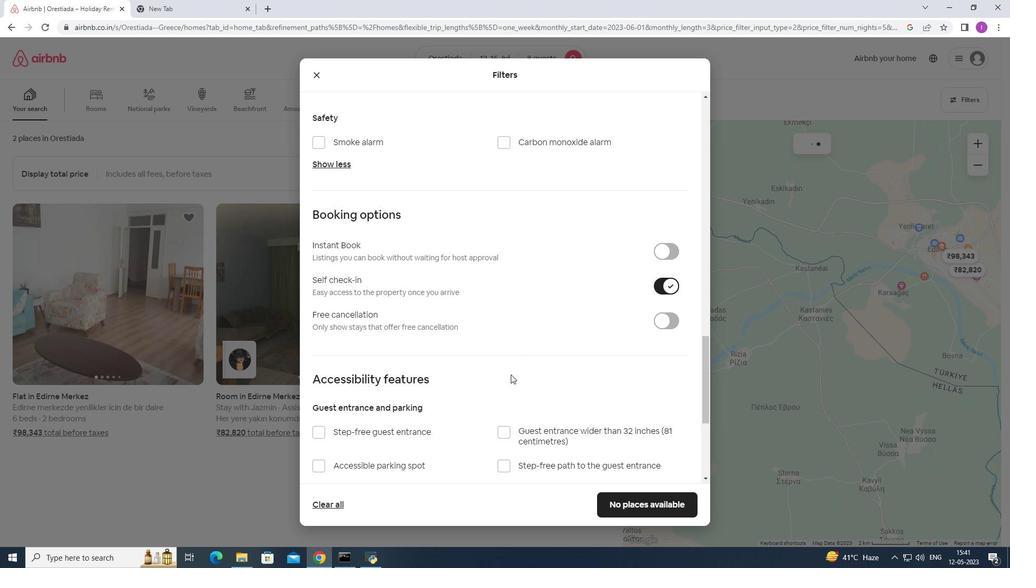 
Action: Mouse moved to (484, 391)
Screenshot: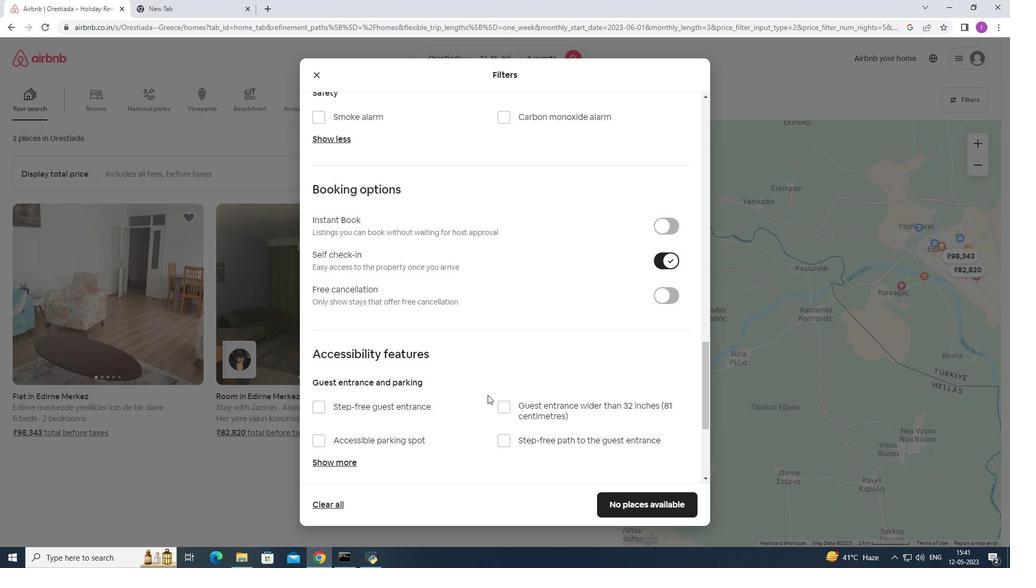 
Action: Mouse scrolled (484, 391) with delta (0, 0)
Screenshot: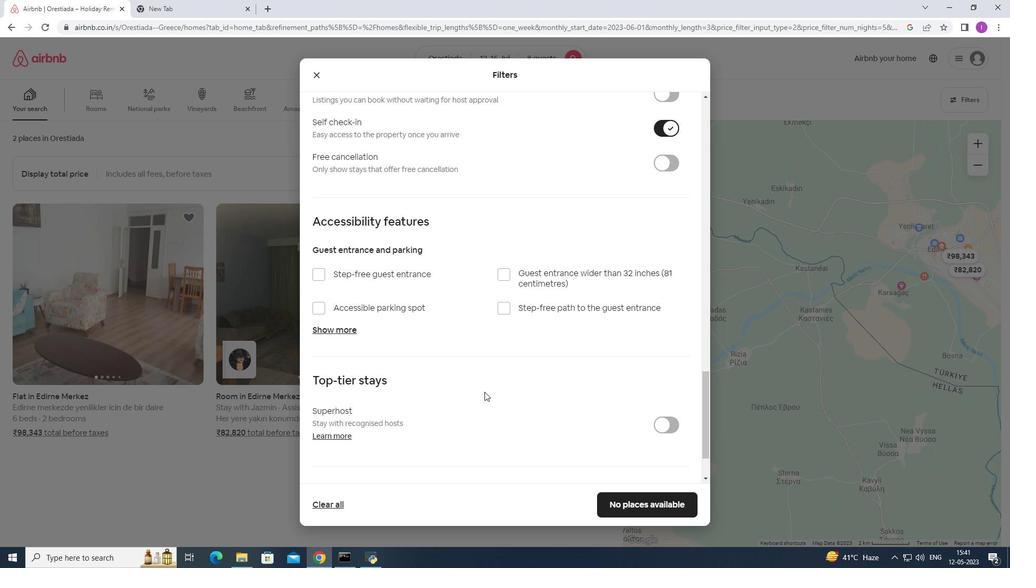 
Action: Mouse scrolled (484, 391) with delta (0, 0)
Screenshot: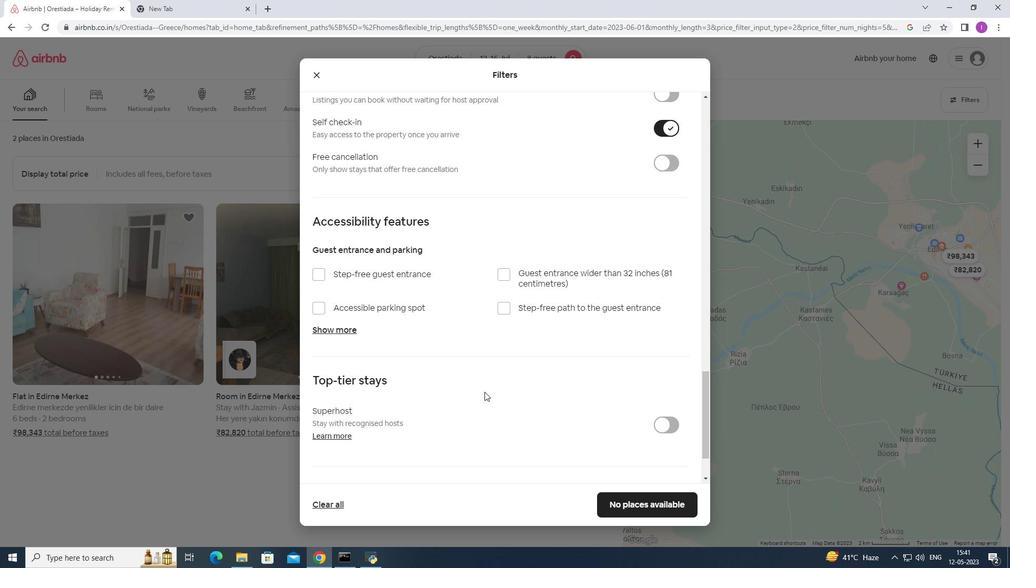 
Action: Mouse scrolled (484, 391) with delta (0, 0)
Screenshot: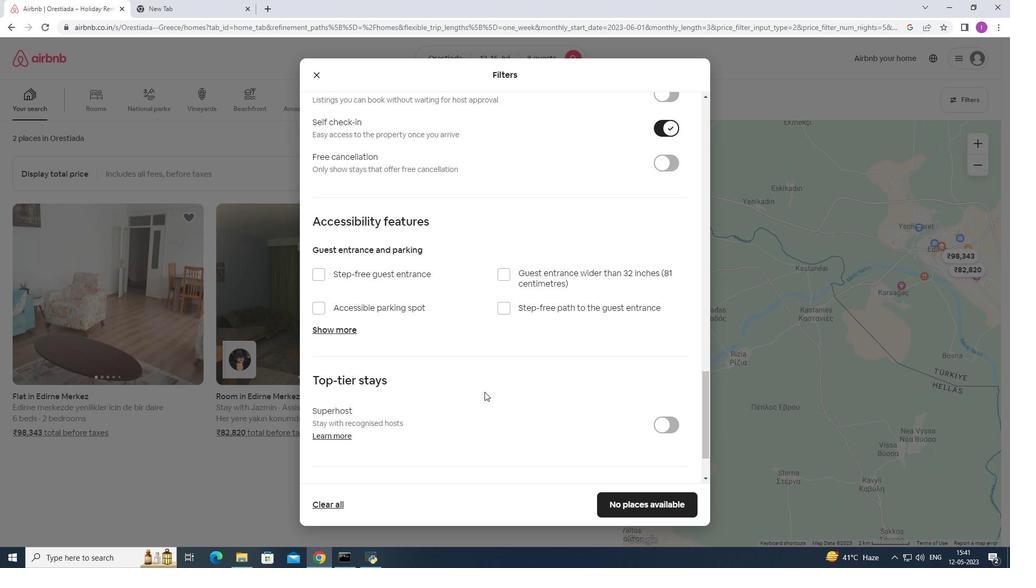 
Action: Mouse scrolled (484, 391) with delta (0, 0)
Screenshot: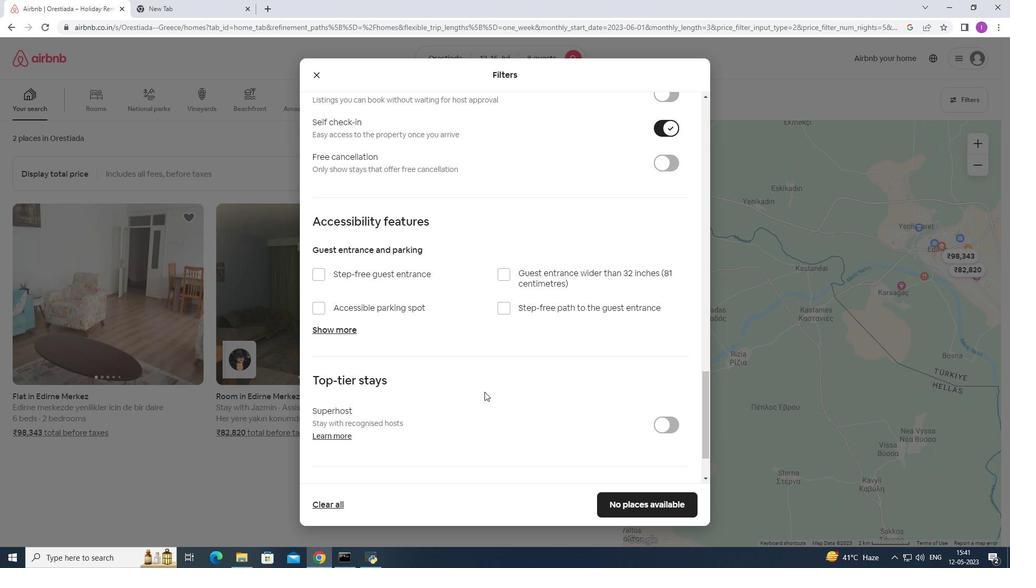 
Action: Mouse moved to (484, 391)
Screenshot: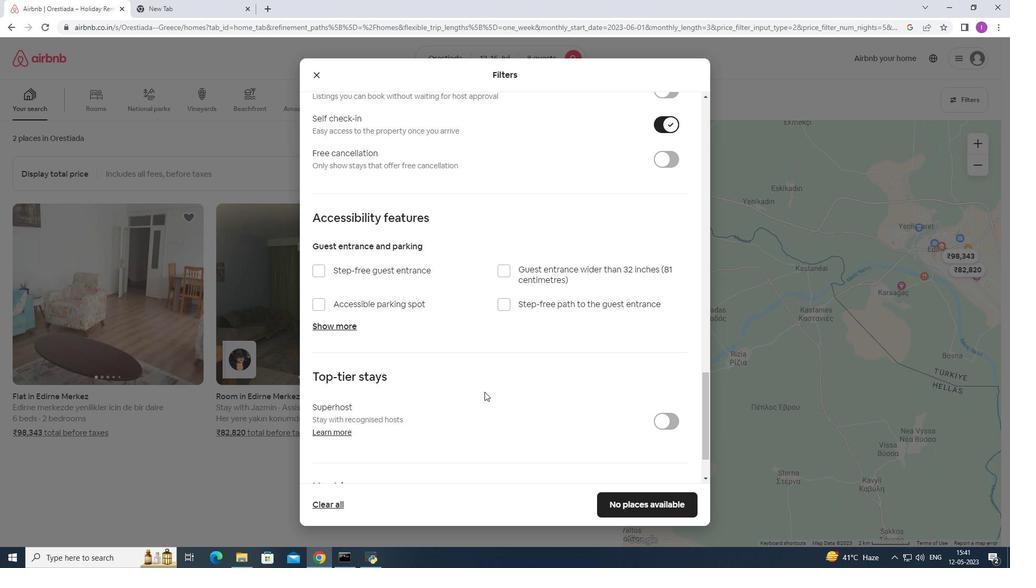 
Action: Mouse scrolled (484, 391) with delta (0, 0)
Screenshot: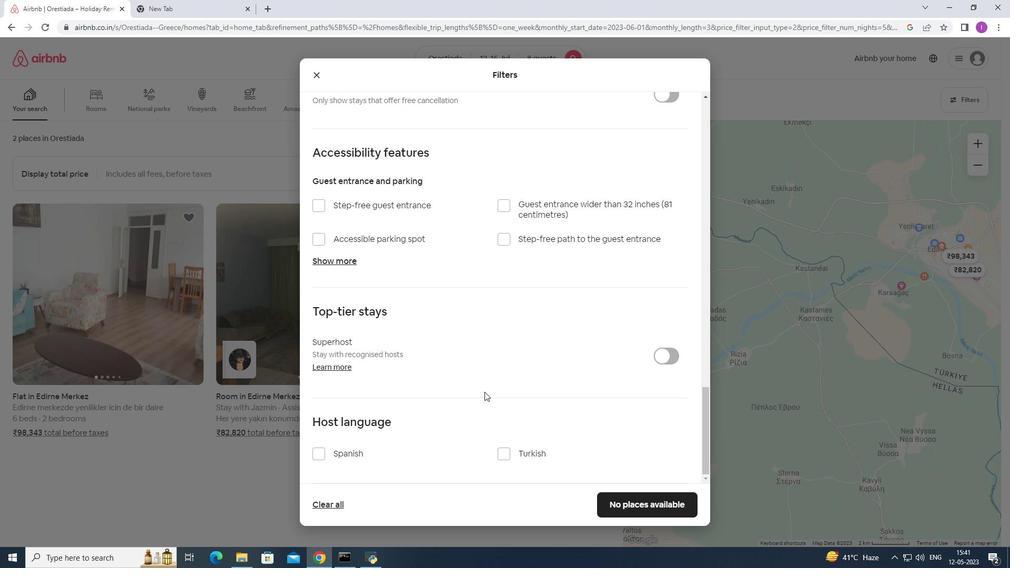
Action: Mouse scrolled (484, 391) with delta (0, 0)
Screenshot: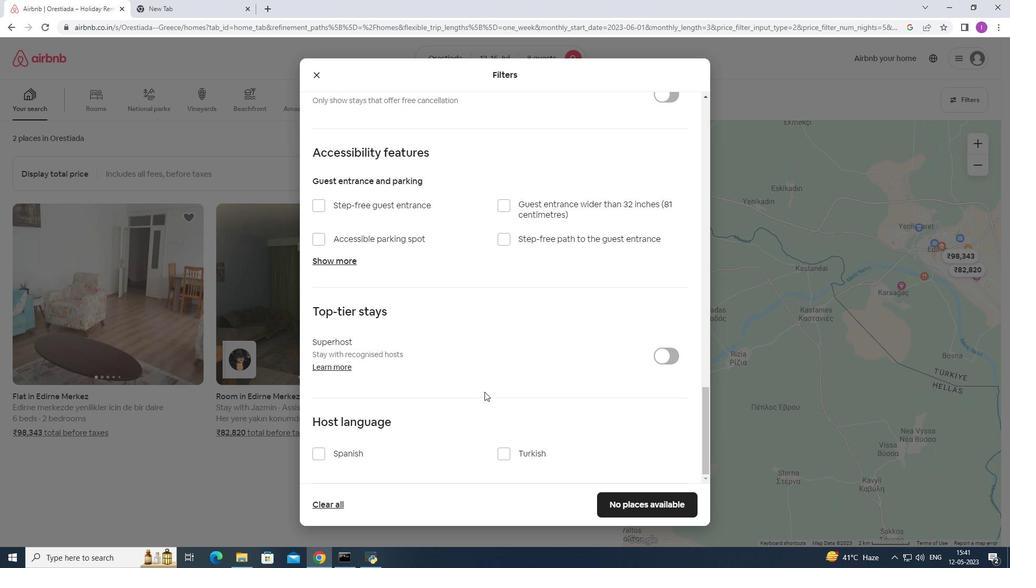 
Action: Mouse scrolled (484, 391) with delta (0, 0)
Screenshot: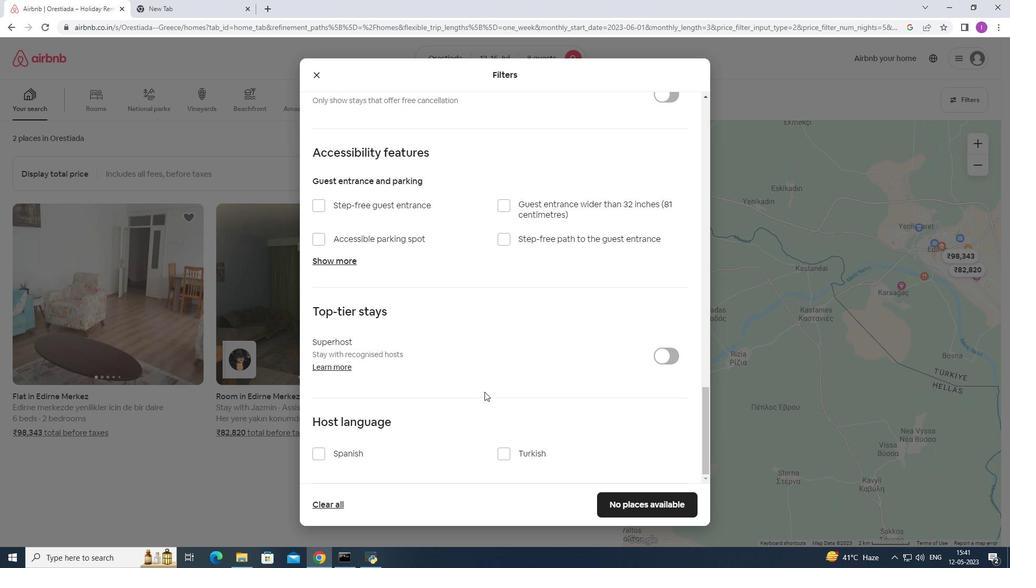 
Action: Mouse moved to (648, 509)
Screenshot: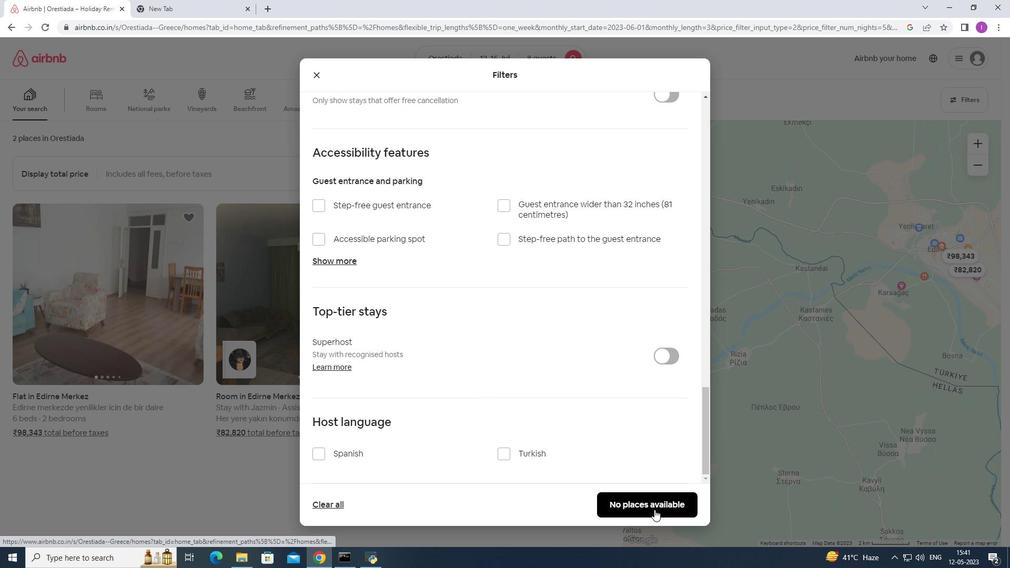 
Action: Mouse pressed left at (648, 509)
Screenshot: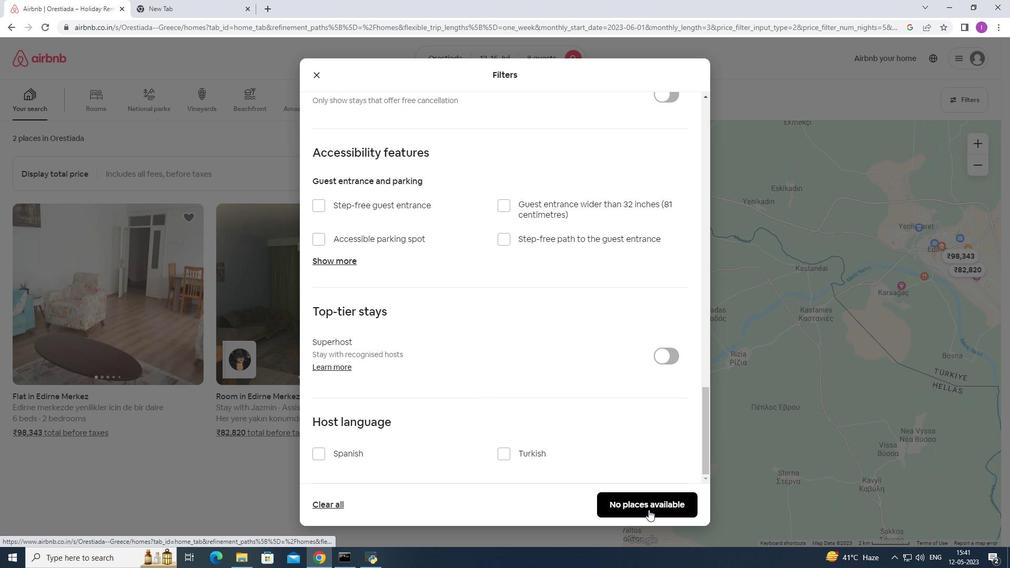 
Action: Mouse moved to (577, 492)
Screenshot: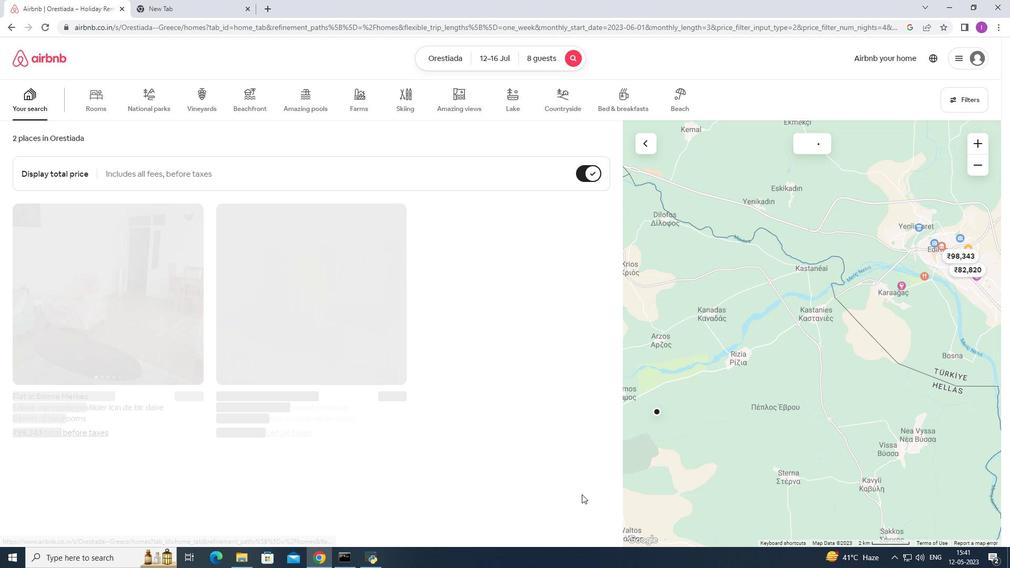 
